 Task: Look for space in Kisumu, Kenya from 9th June, 2023 to 16th June, 2023 for 2 adults in price range Rs.8000 to Rs.16000. Place can be entire place with 2 bedrooms having 2 beds and 1 bathroom. Property type can be house, flat, guest house. Amenities needed are: washing machine. Booking option can be shelf check-in. Required host language is English.
Action: Mouse moved to (554, 144)
Screenshot: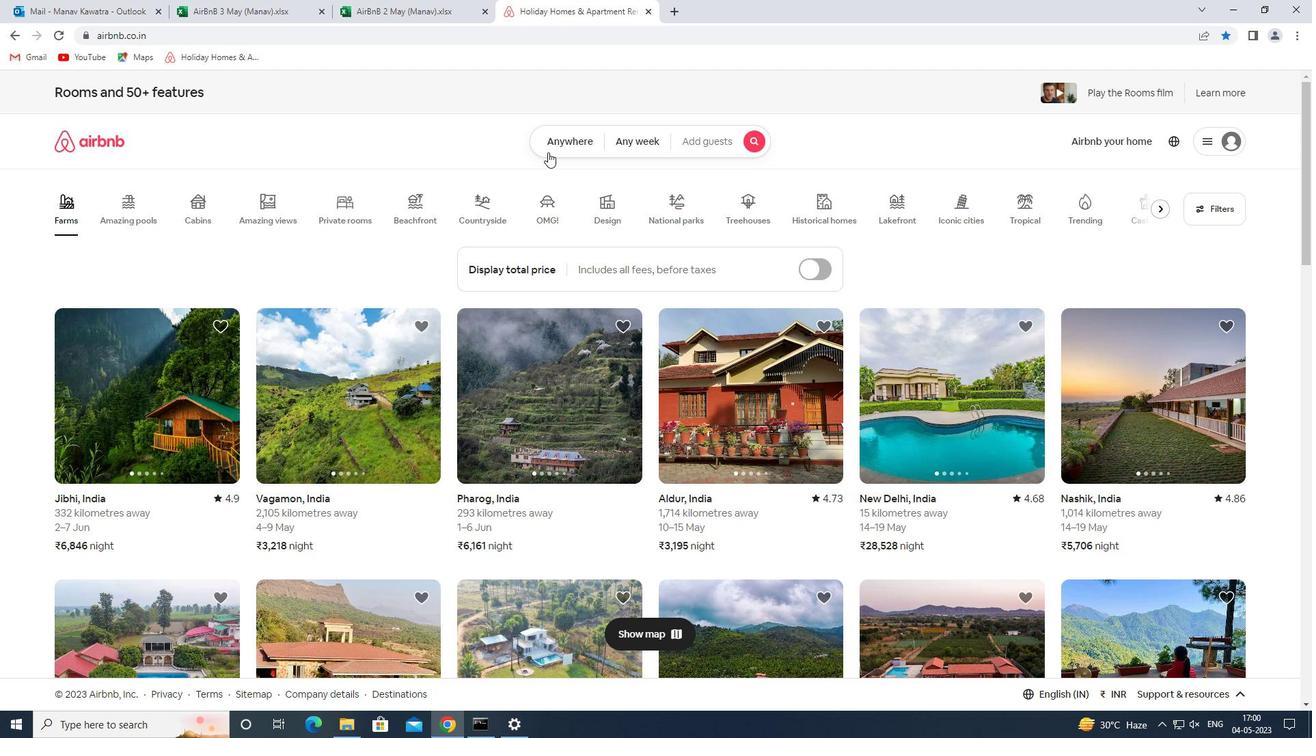 
Action: Mouse pressed left at (554, 144)
Screenshot: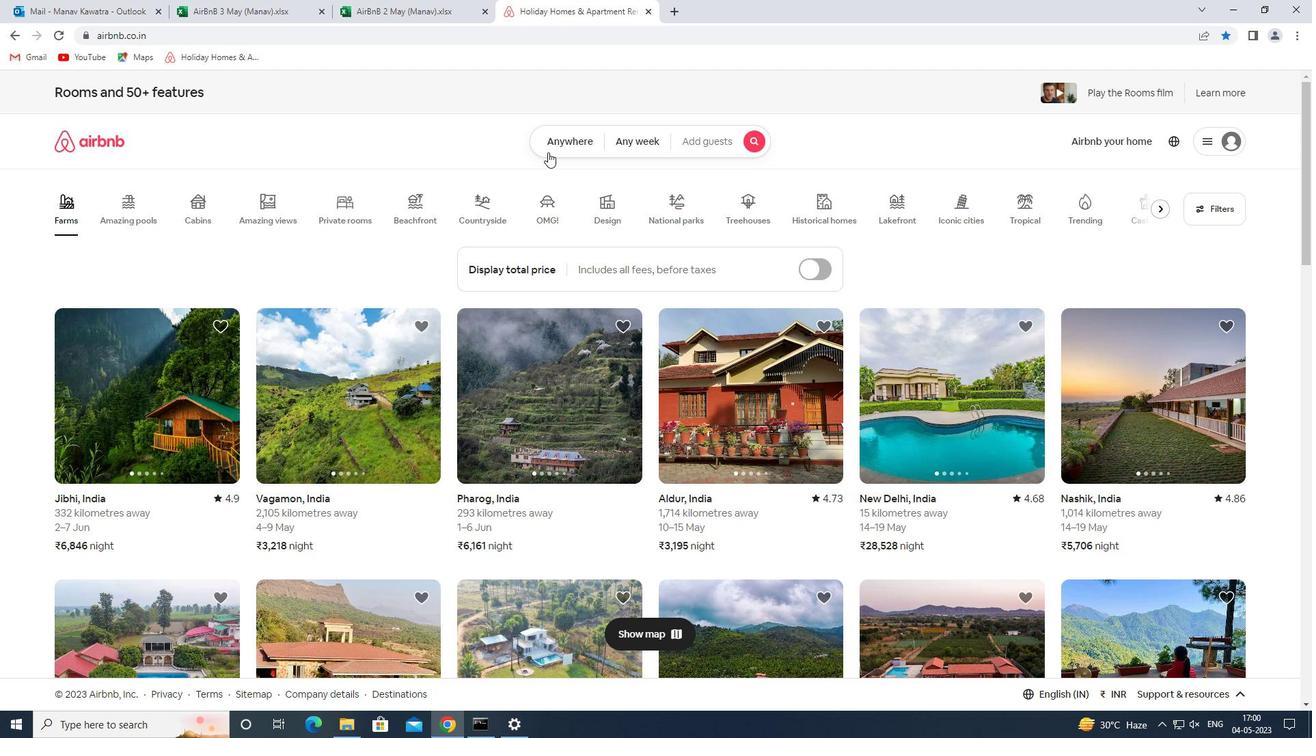 
Action: Mouse moved to (530, 197)
Screenshot: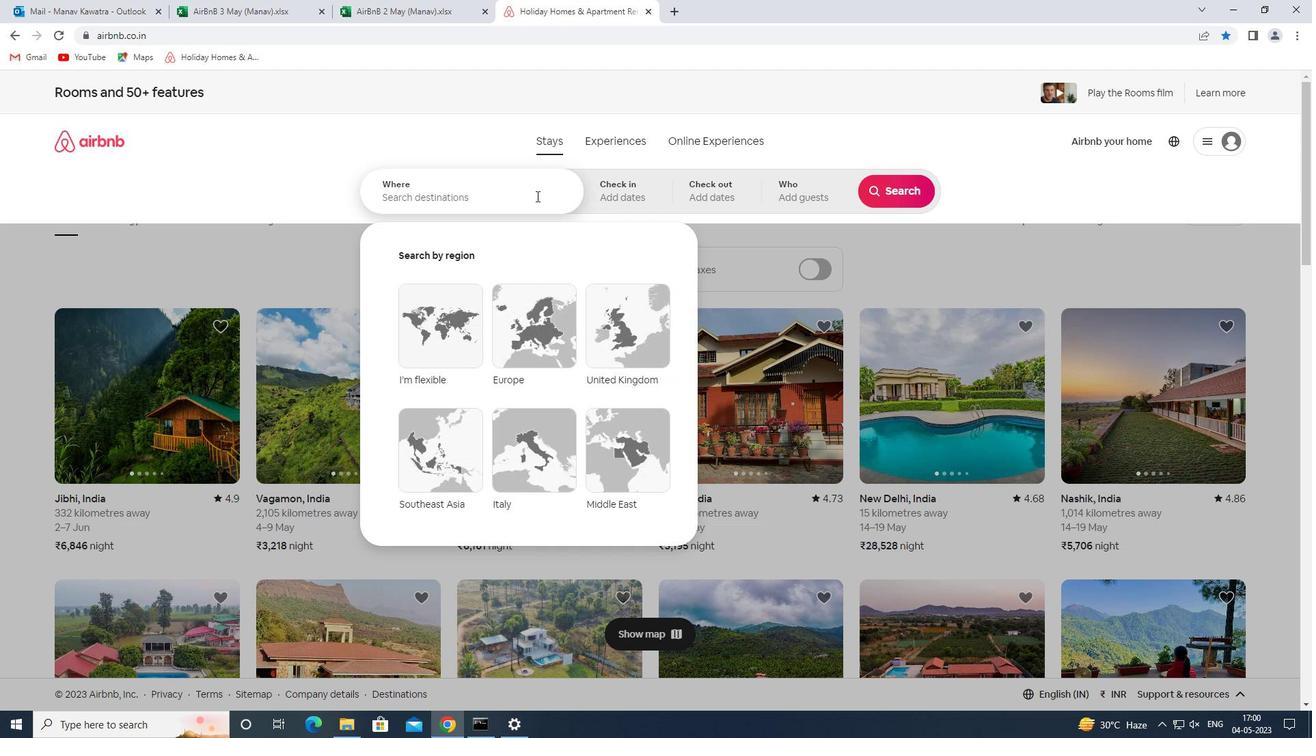 
Action: Mouse pressed left at (530, 197)
Screenshot: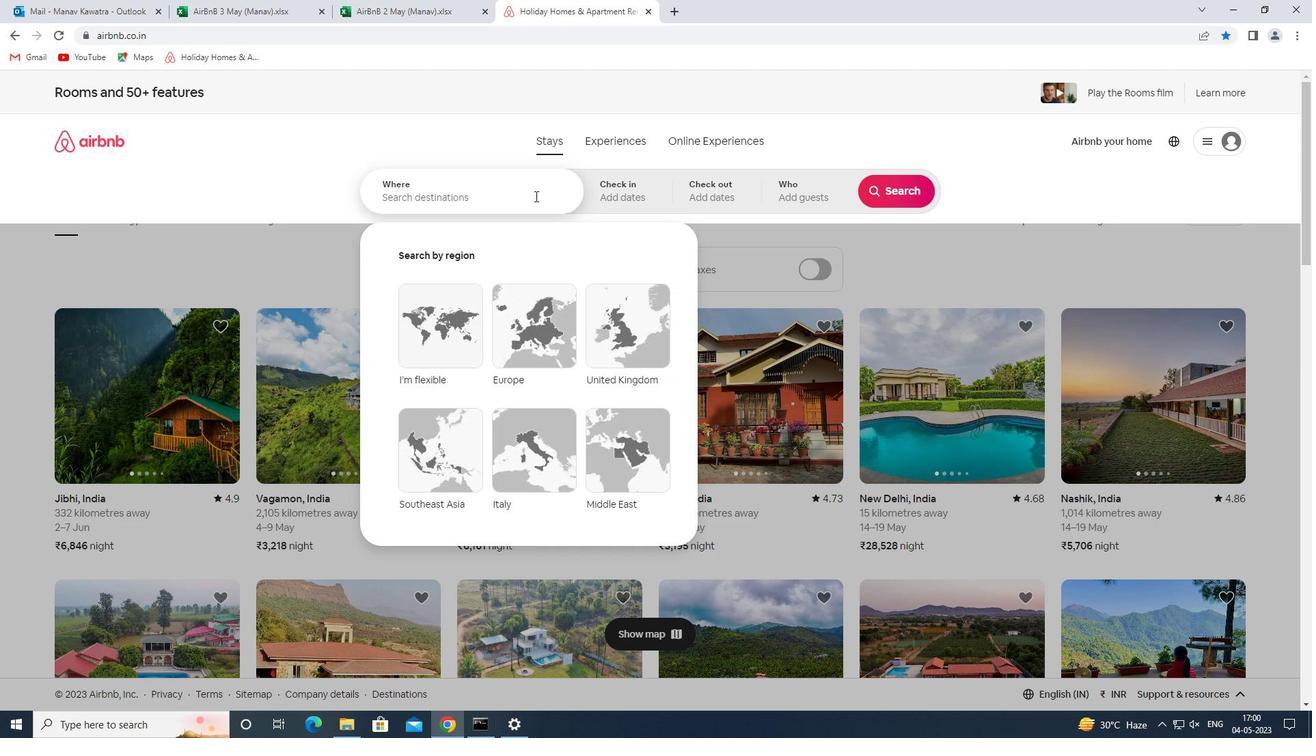 
Action: Key pressed kisumu<Key.space>k
Screenshot: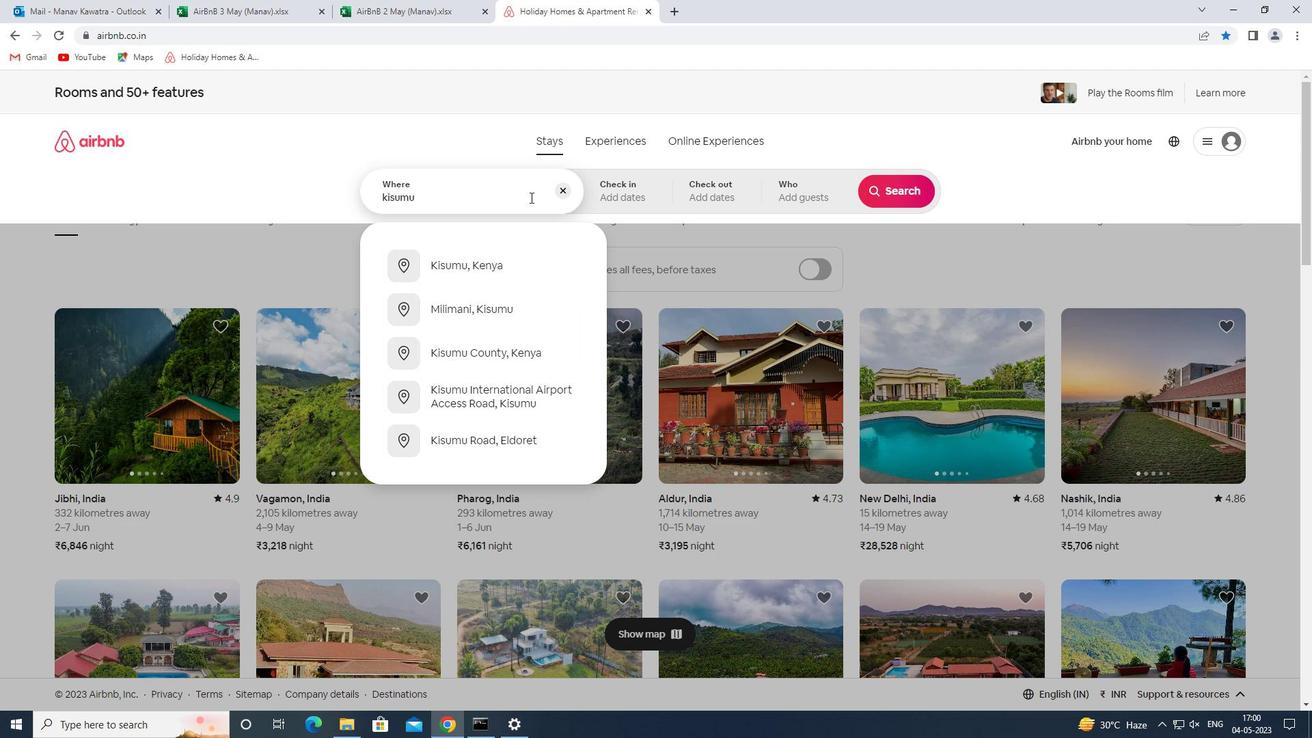 
Action: Mouse moved to (520, 256)
Screenshot: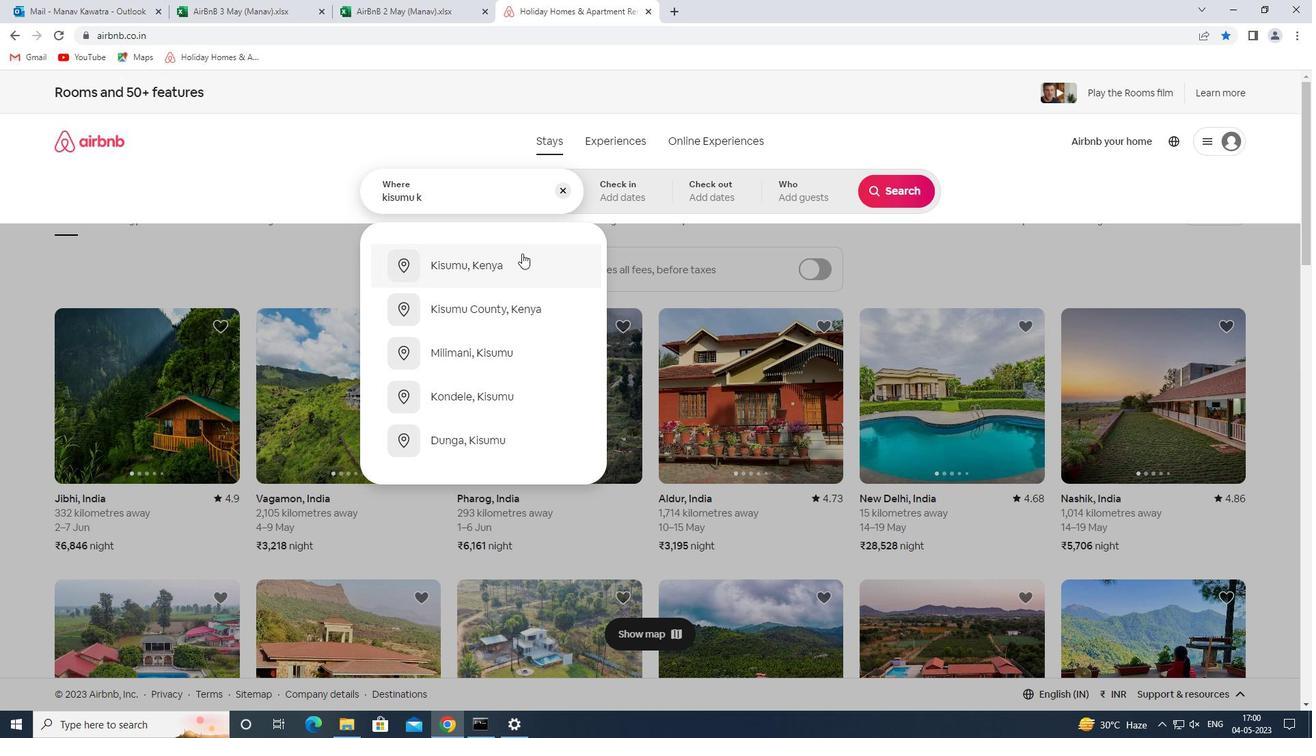 
Action: Mouse pressed left at (520, 256)
Screenshot: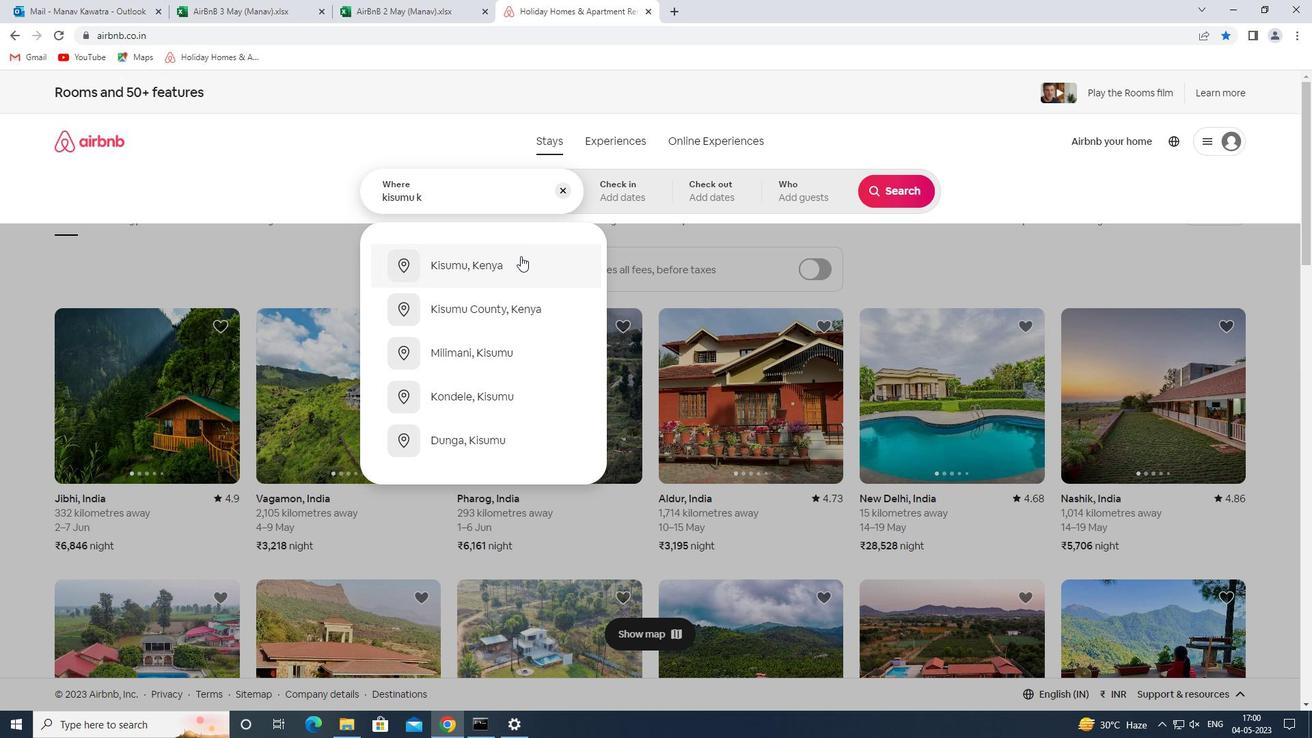 
Action: Mouse moved to (849, 395)
Screenshot: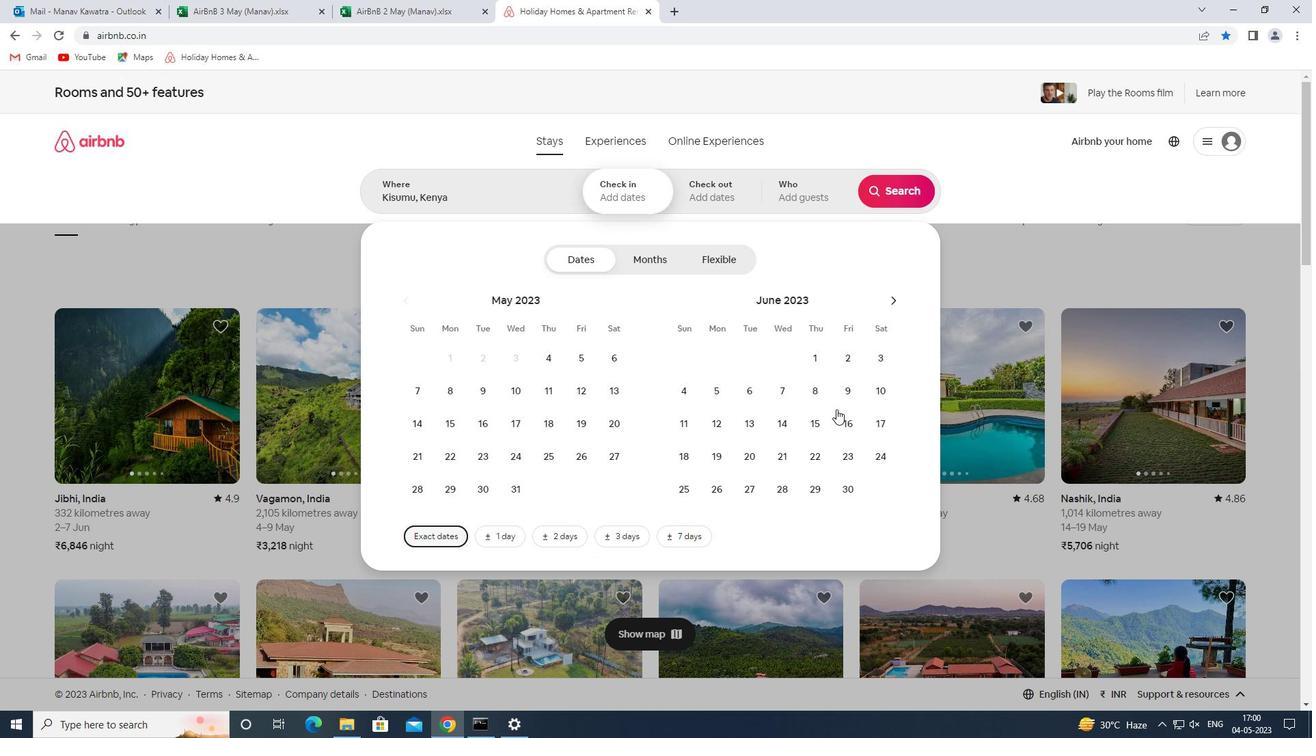 
Action: Mouse pressed left at (849, 395)
Screenshot: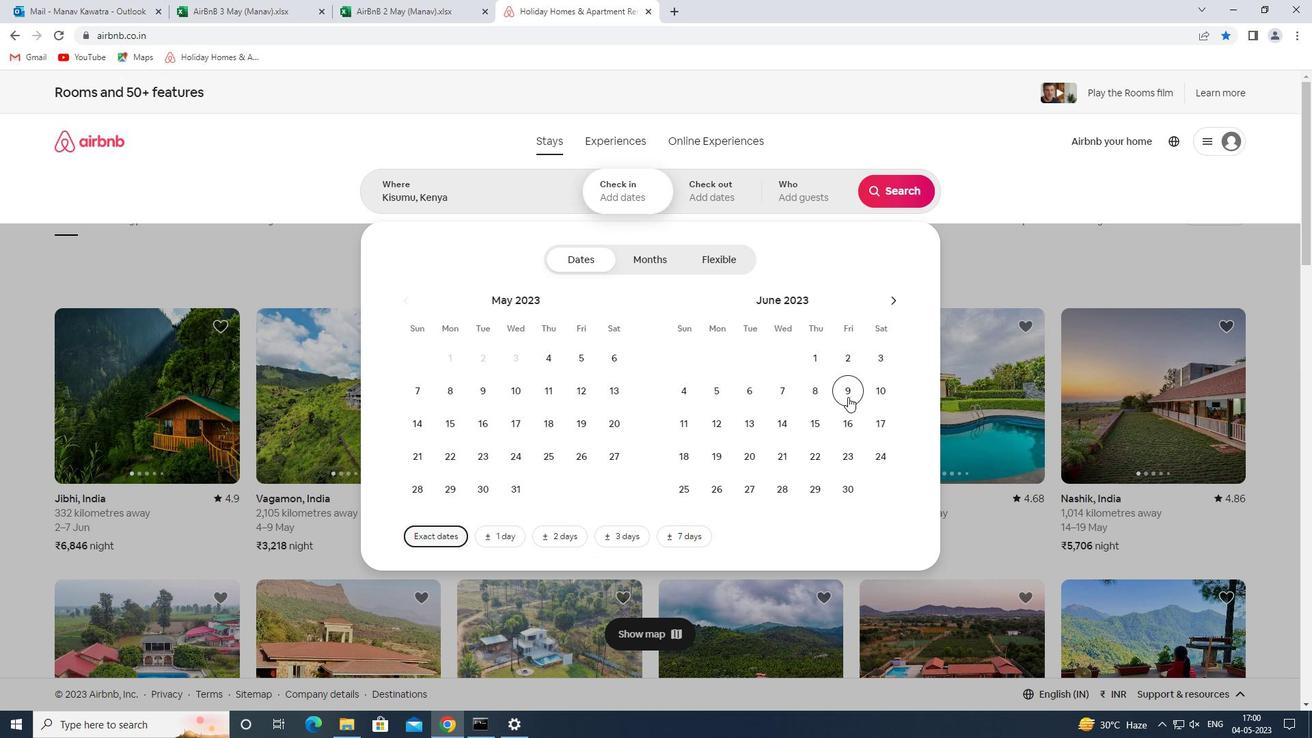
Action: Mouse moved to (850, 418)
Screenshot: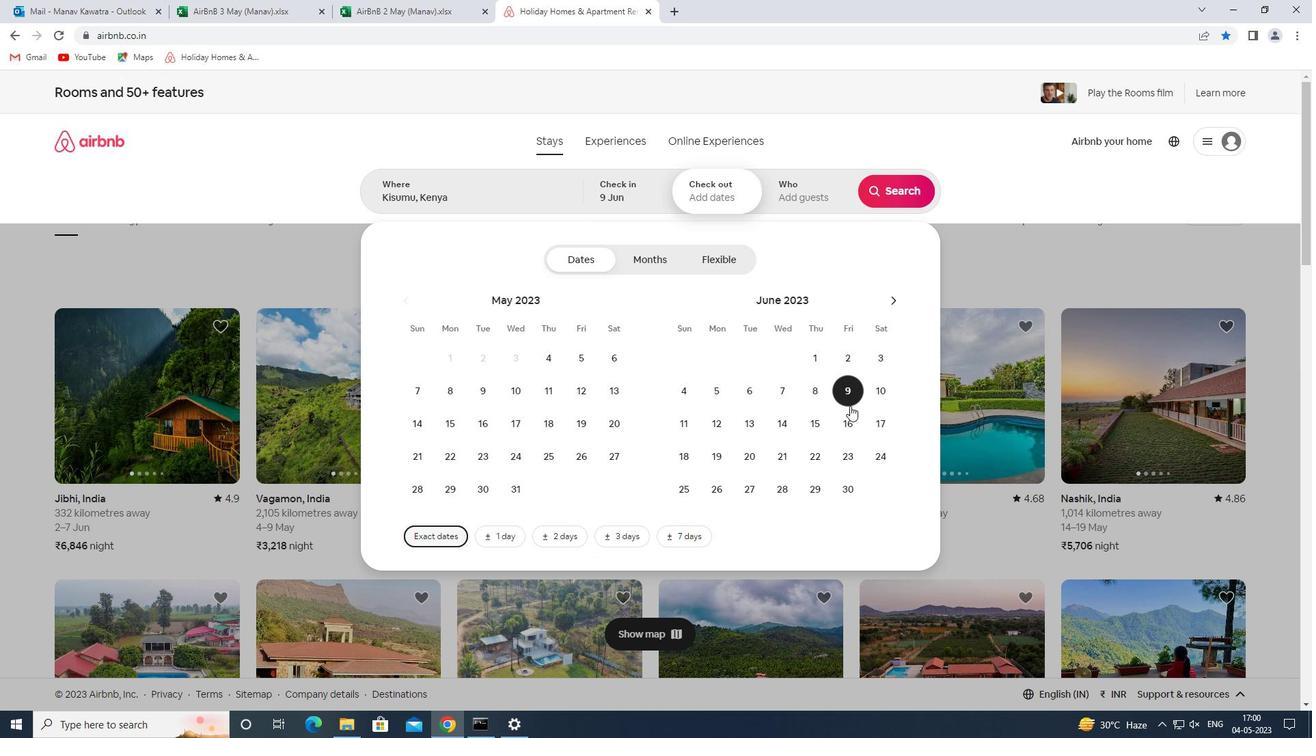 
Action: Mouse pressed left at (850, 418)
Screenshot: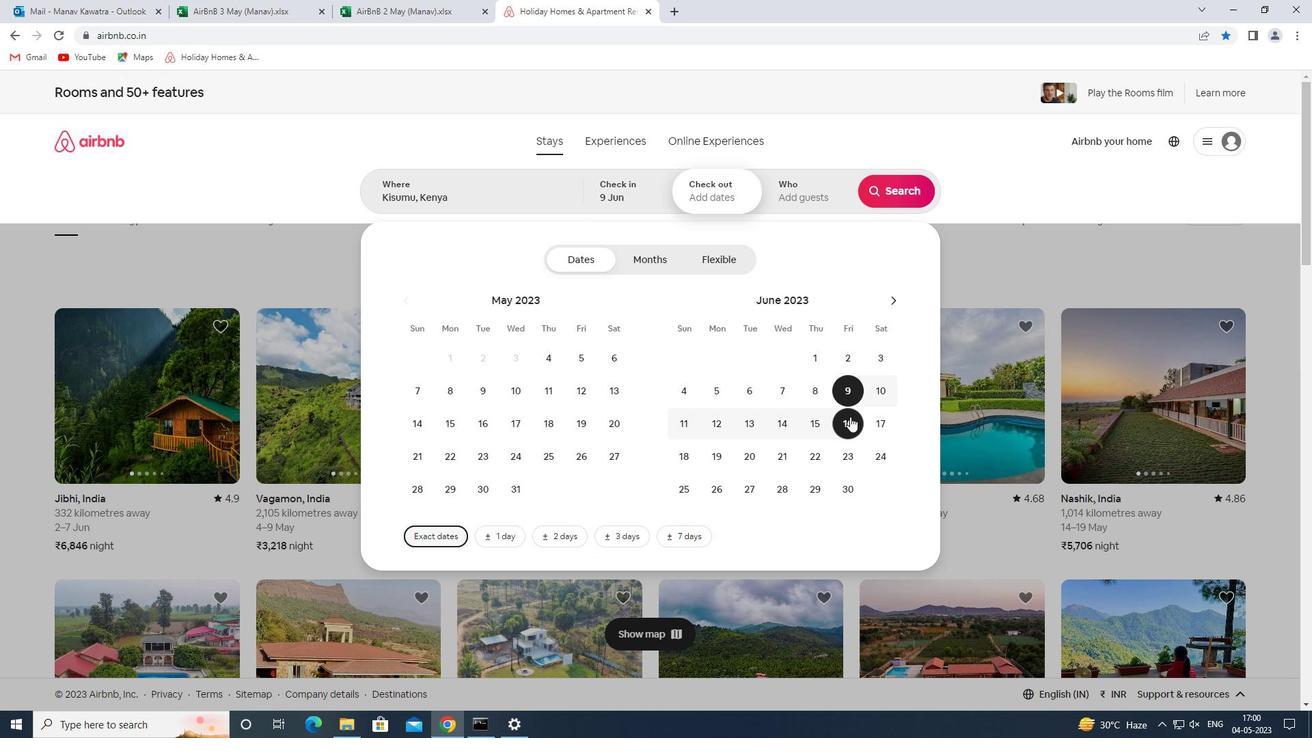 
Action: Mouse moved to (807, 185)
Screenshot: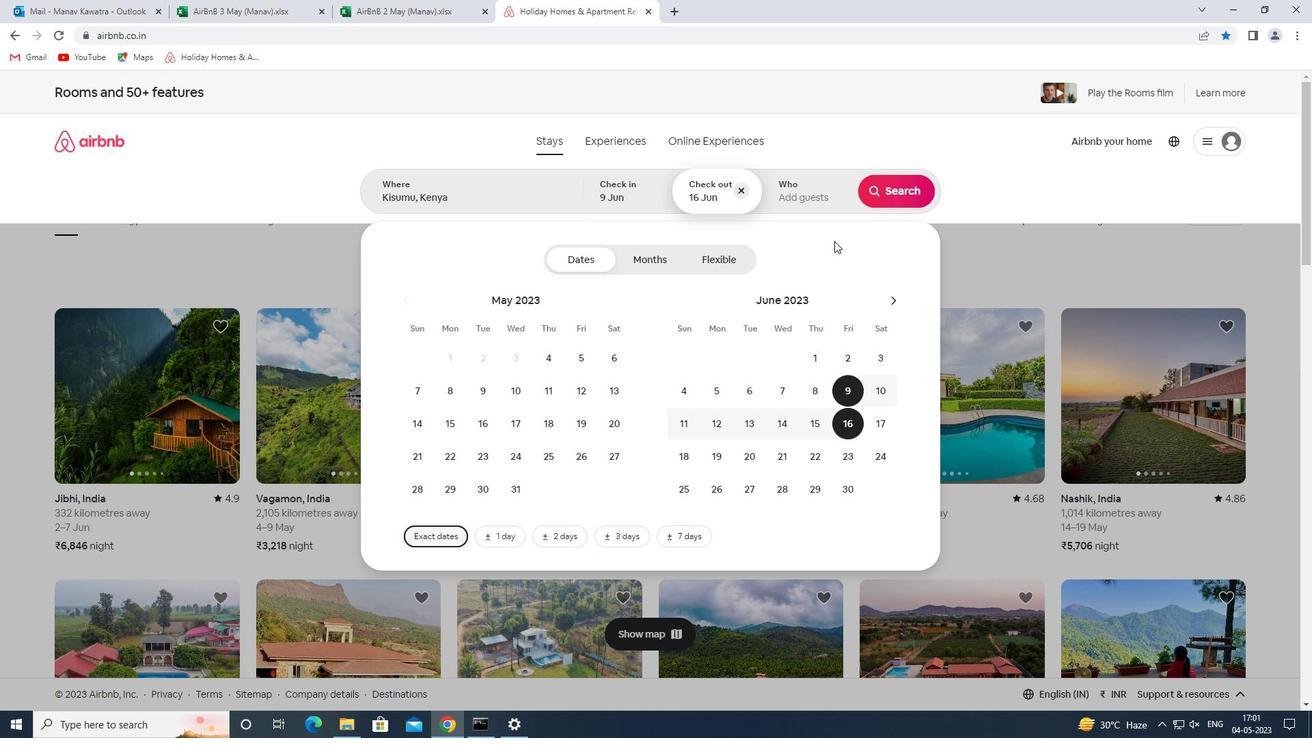 
Action: Mouse pressed left at (807, 185)
Screenshot: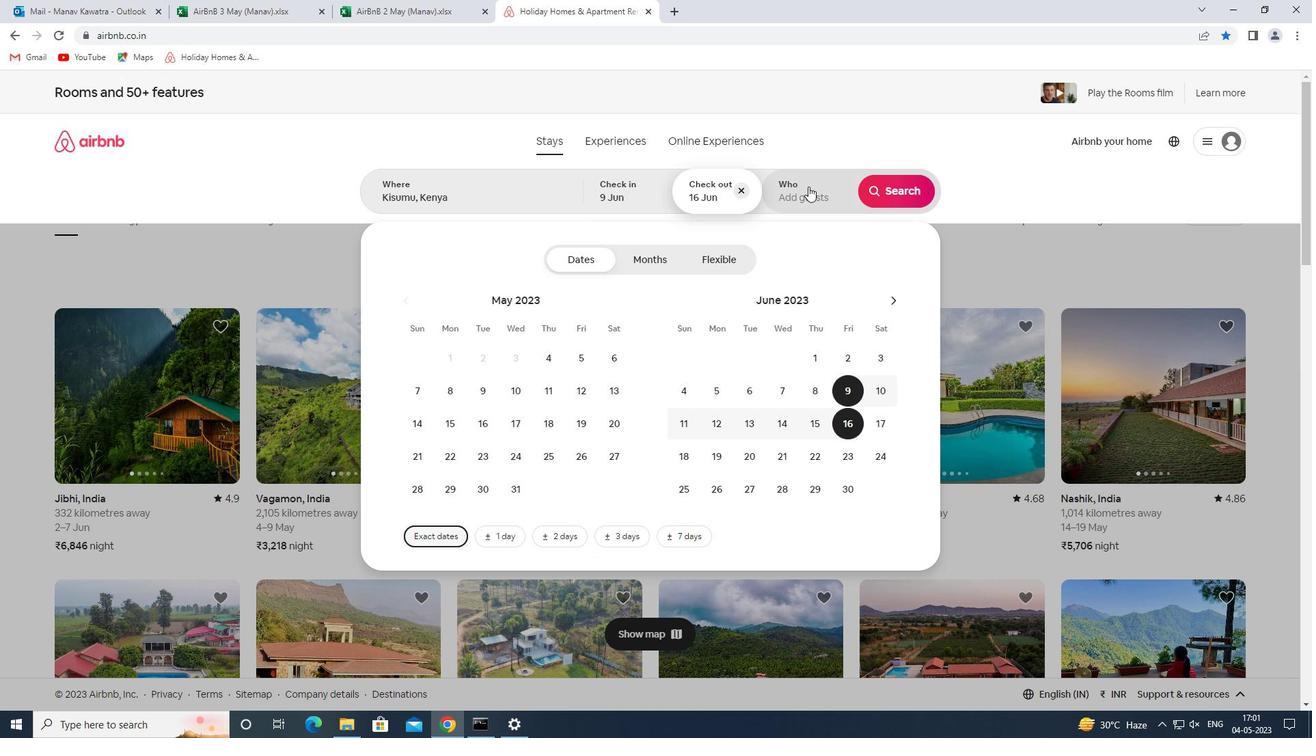 
Action: Mouse moved to (906, 268)
Screenshot: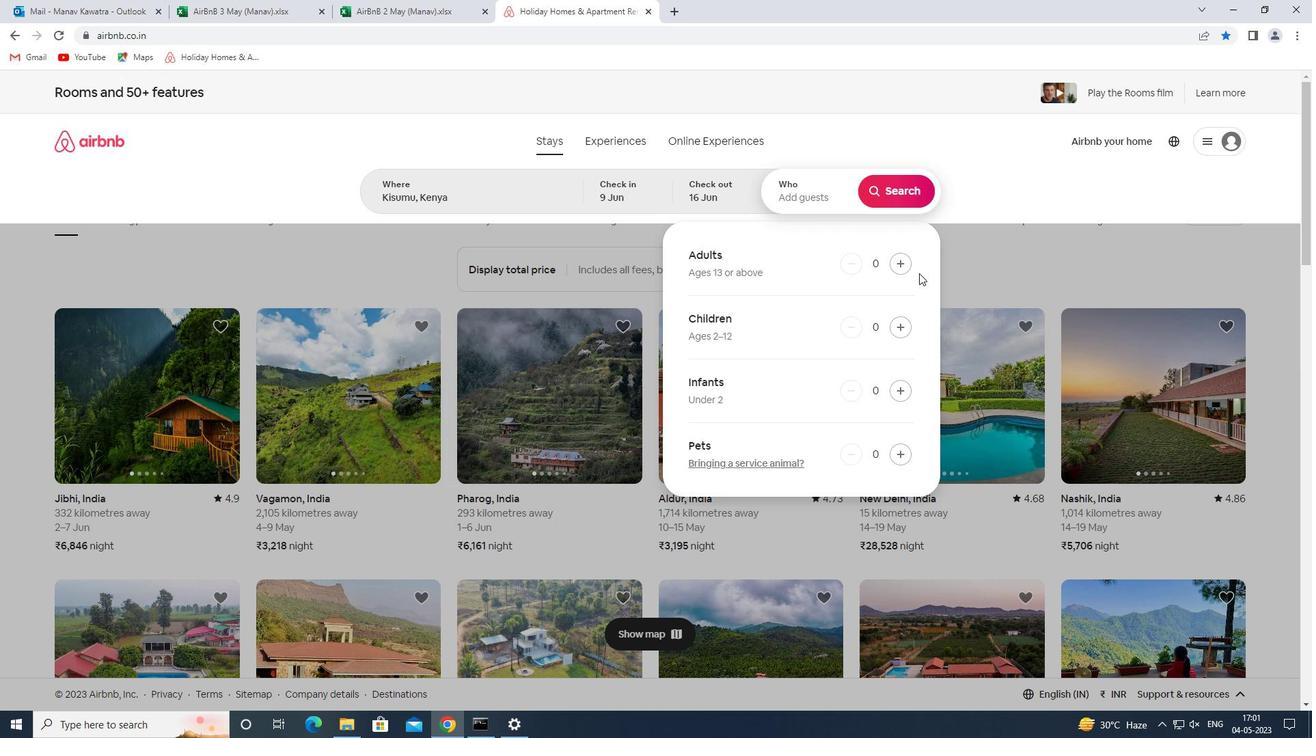 
Action: Mouse pressed left at (906, 268)
Screenshot: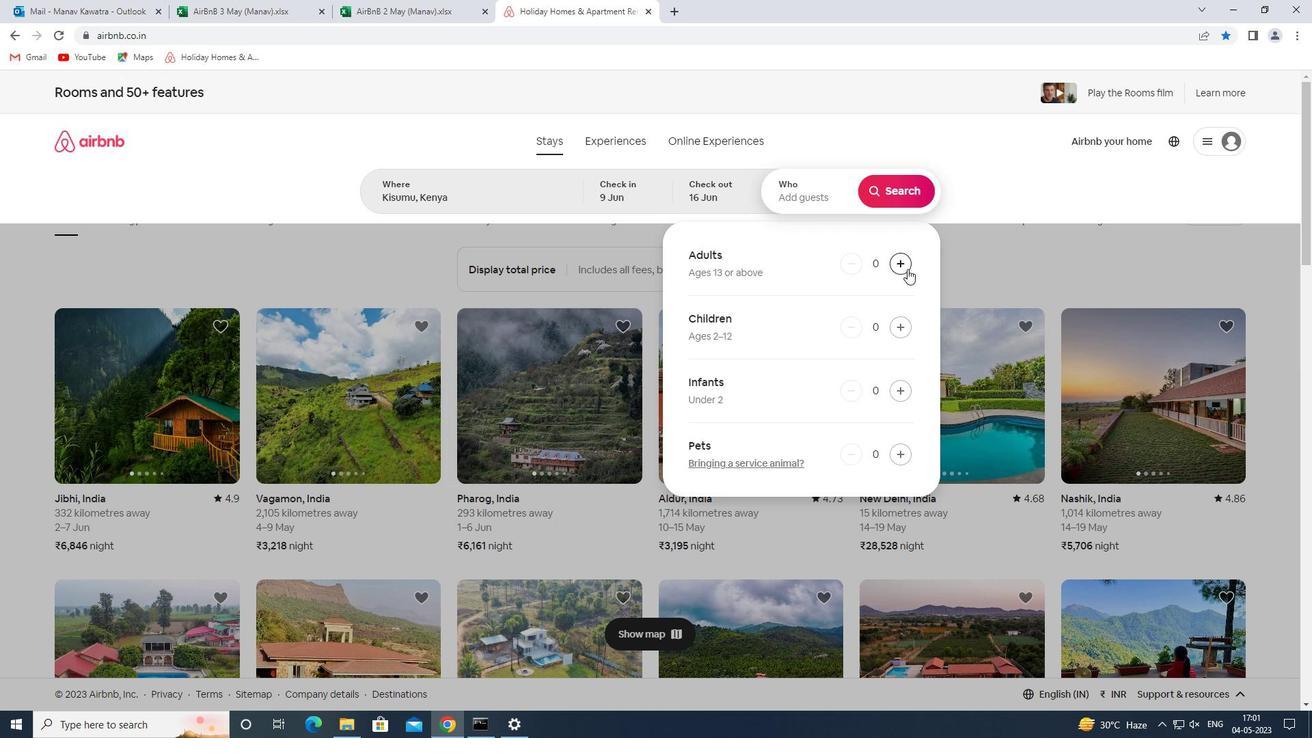 
Action: Mouse pressed left at (906, 268)
Screenshot: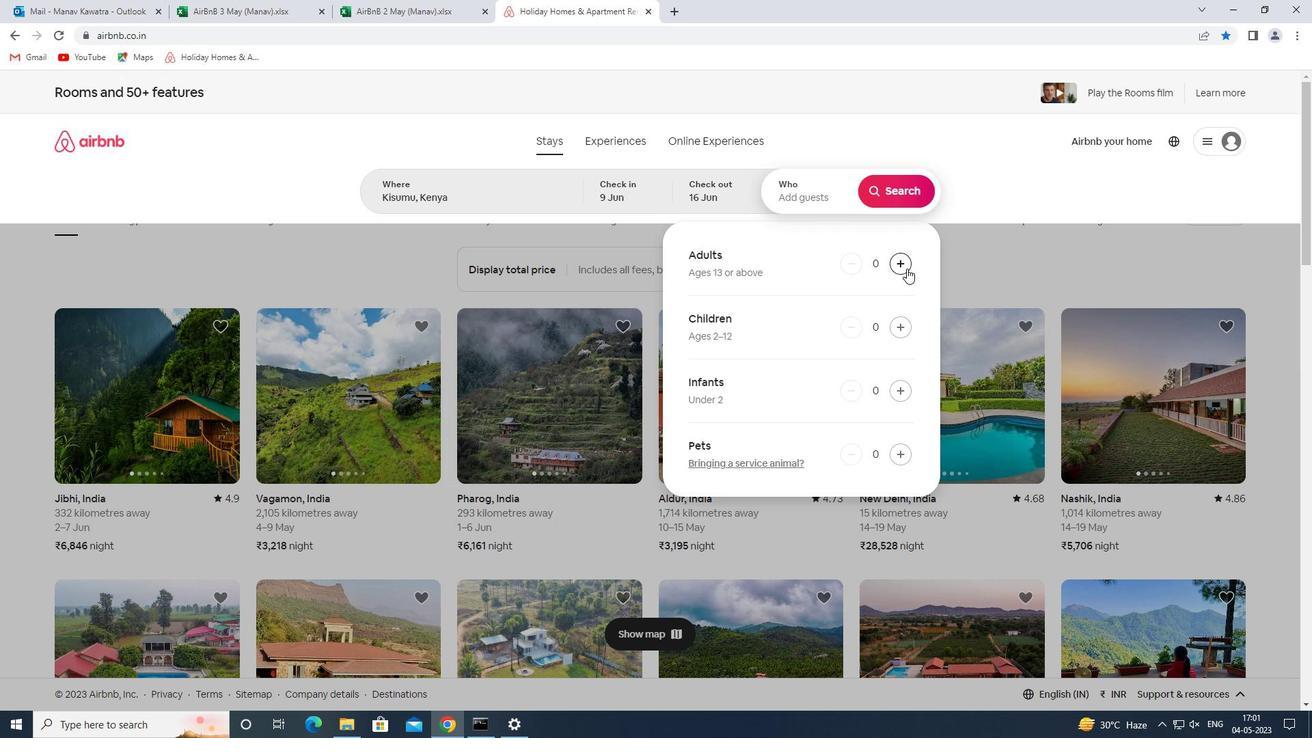
Action: Mouse moved to (889, 196)
Screenshot: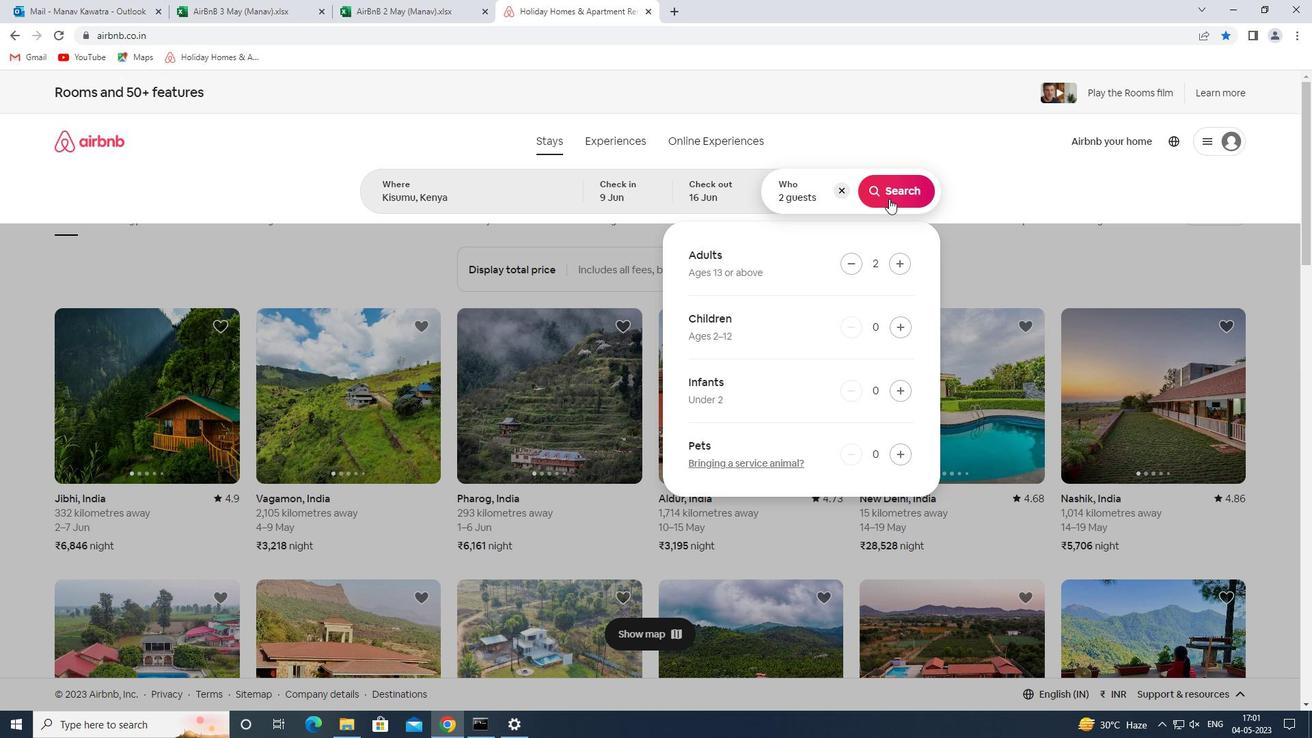 
Action: Mouse pressed left at (889, 196)
Screenshot: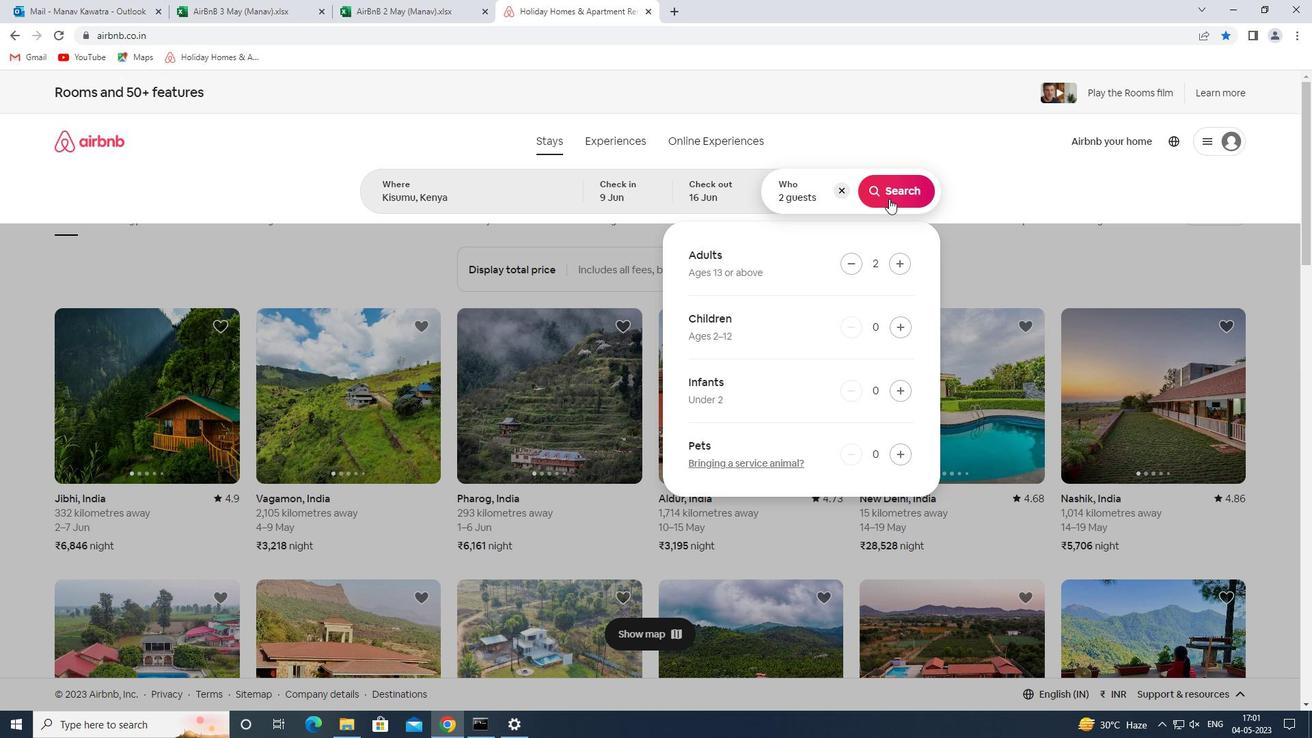 
Action: Mouse moved to (1227, 153)
Screenshot: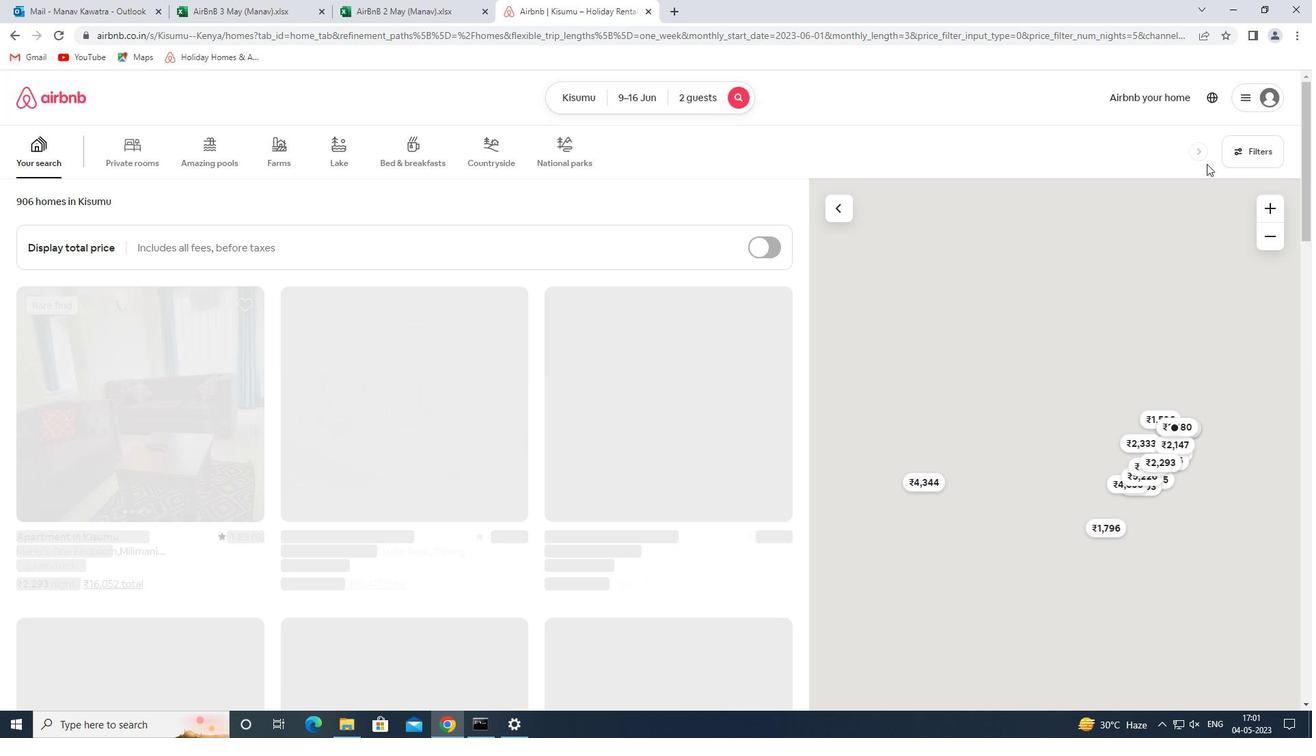 
Action: Mouse pressed left at (1227, 153)
Screenshot: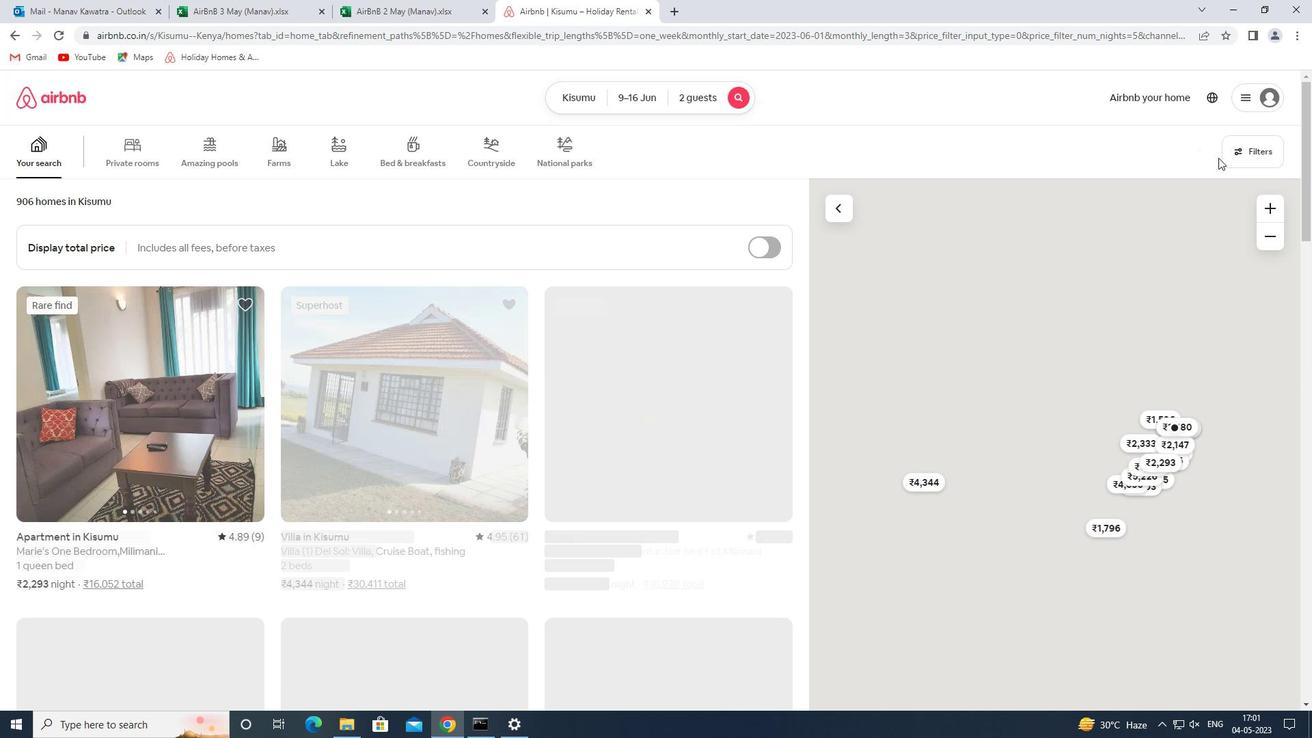 
Action: Mouse moved to (494, 326)
Screenshot: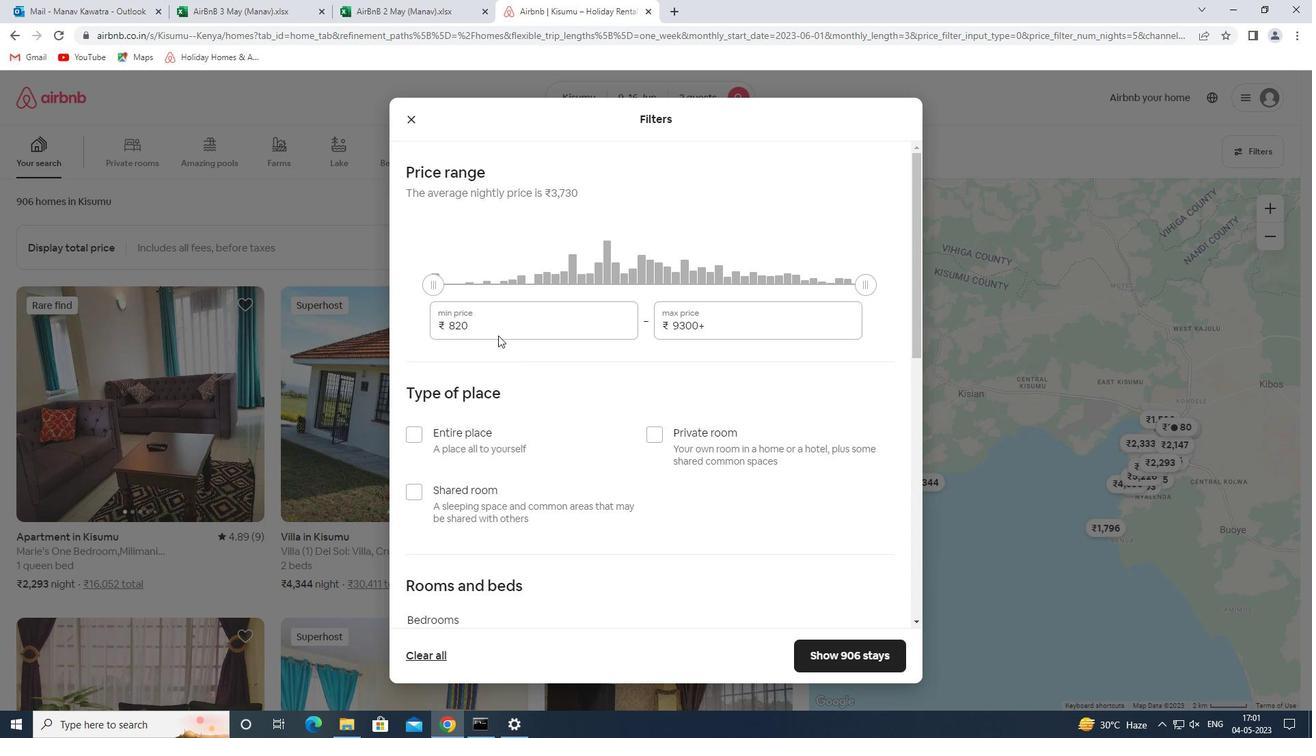 
Action: Mouse pressed left at (494, 326)
Screenshot: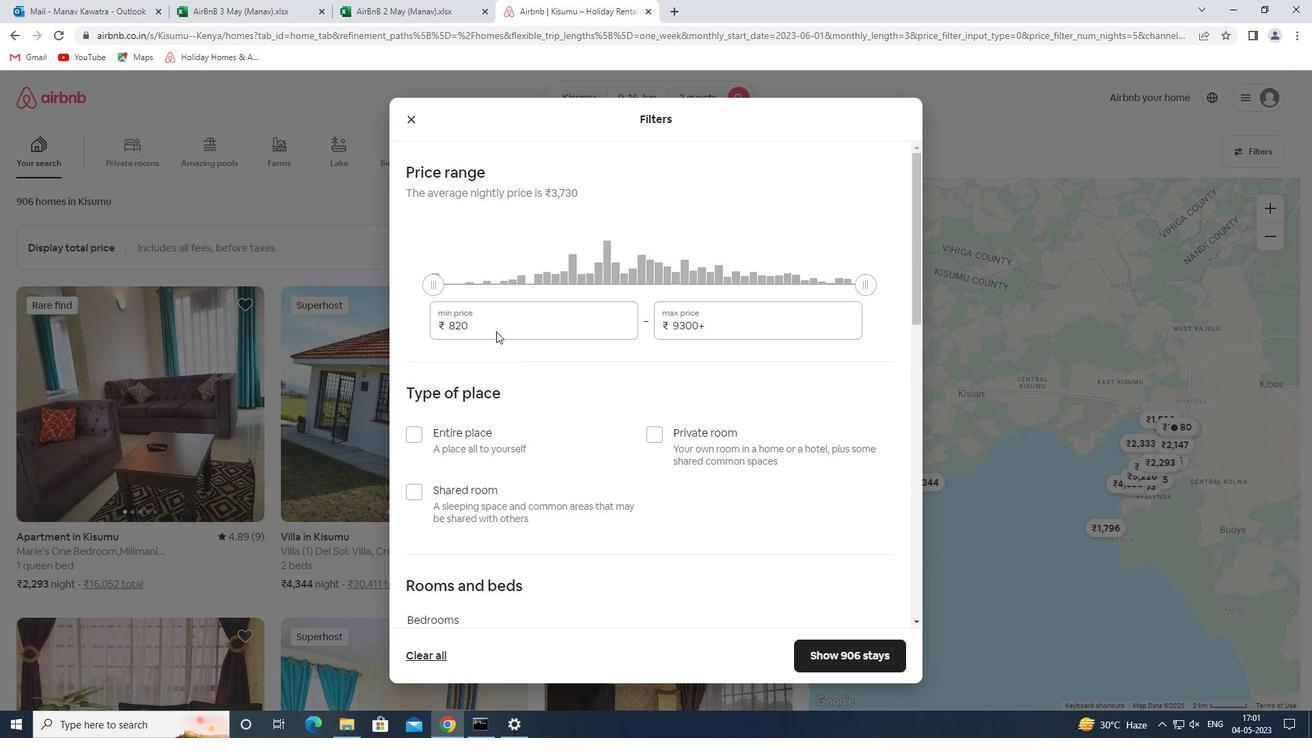 
Action: Mouse pressed left at (494, 326)
Screenshot: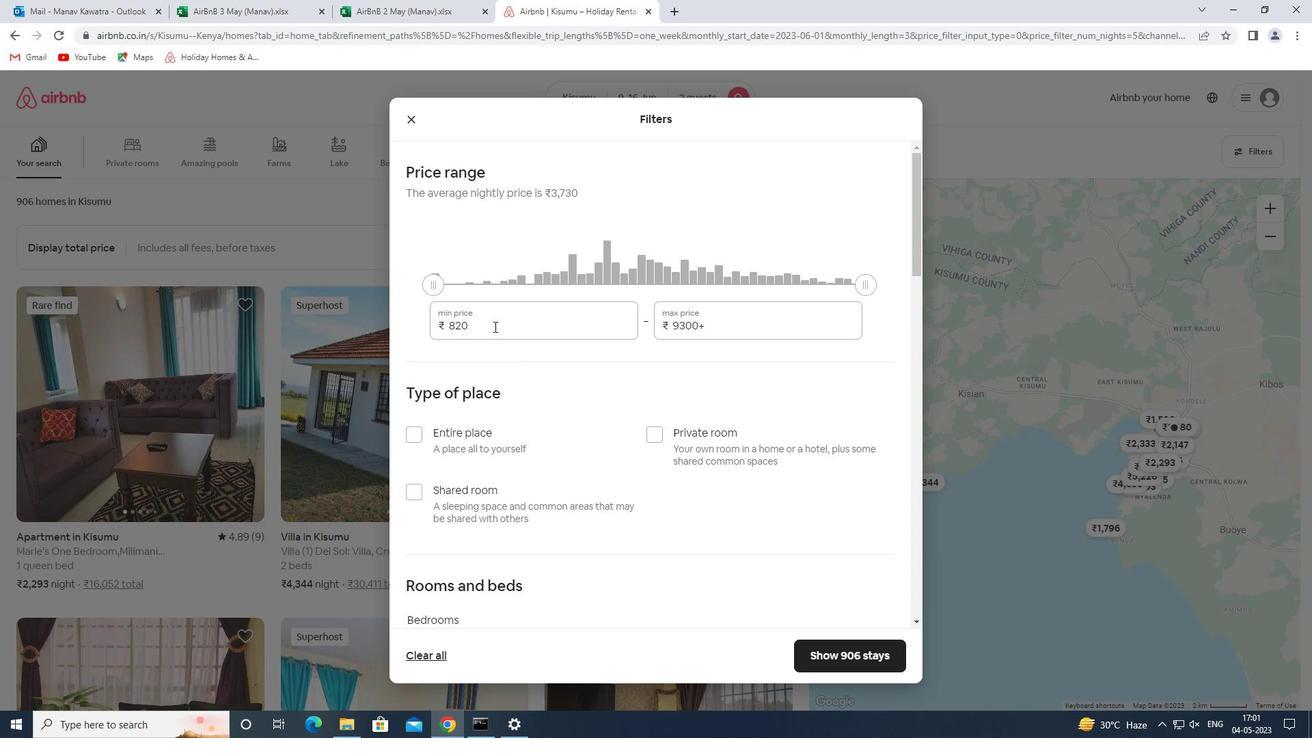 
Action: Key pressed 8000<Key.tab>16000
Screenshot: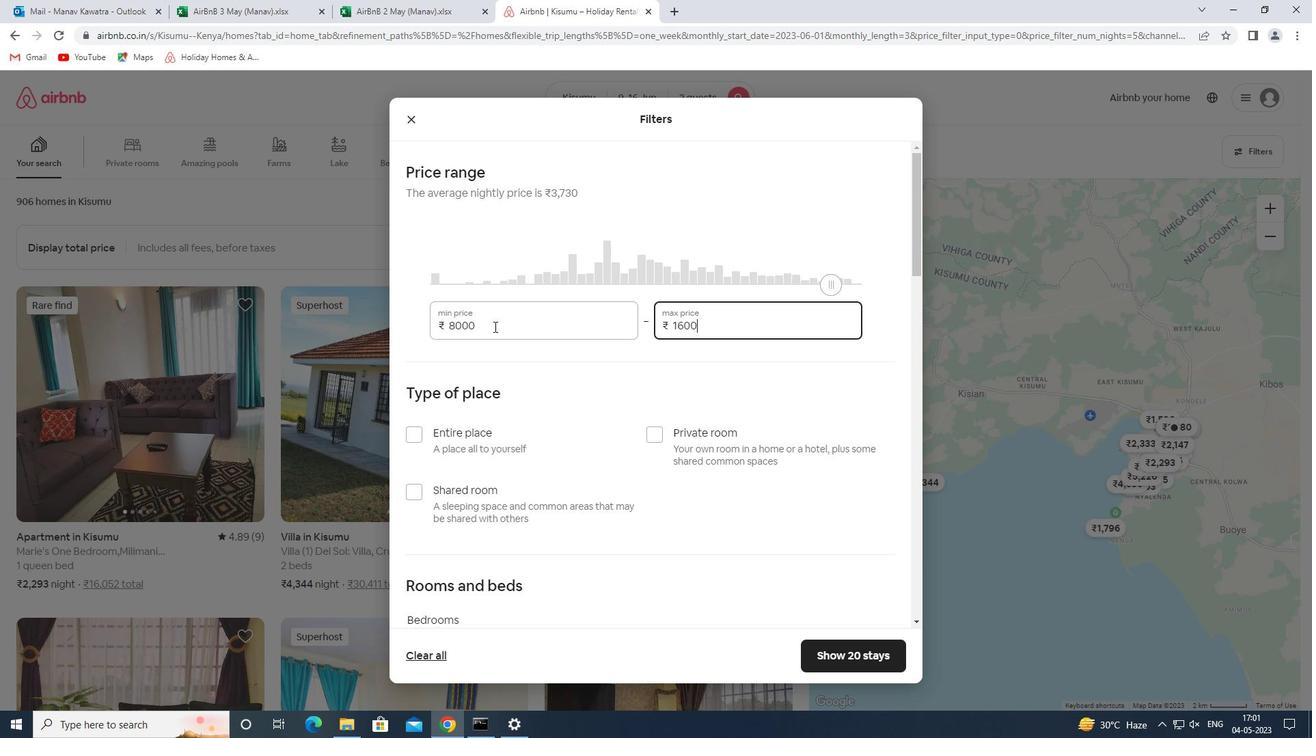 
Action: Mouse moved to (451, 438)
Screenshot: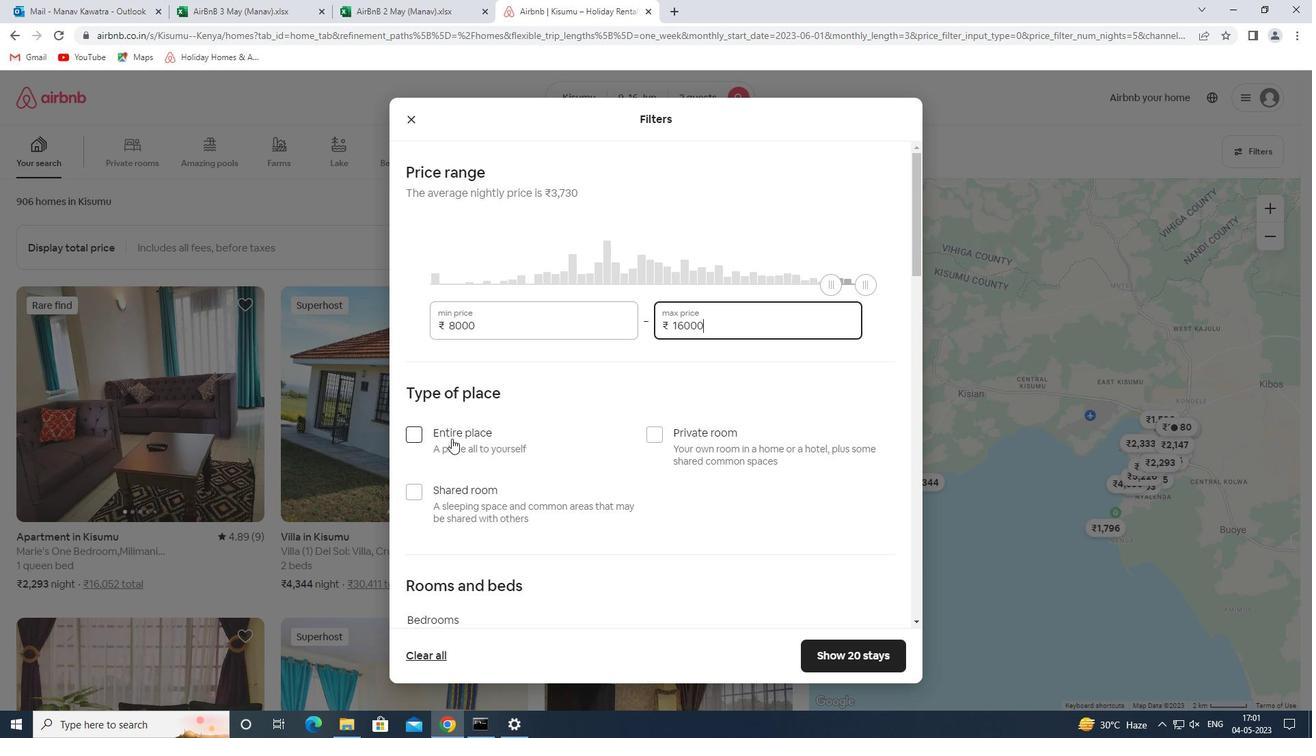 
Action: Mouse pressed left at (451, 438)
Screenshot: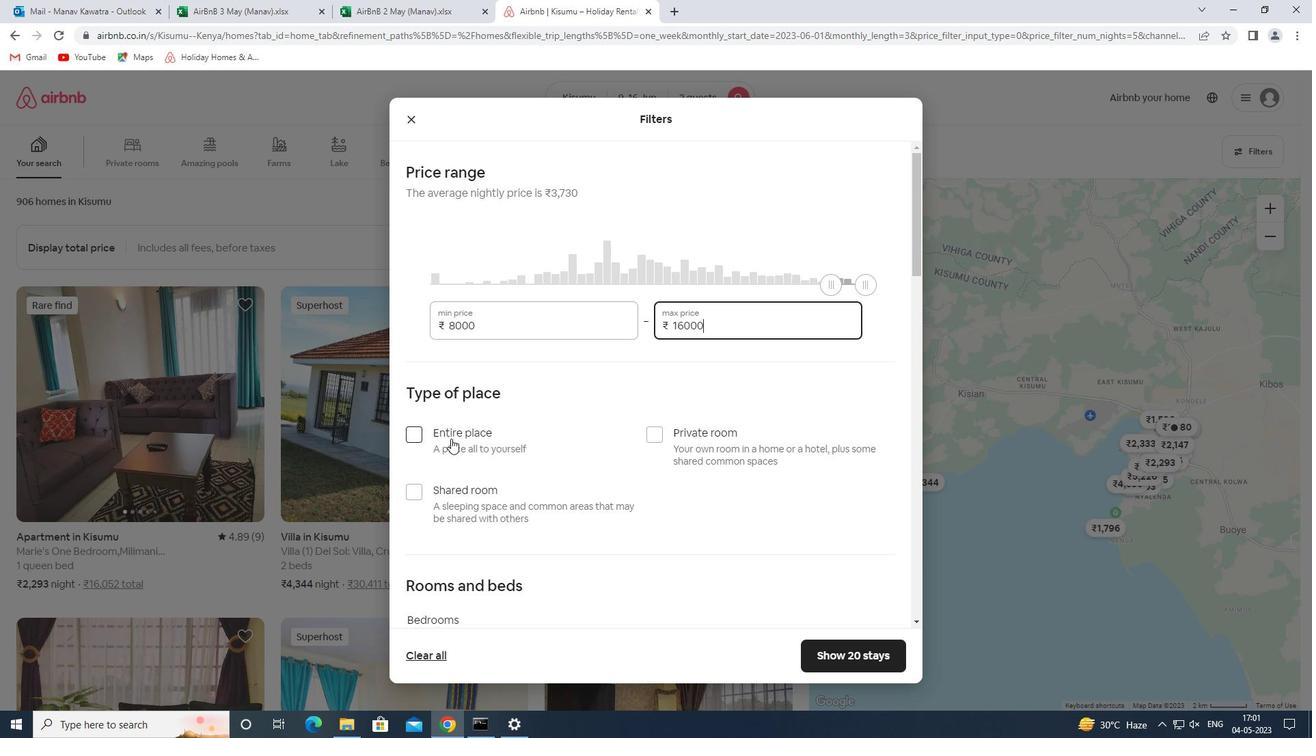 
Action: Mouse moved to (574, 416)
Screenshot: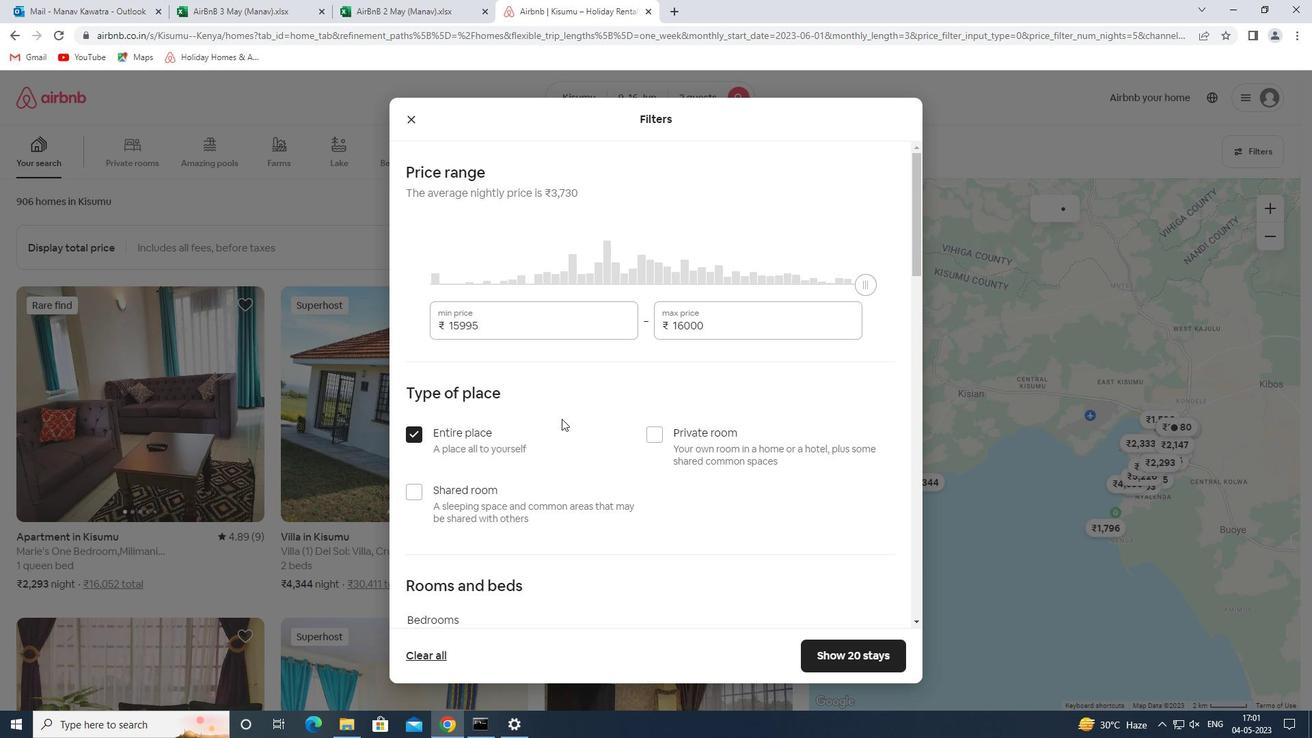 
Action: Mouse scrolled (574, 416) with delta (0, 0)
Screenshot: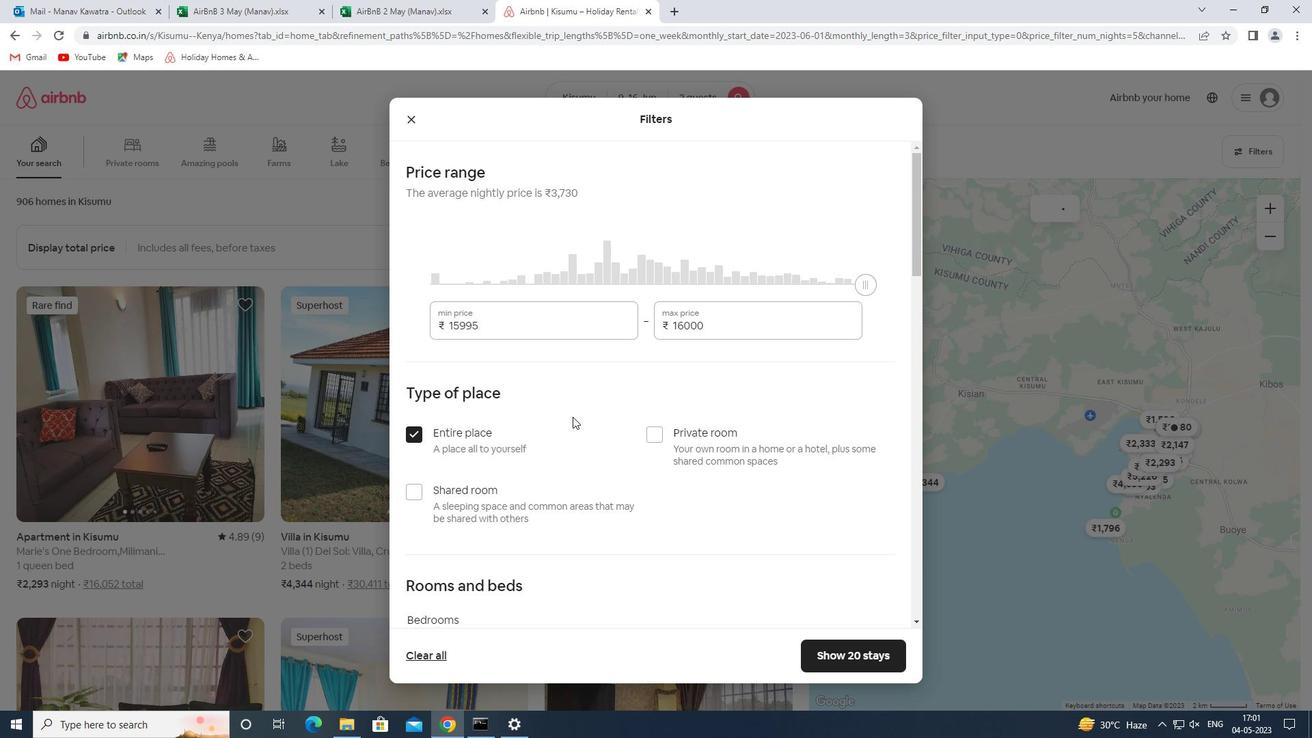 
Action: Mouse moved to (574, 416)
Screenshot: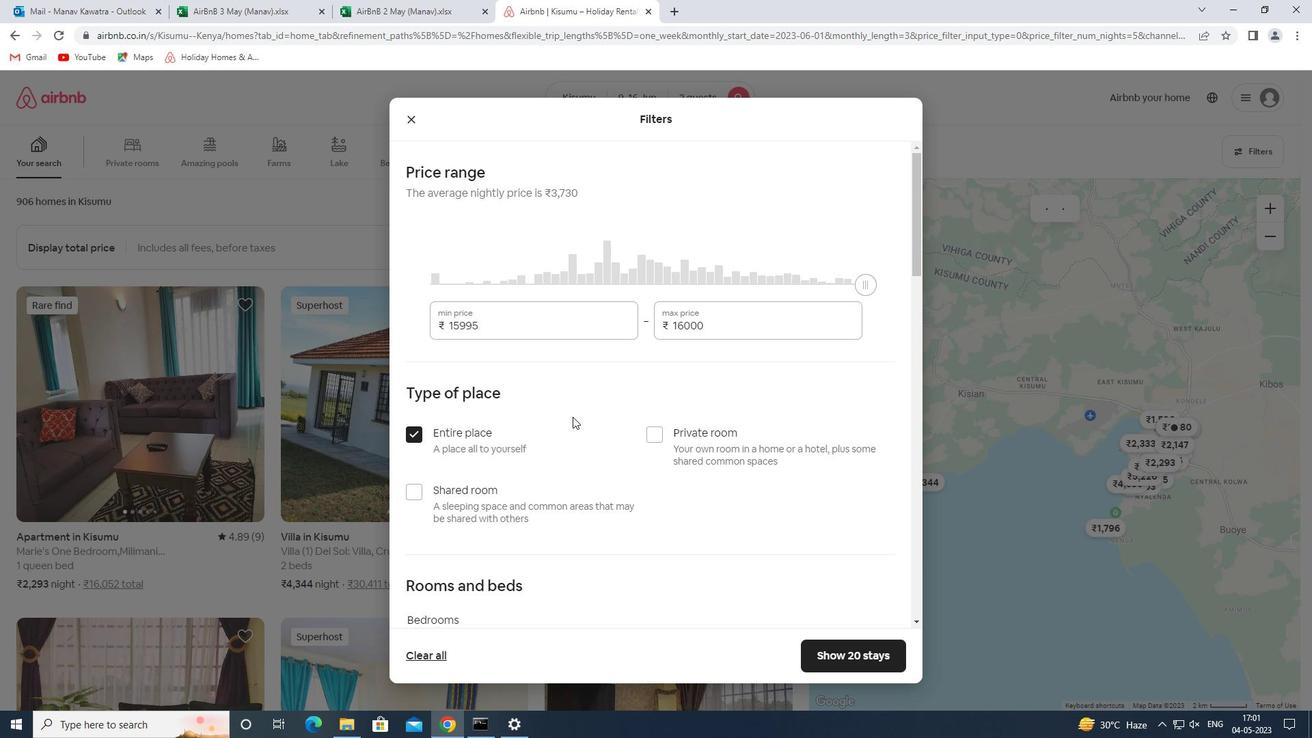 
Action: Mouse scrolled (574, 416) with delta (0, 0)
Screenshot: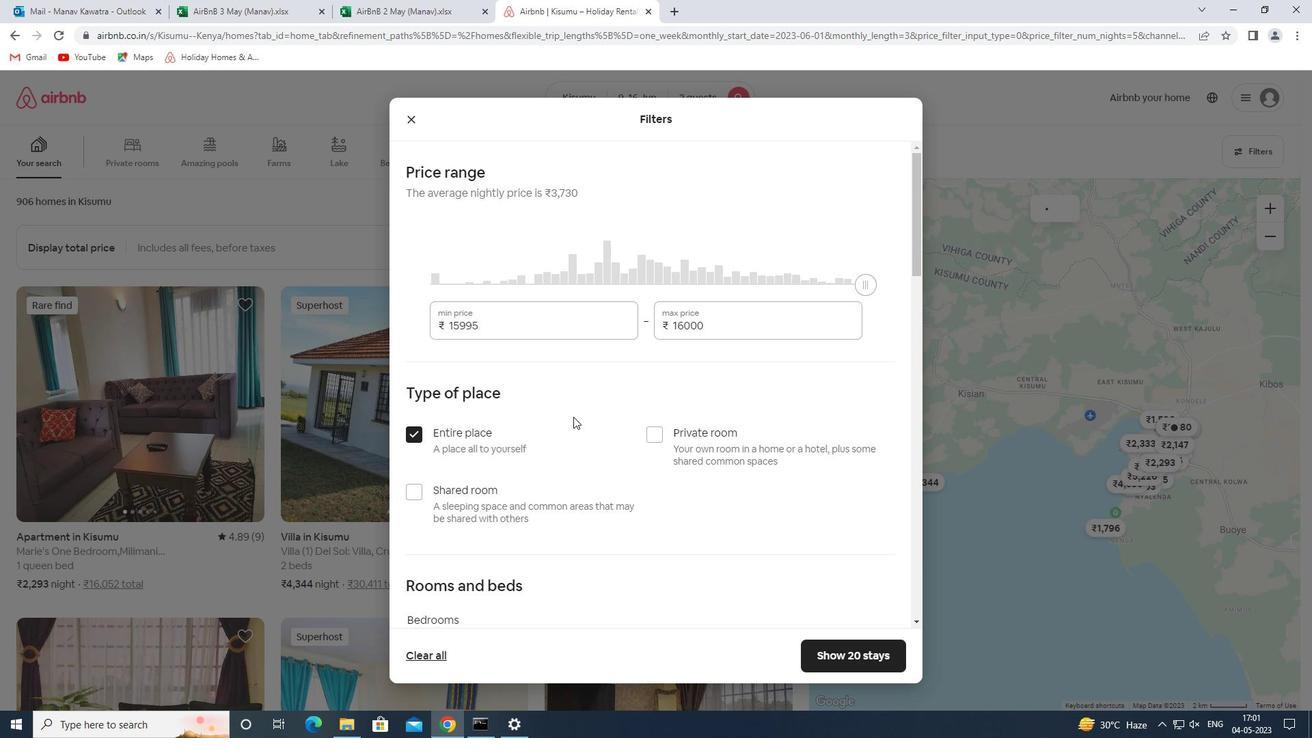 
Action: Mouse scrolled (574, 416) with delta (0, 0)
Screenshot: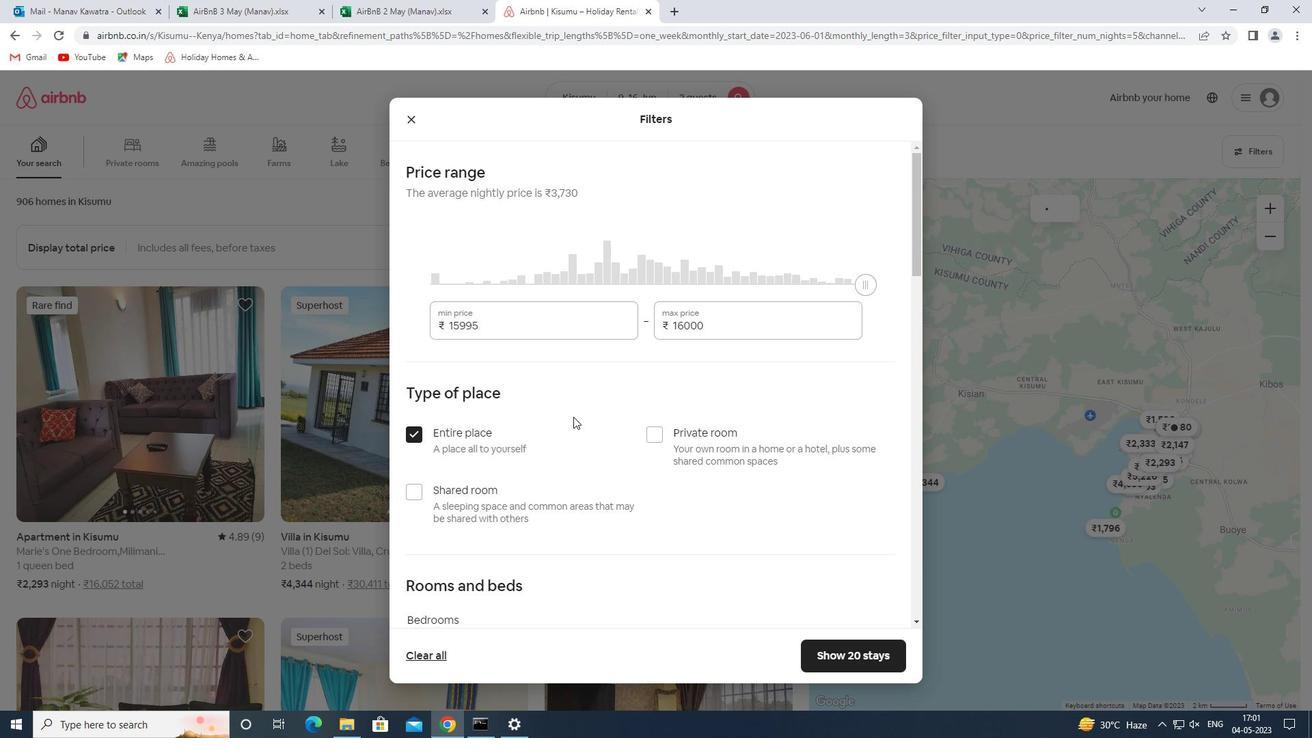 
Action: Mouse moved to (538, 453)
Screenshot: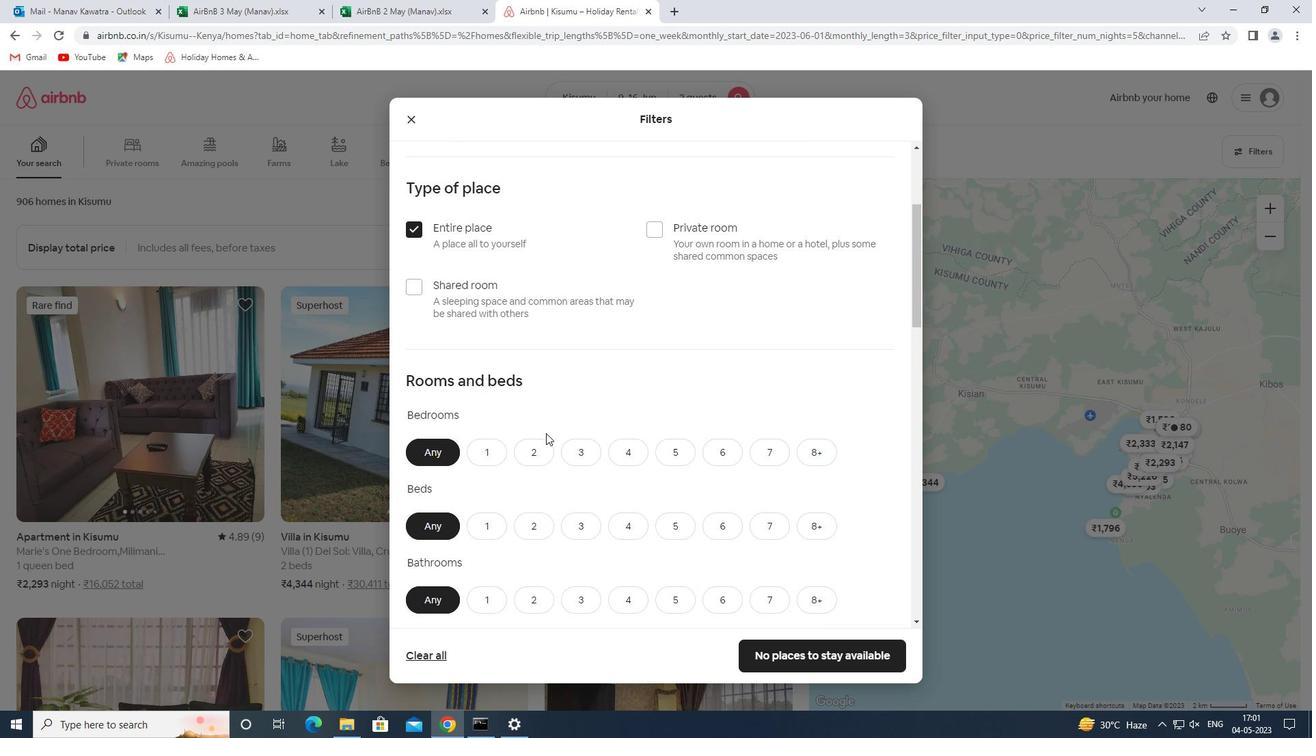
Action: Mouse pressed left at (538, 453)
Screenshot: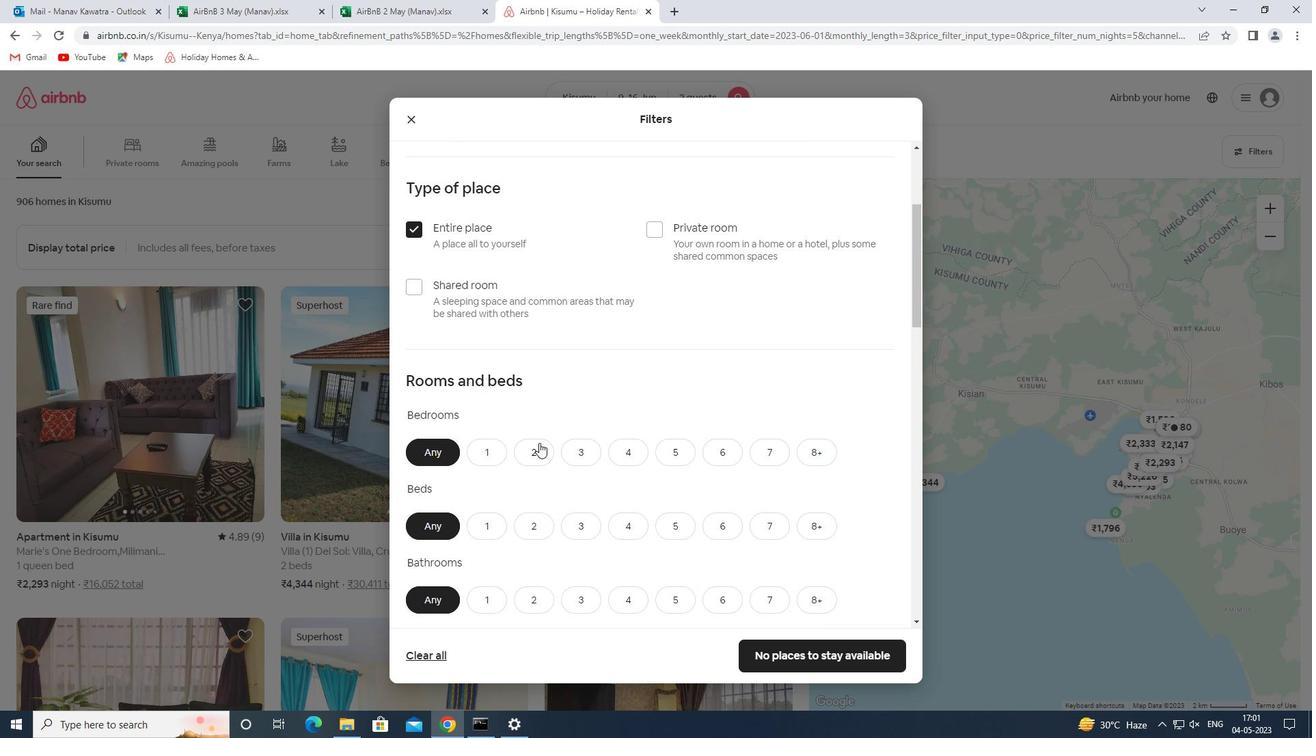 
Action: Mouse moved to (524, 536)
Screenshot: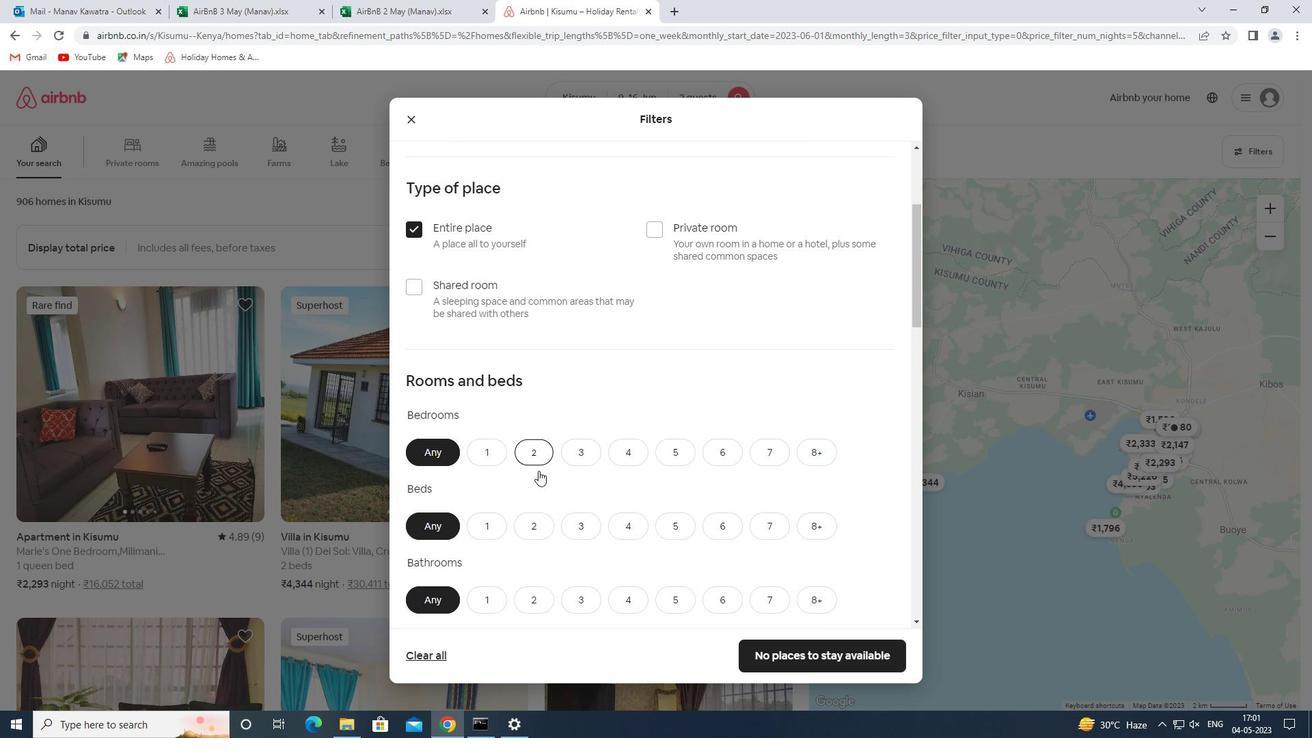 
Action: Mouse pressed left at (524, 536)
Screenshot: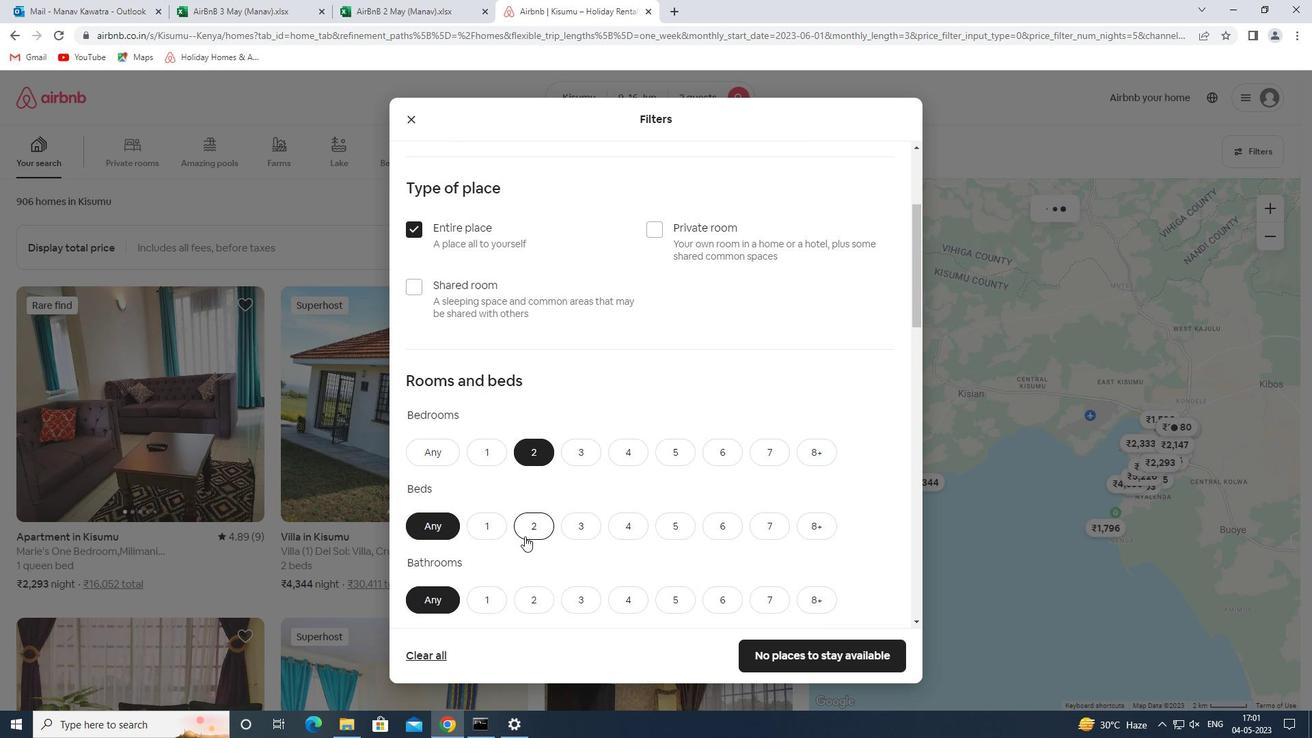 
Action: Mouse moved to (495, 602)
Screenshot: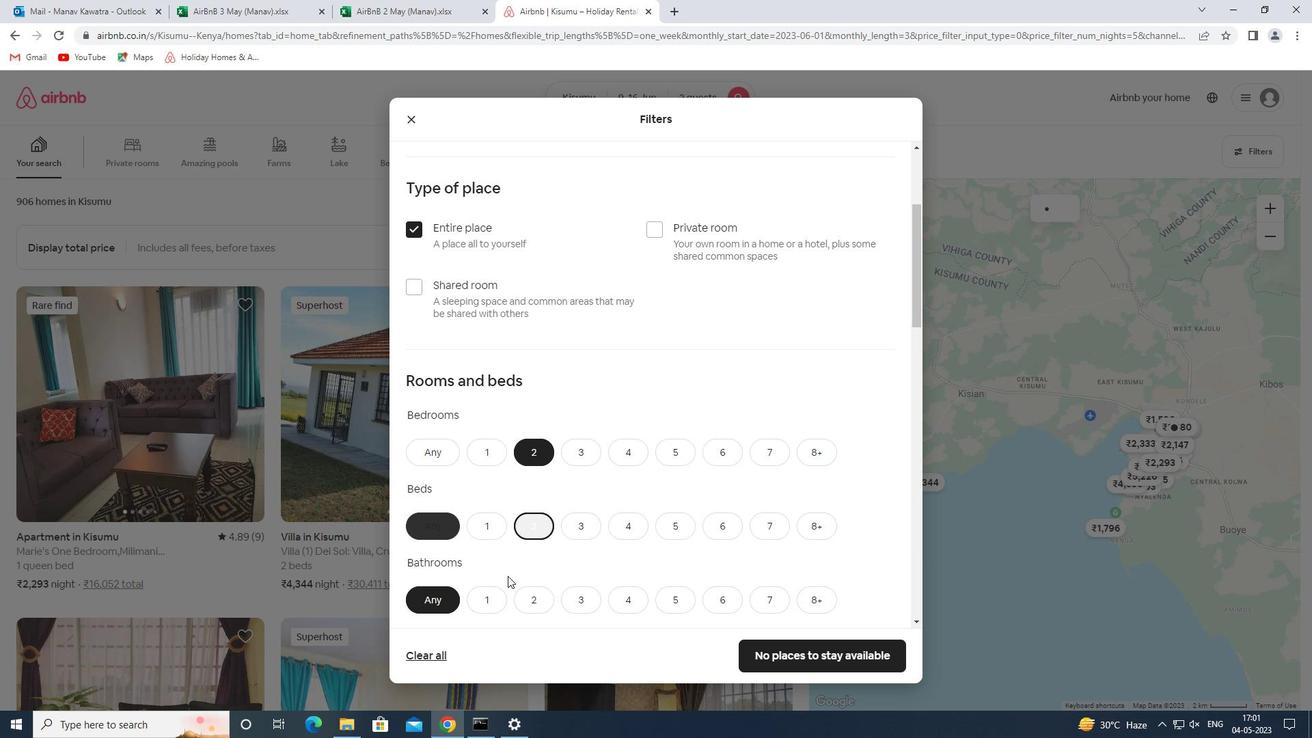 
Action: Mouse pressed left at (495, 602)
Screenshot: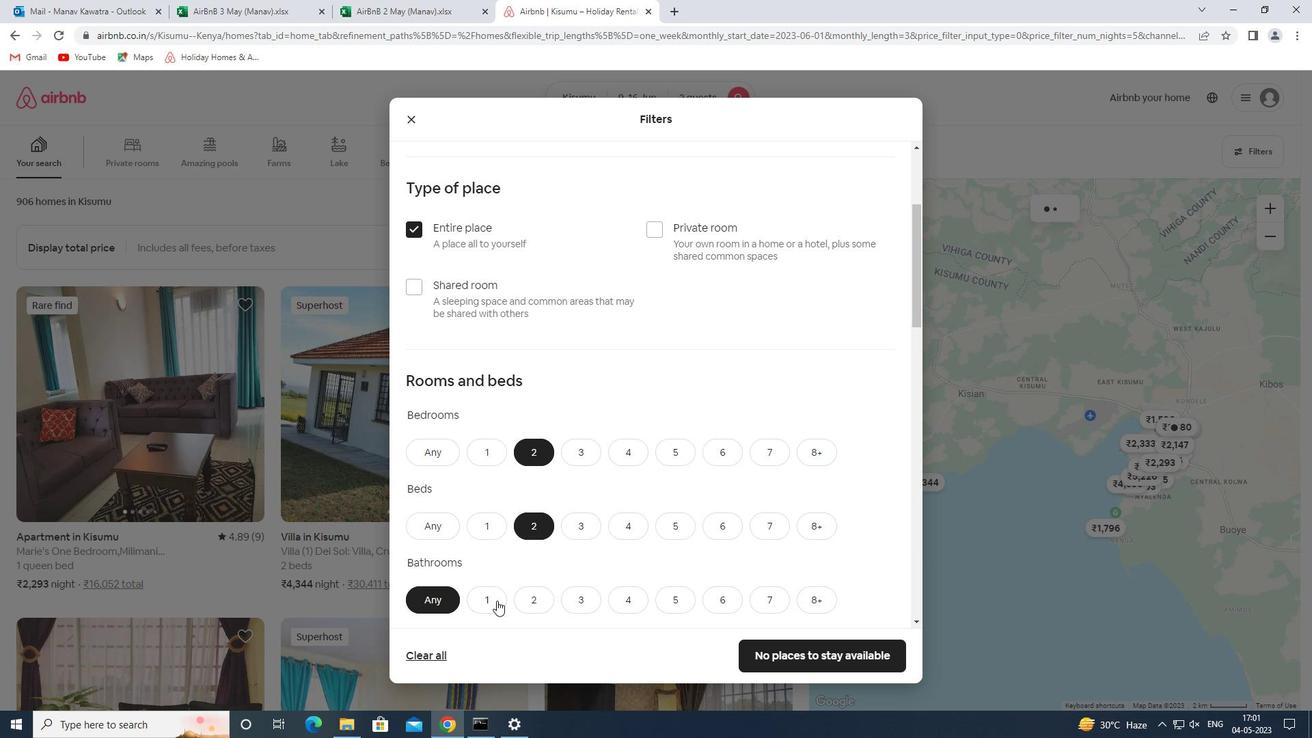 
Action: Mouse moved to (574, 490)
Screenshot: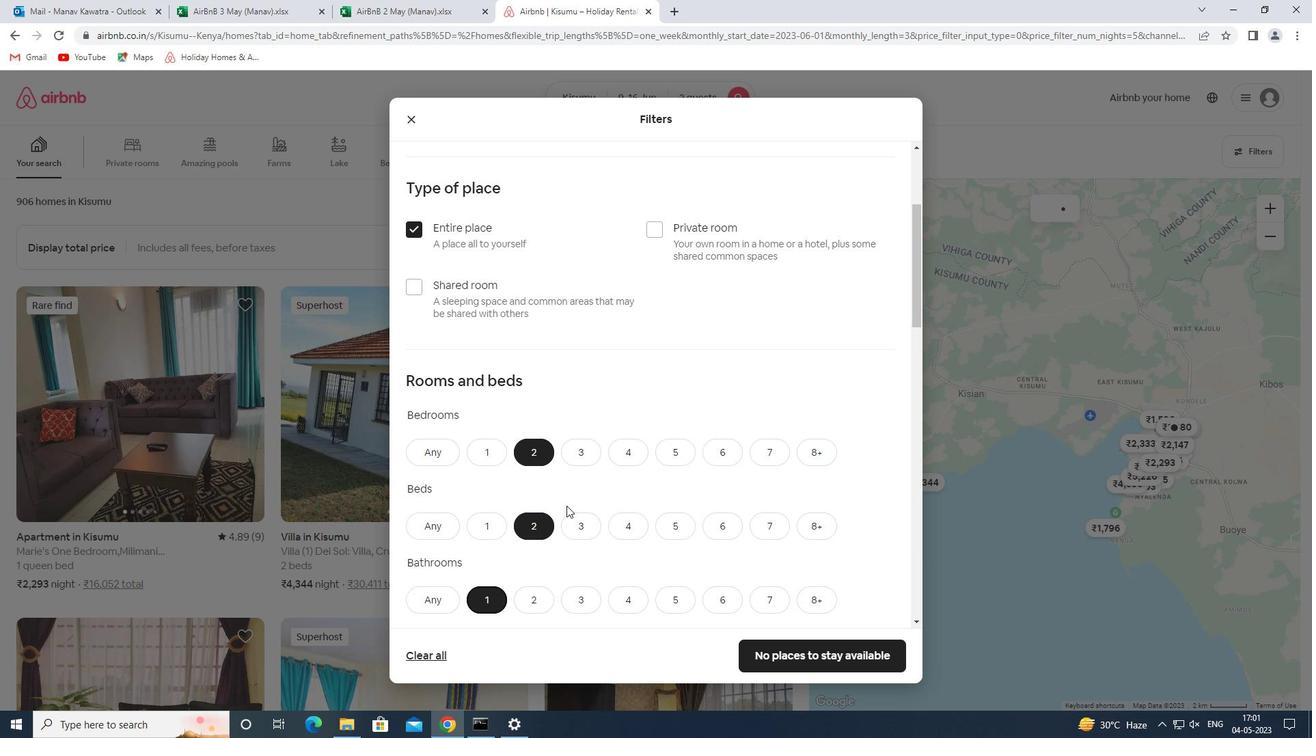 
Action: Mouse scrolled (574, 490) with delta (0, 0)
Screenshot: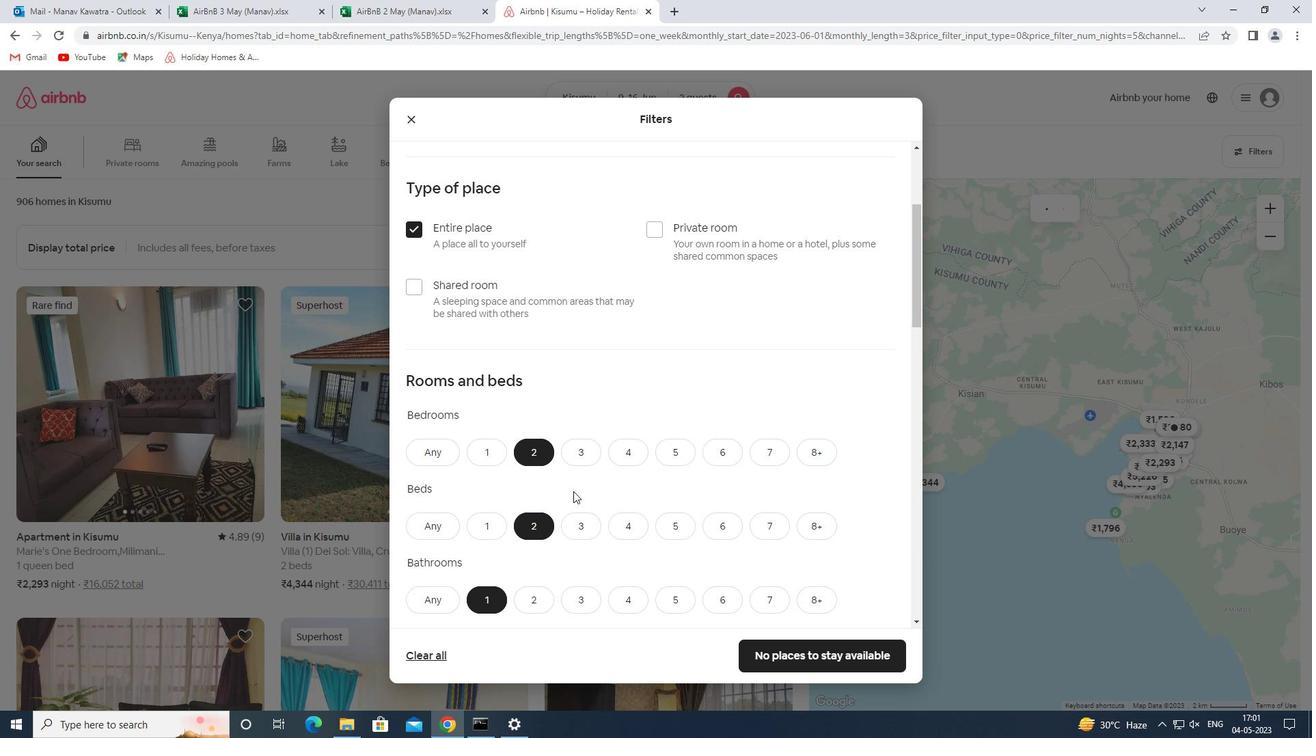 
Action: Mouse scrolled (574, 490) with delta (0, 0)
Screenshot: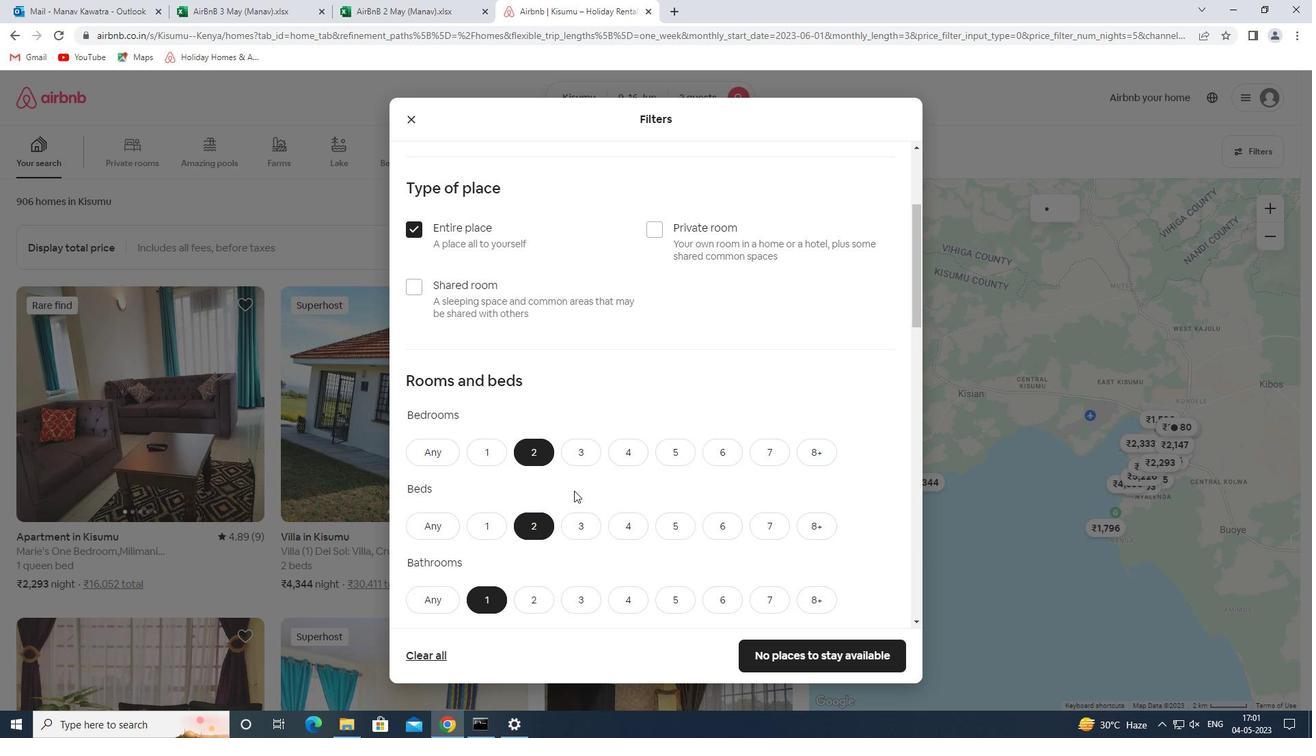 
Action: Mouse scrolled (574, 490) with delta (0, 0)
Screenshot: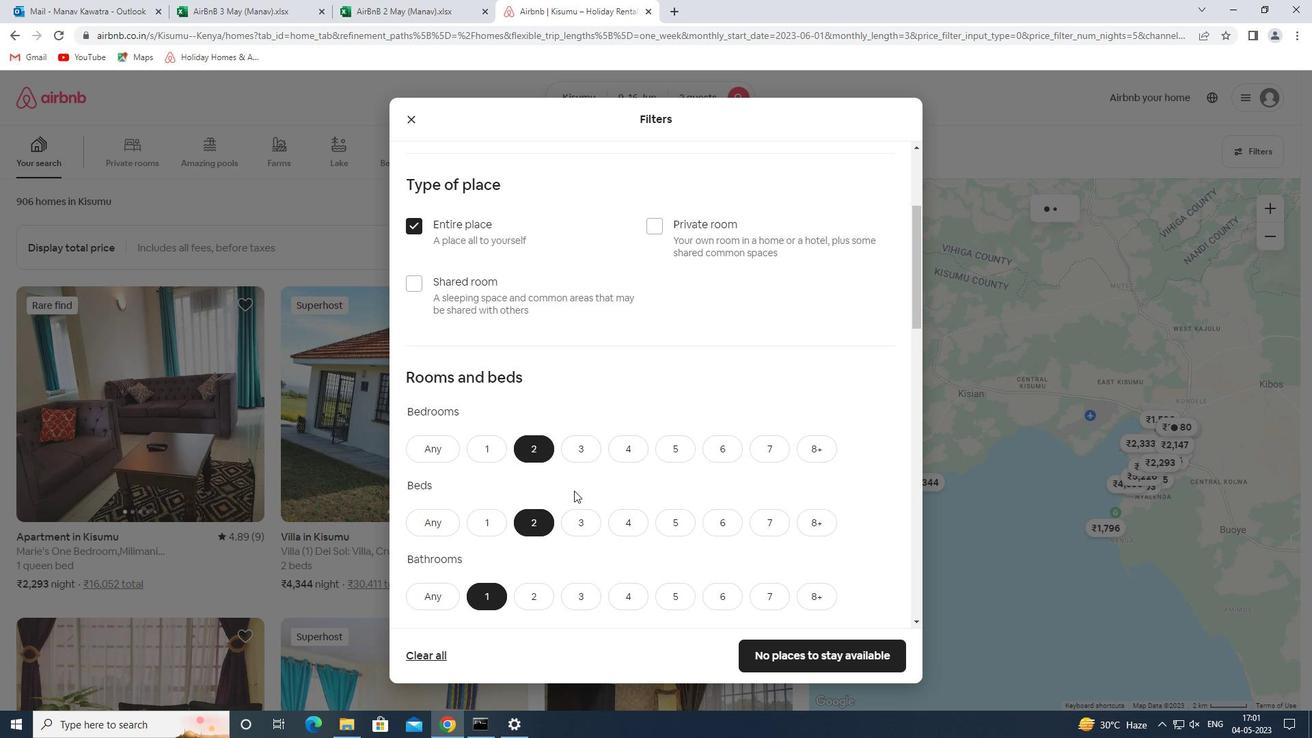 
Action: Mouse scrolled (574, 490) with delta (0, 0)
Screenshot: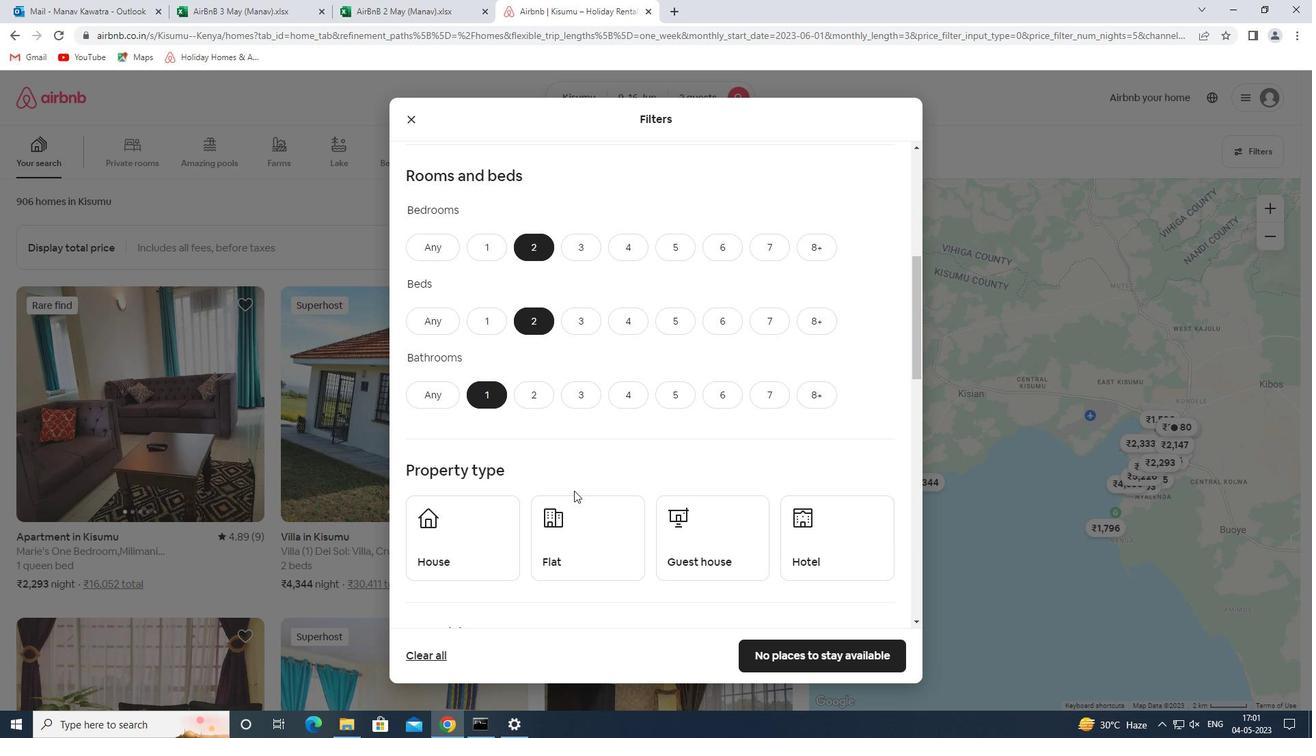 
Action: Mouse scrolled (574, 490) with delta (0, 0)
Screenshot: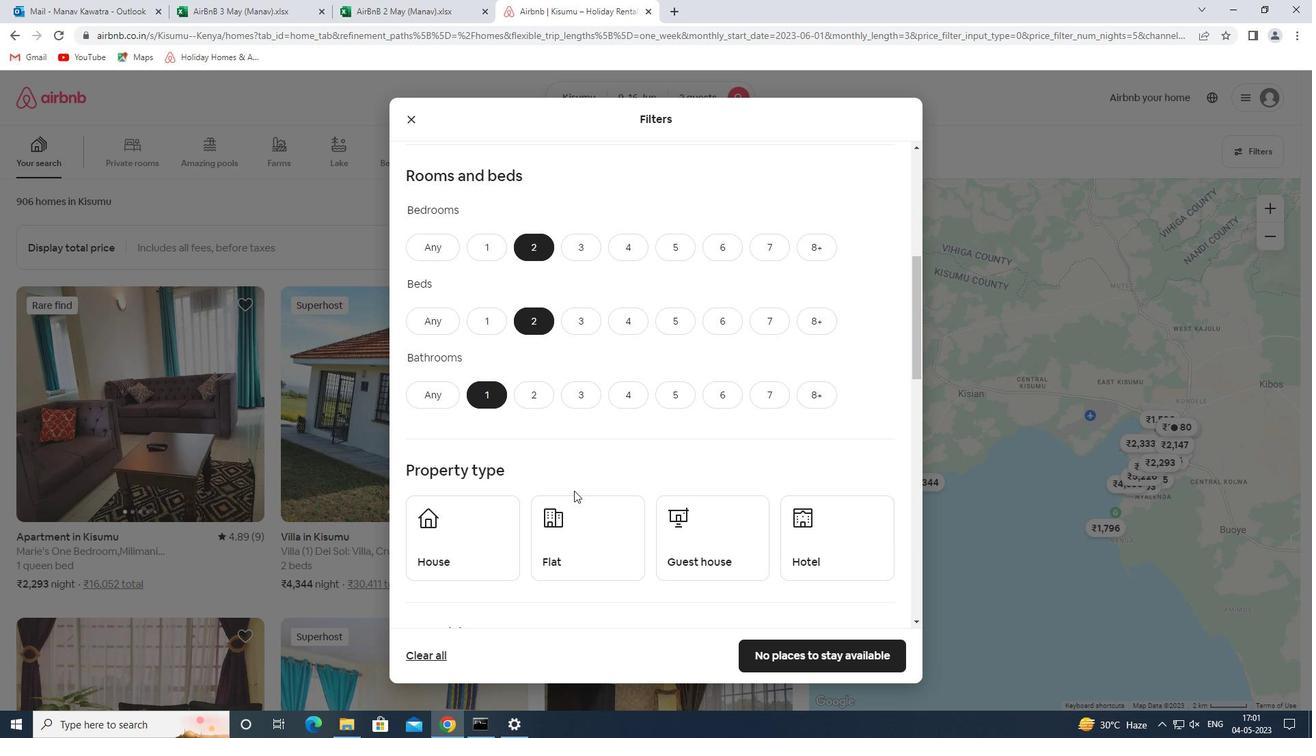 
Action: Mouse scrolled (574, 490) with delta (0, 0)
Screenshot: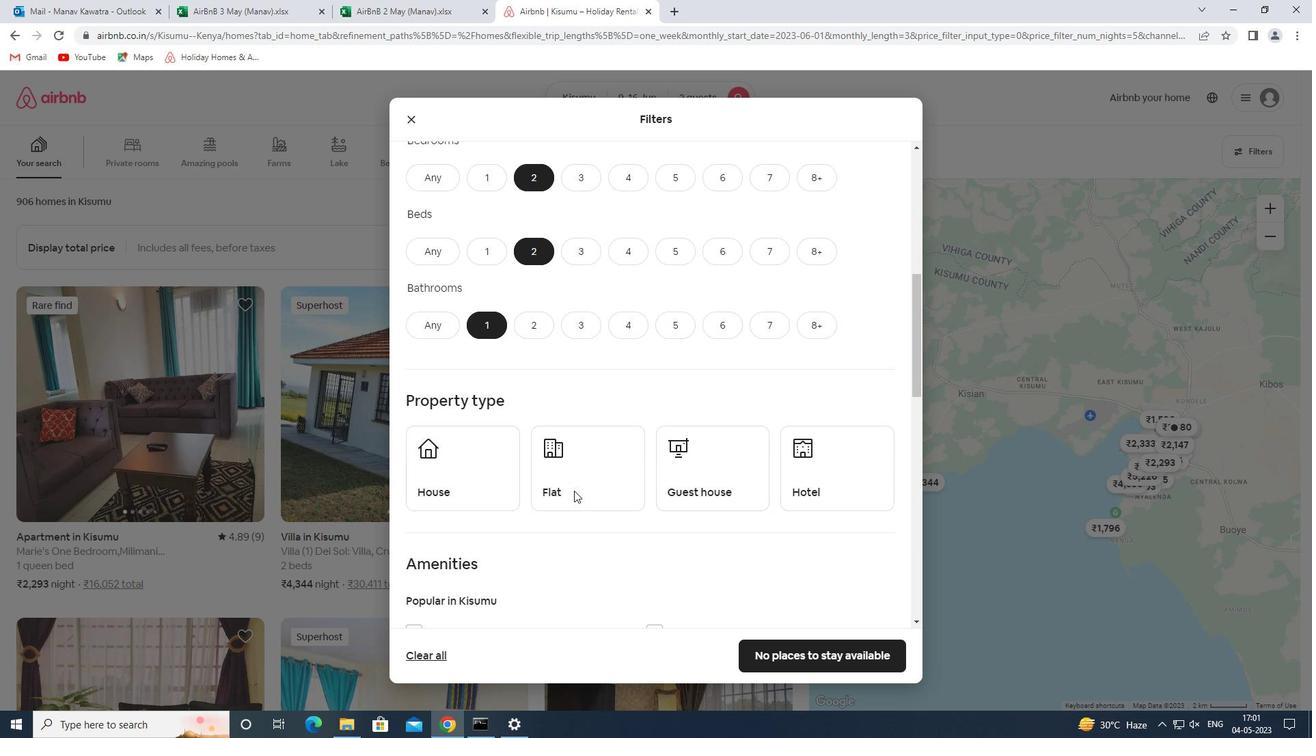 
Action: Mouse moved to (479, 362)
Screenshot: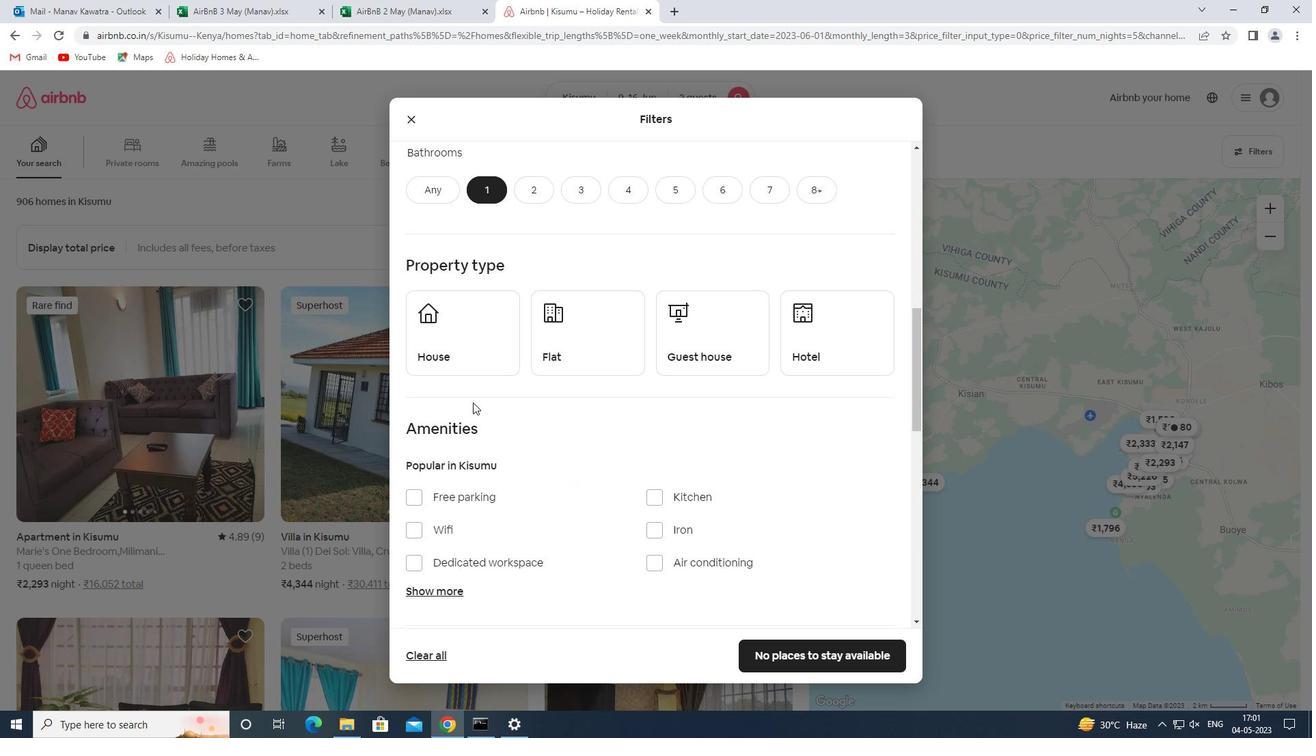
Action: Mouse pressed left at (479, 362)
Screenshot: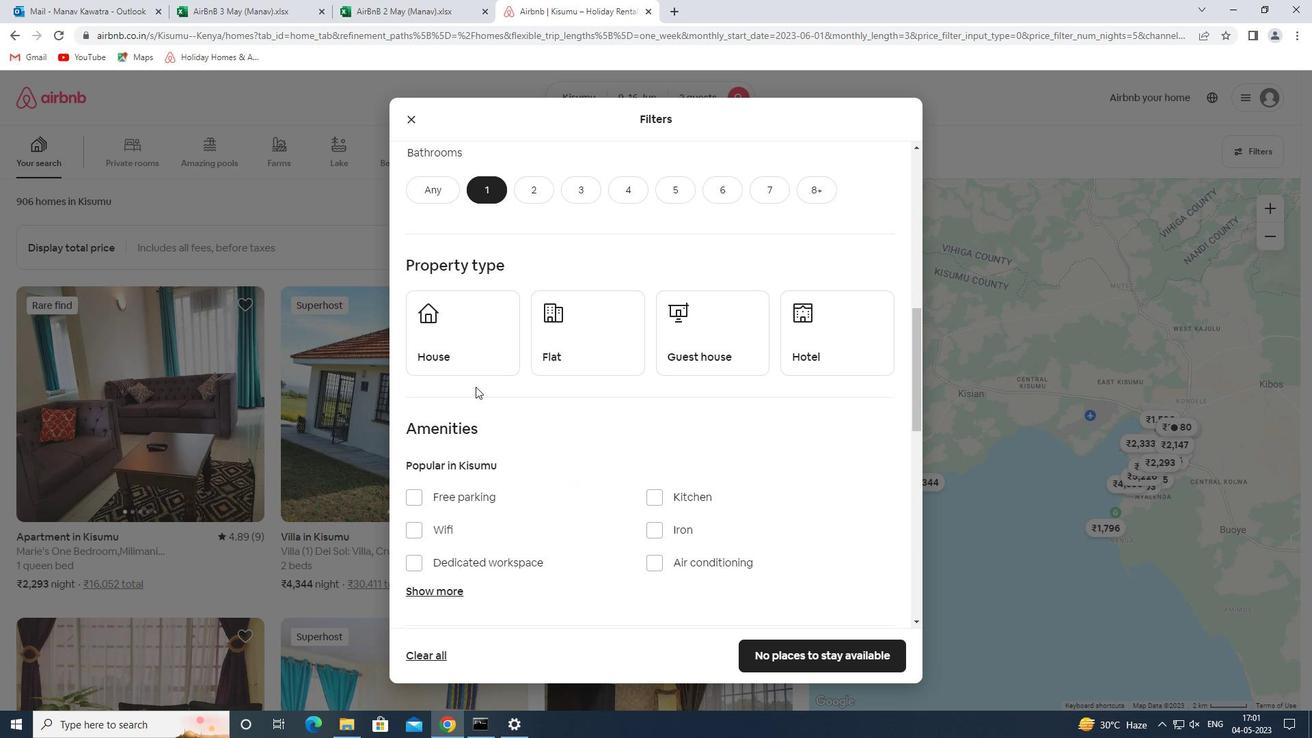 
Action: Mouse moved to (549, 347)
Screenshot: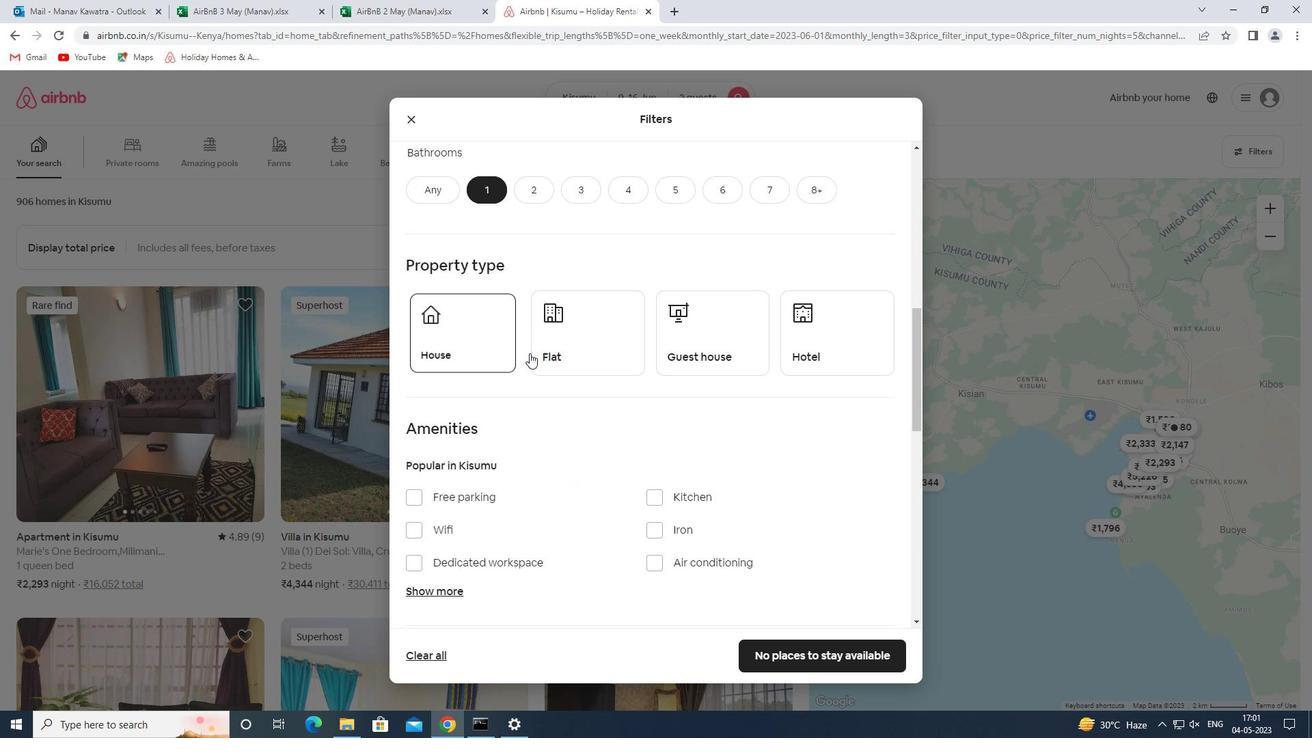 
Action: Mouse pressed left at (549, 347)
Screenshot: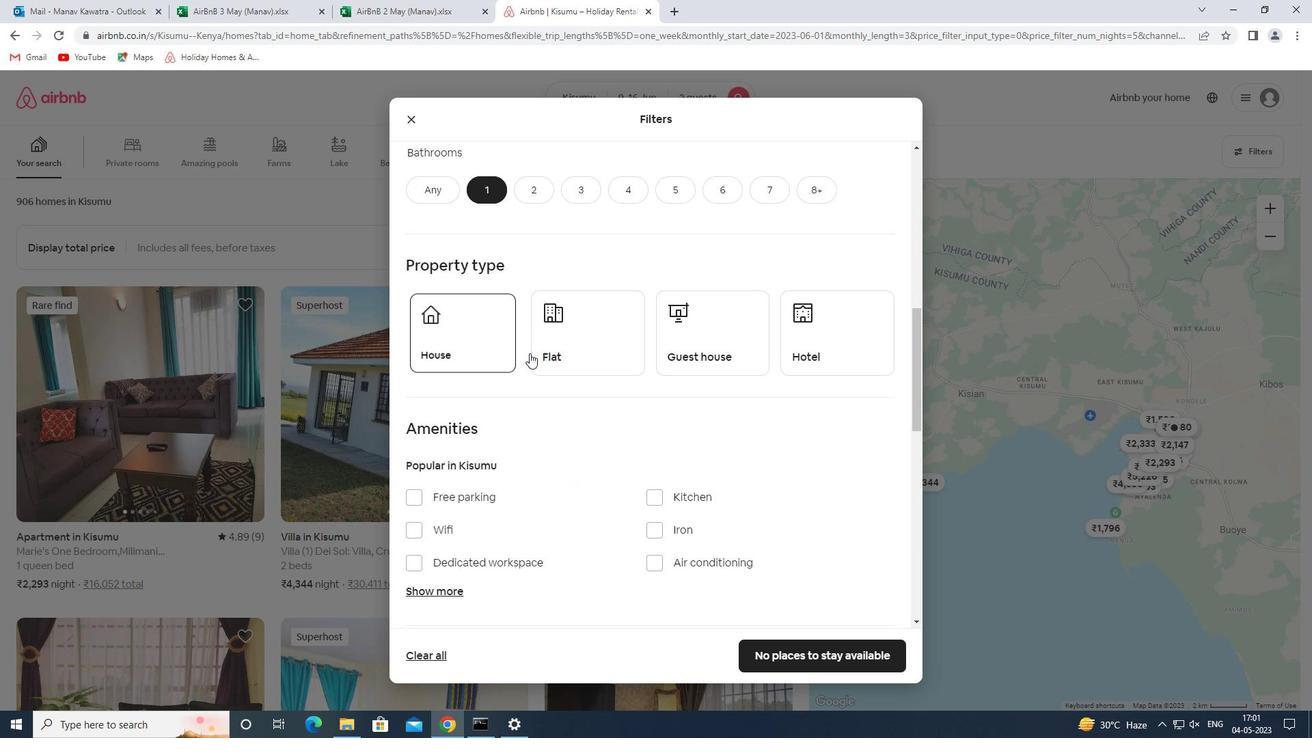 
Action: Mouse moved to (709, 340)
Screenshot: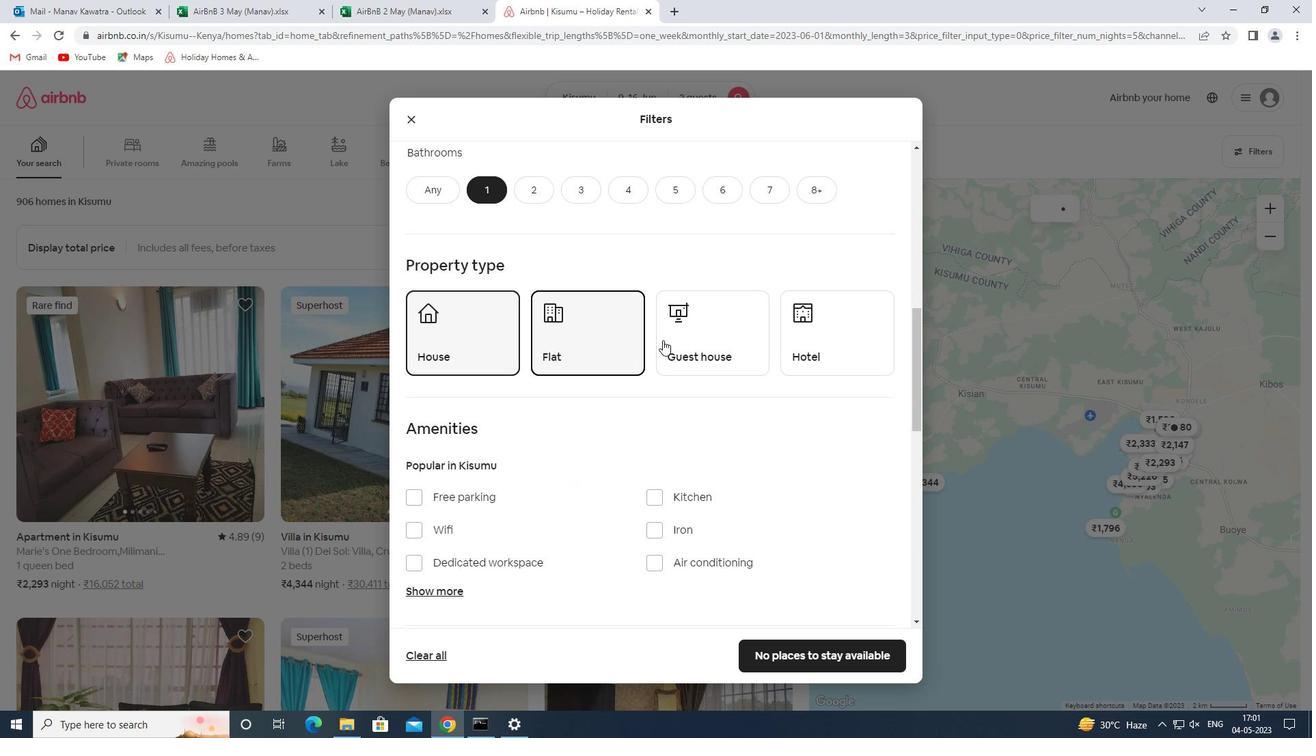 
Action: Mouse pressed left at (709, 340)
Screenshot: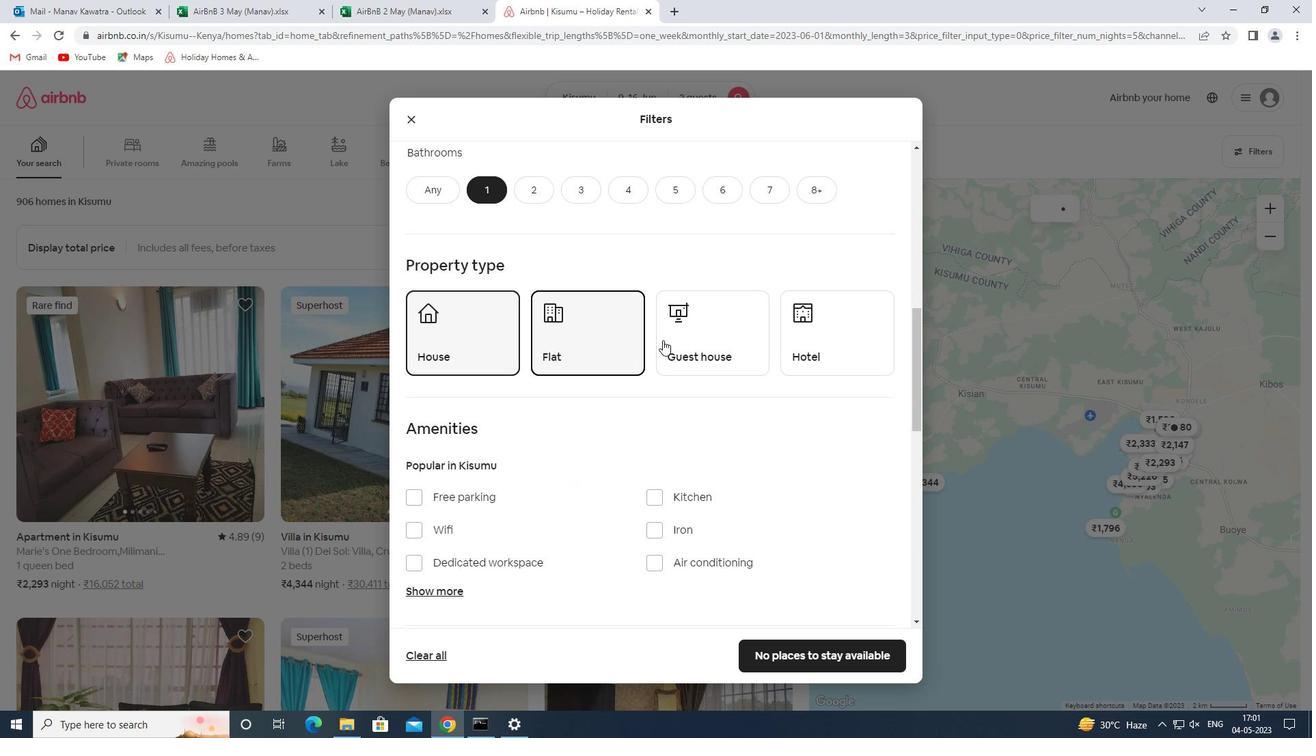 
Action: Mouse moved to (744, 444)
Screenshot: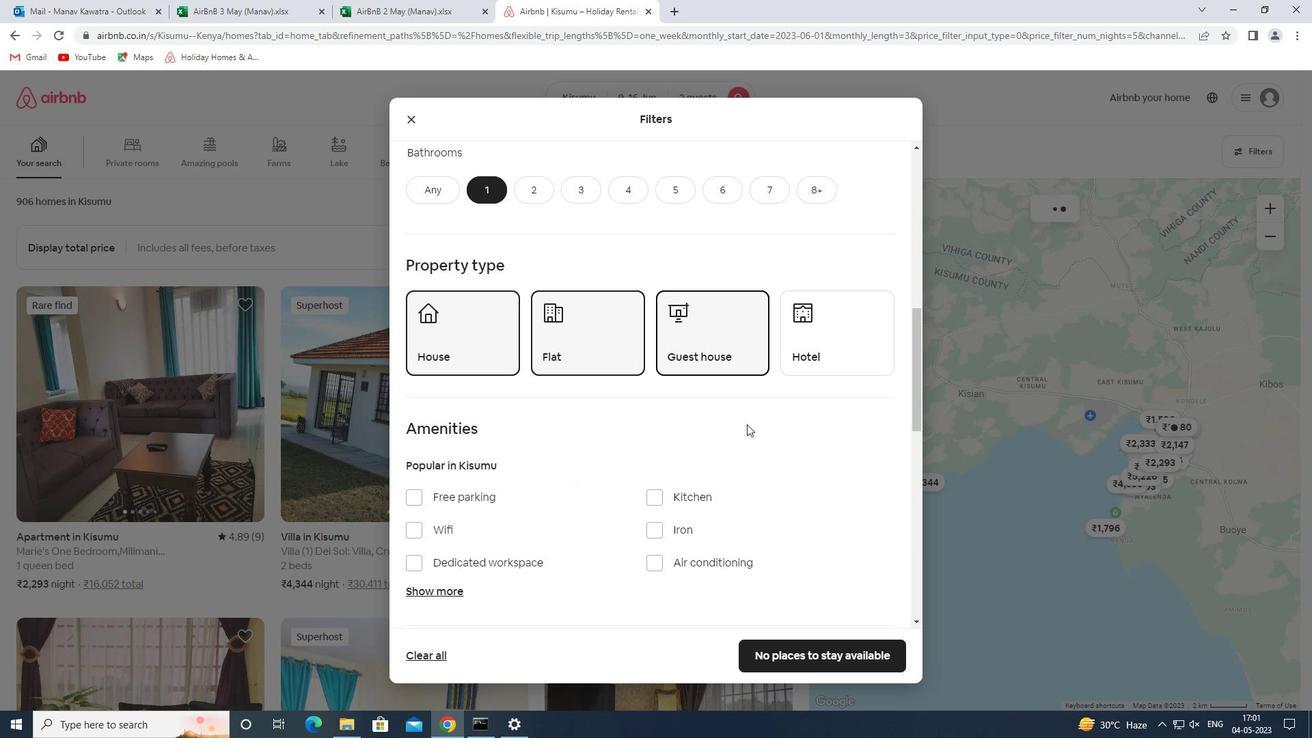 
Action: Mouse scrolled (744, 444) with delta (0, 0)
Screenshot: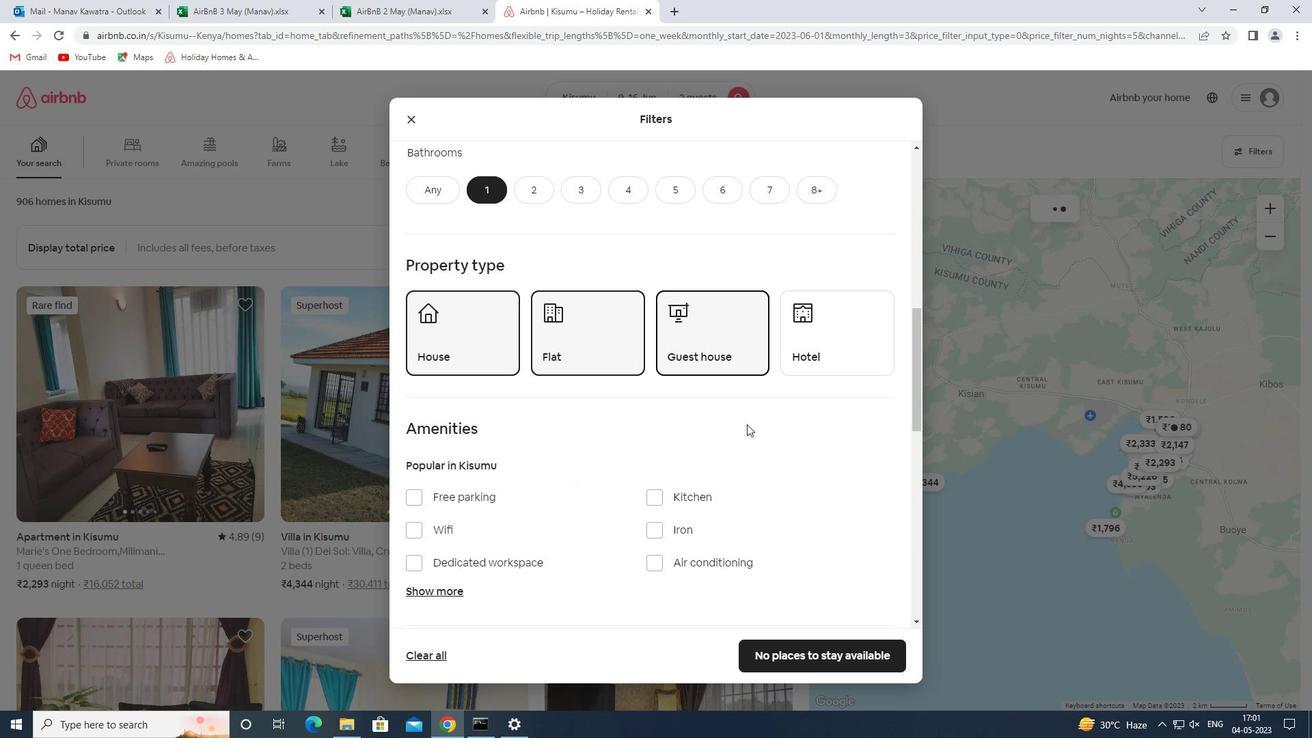 
Action: Mouse moved to (743, 445)
Screenshot: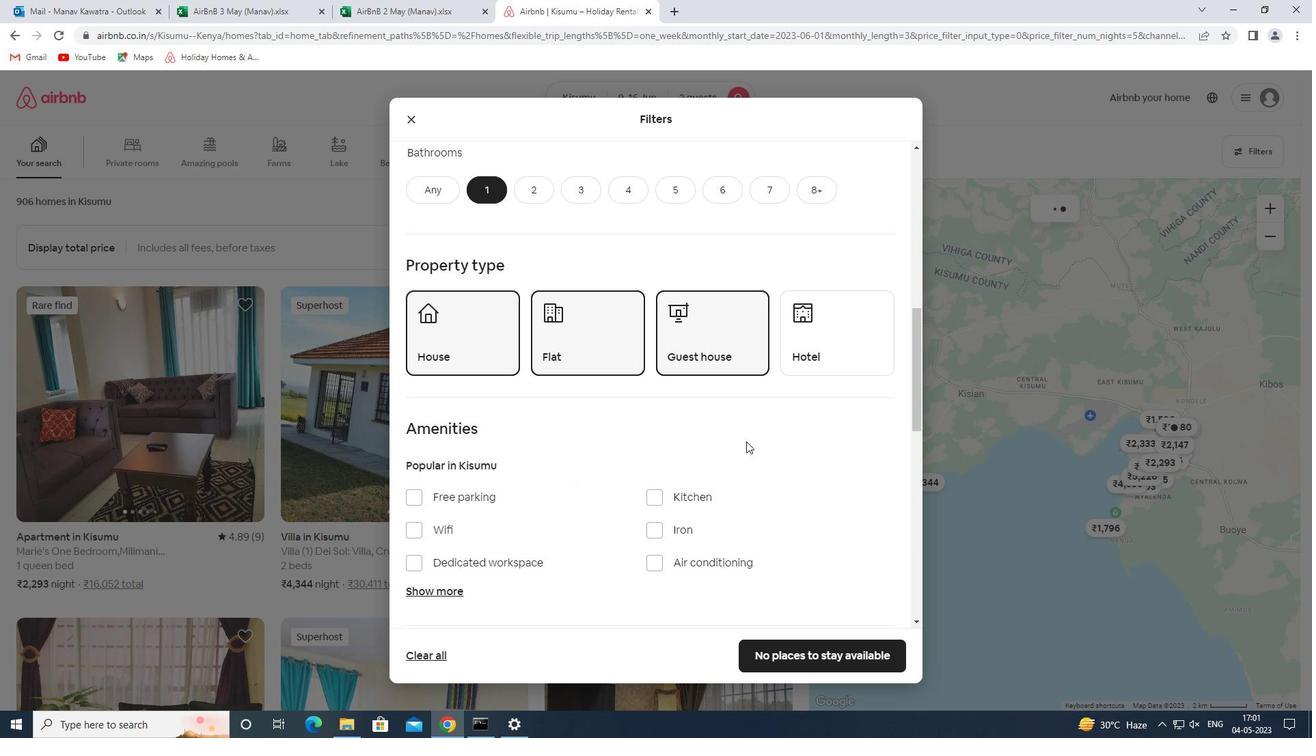 
Action: Mouse scrolled (743, 444) with delta (0, 0)
Screenshot: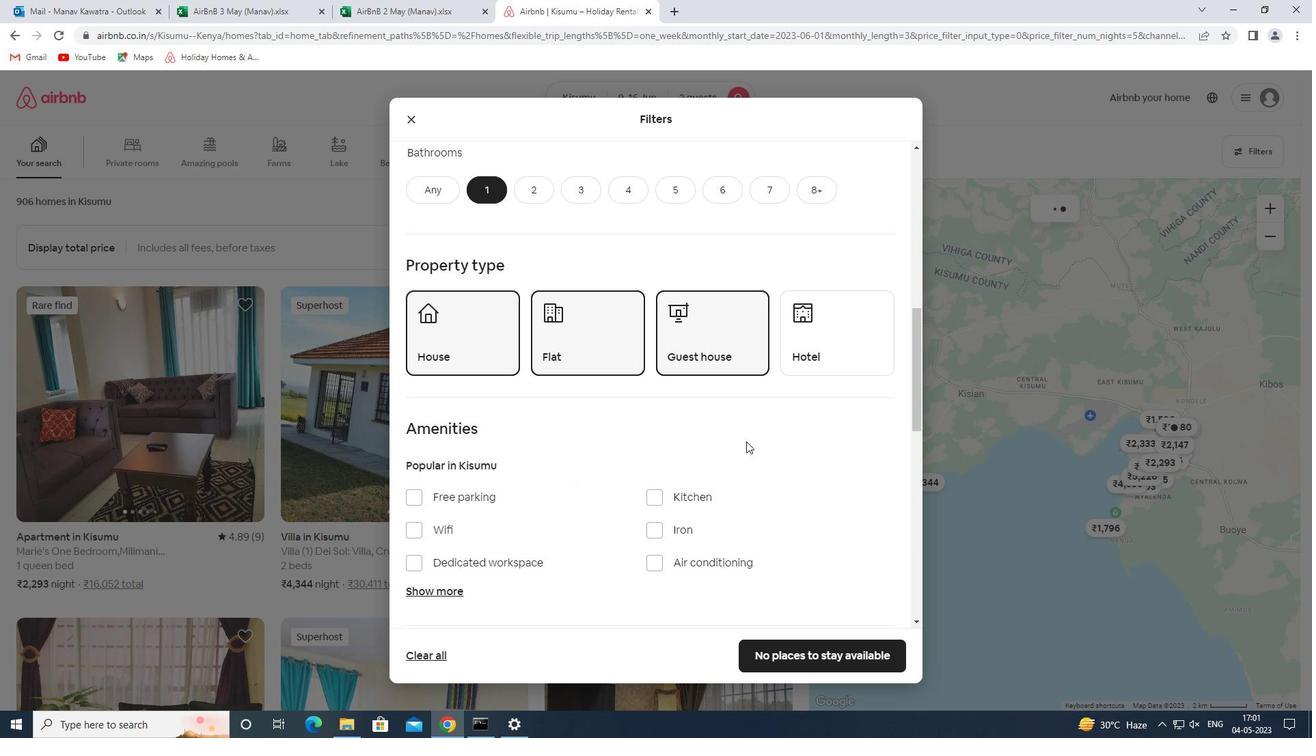 
Action: Mouse moved to (742, 446)
Screenshot: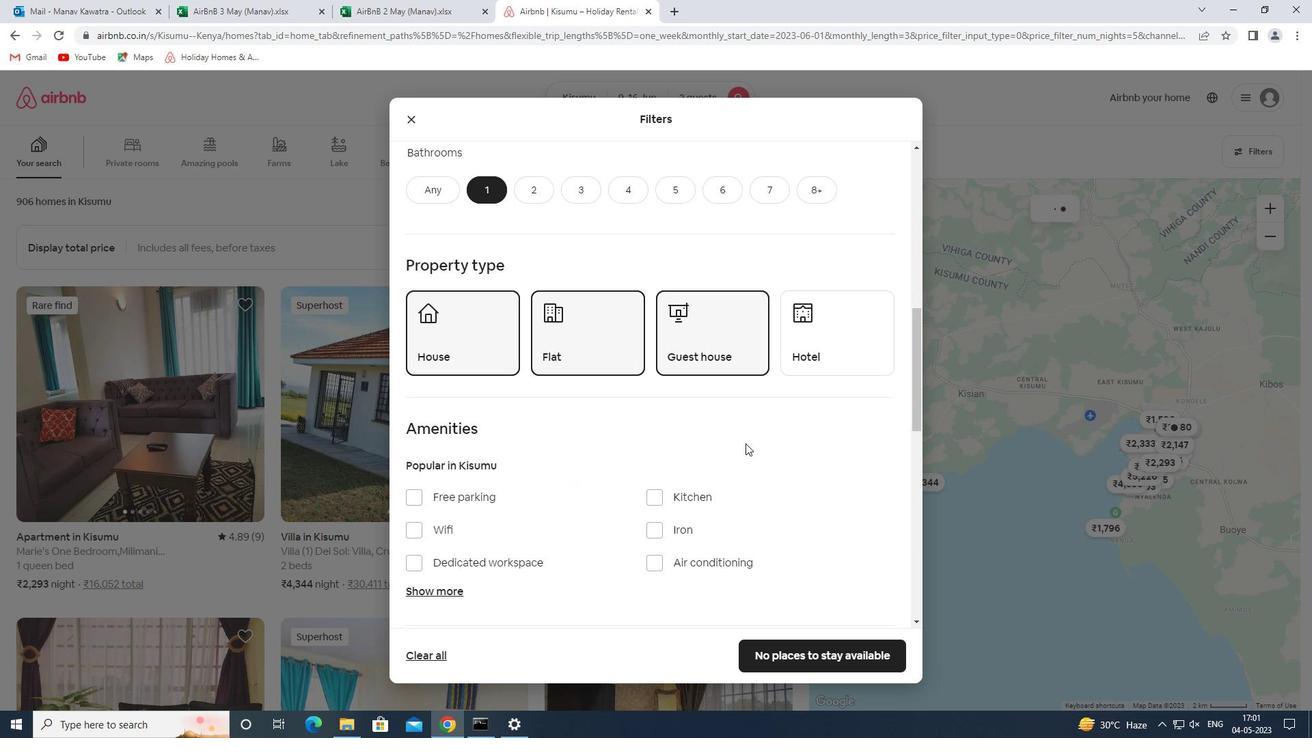 
Action: Mouse scrolled (742, 445) with delta (0, 0)
Screenshot: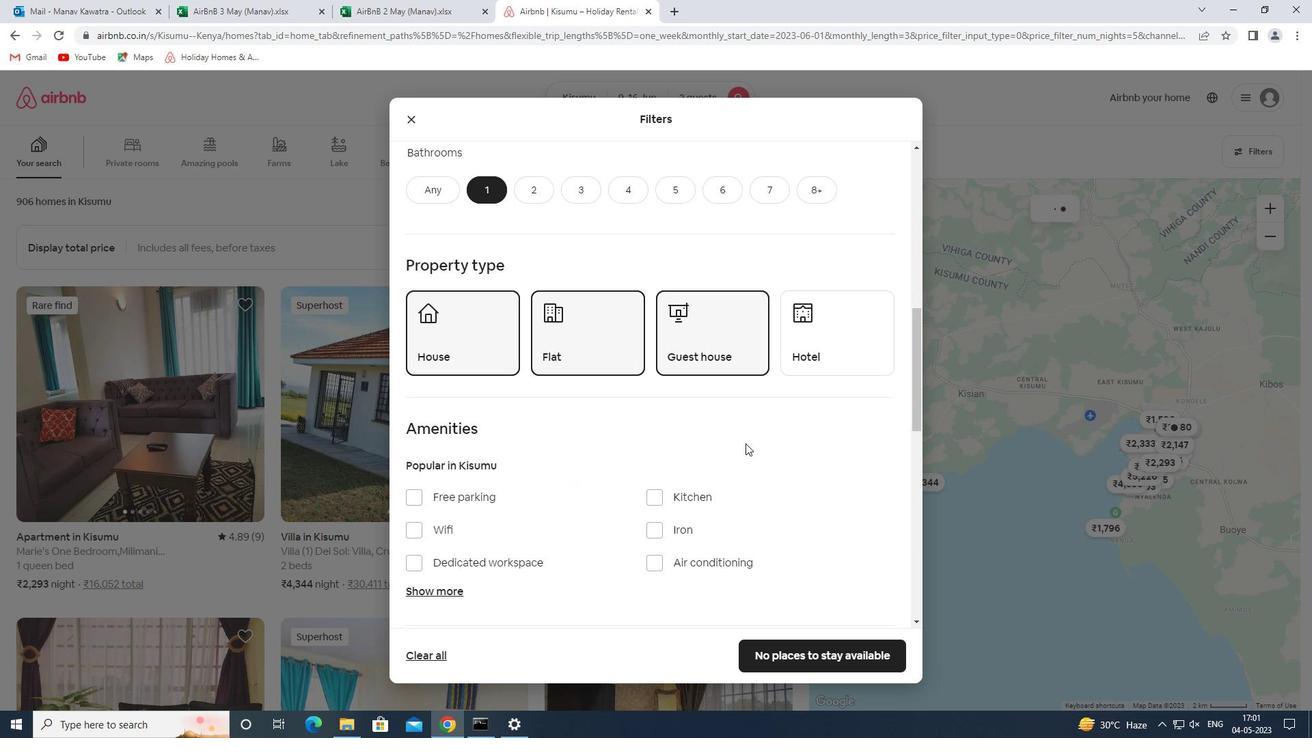 
Action: Mouse moved to (451, 386)
Screenshot: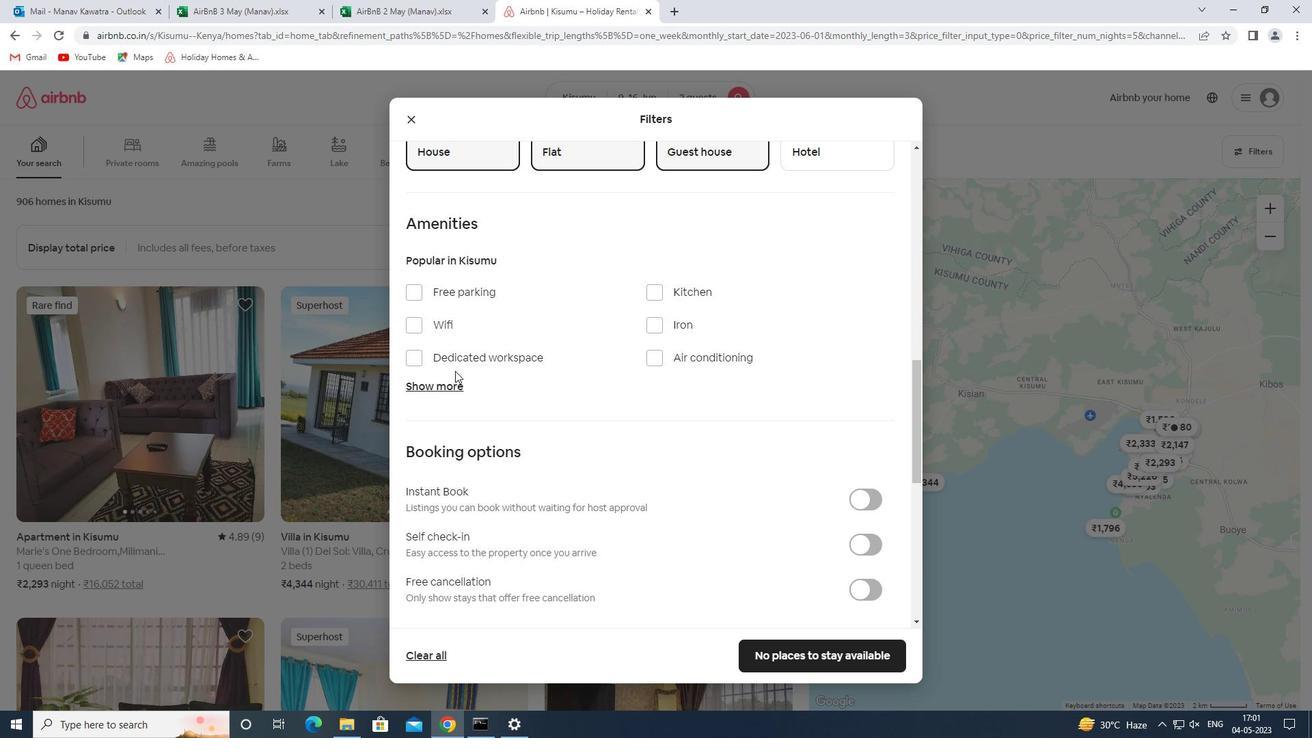 
Action: Mouse pressed left at (451, 386)
Screenshot: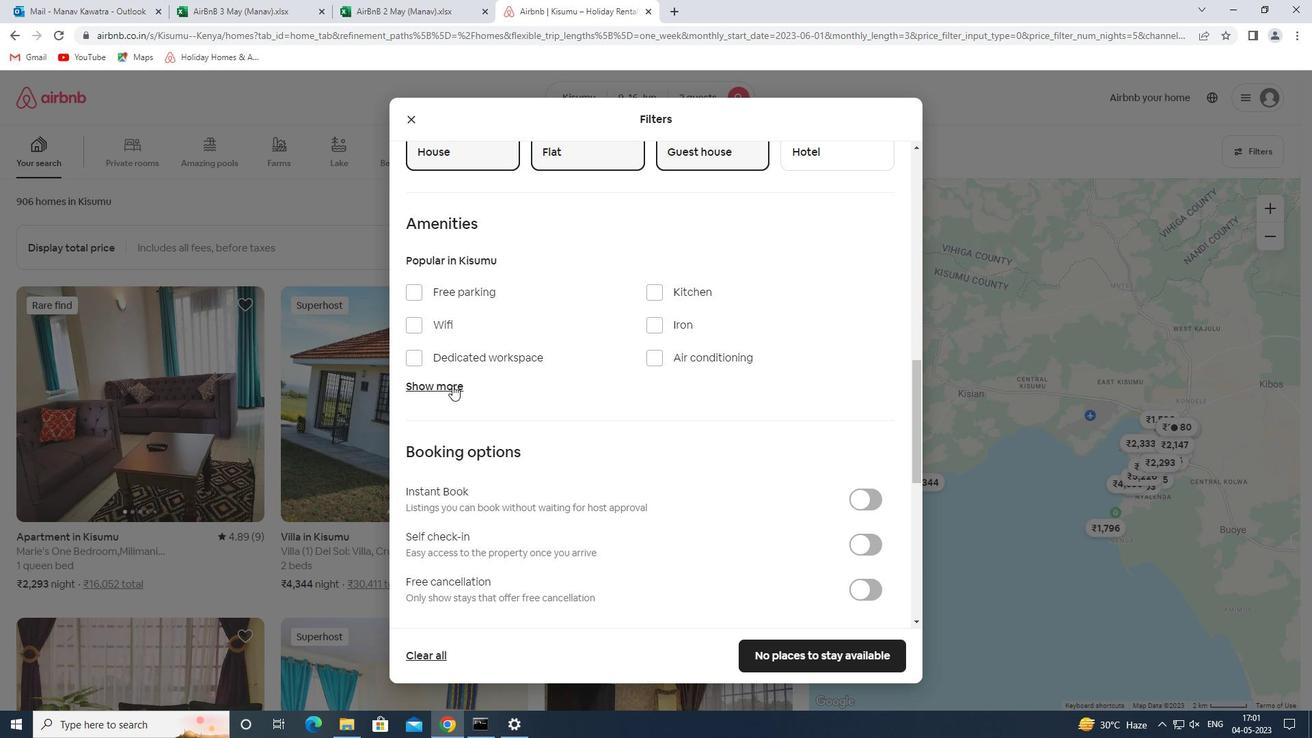 
Action: Mouse moved to (477, 436)
Screenshot: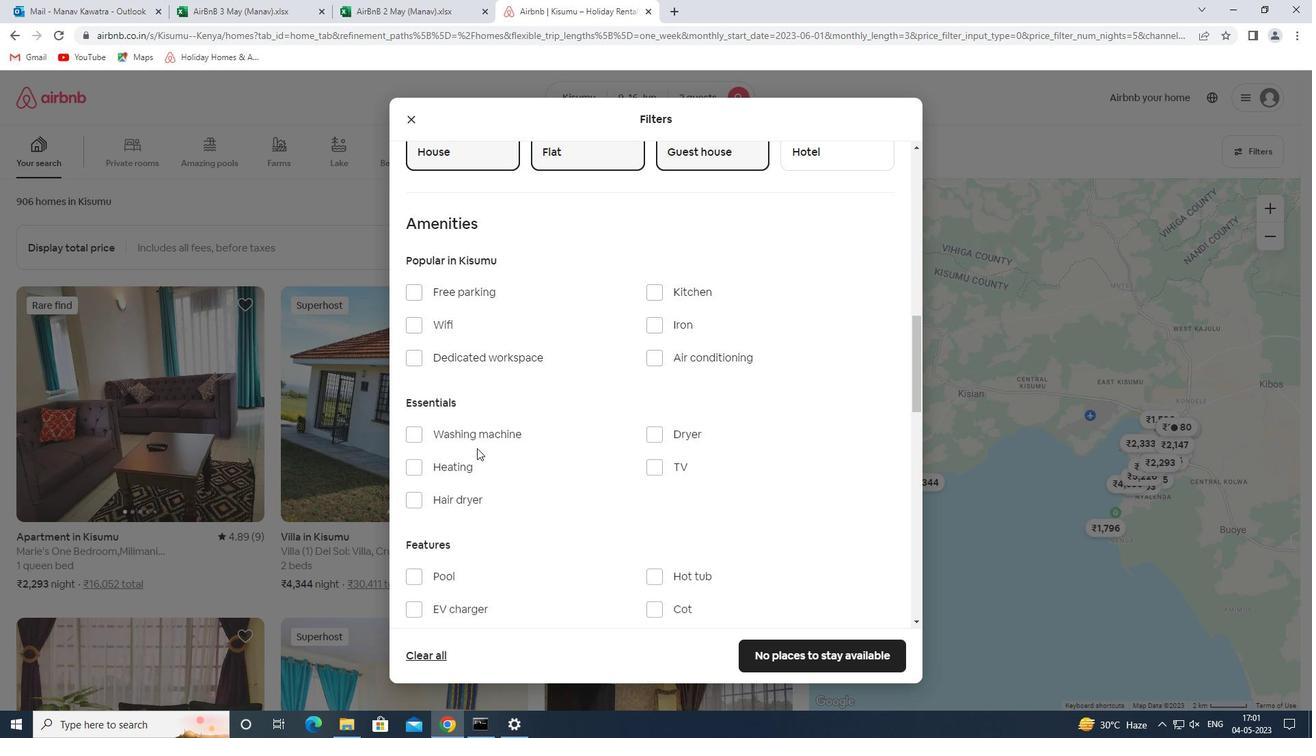 
Action: Mouse pressed left at (477, 436)
Screenshot: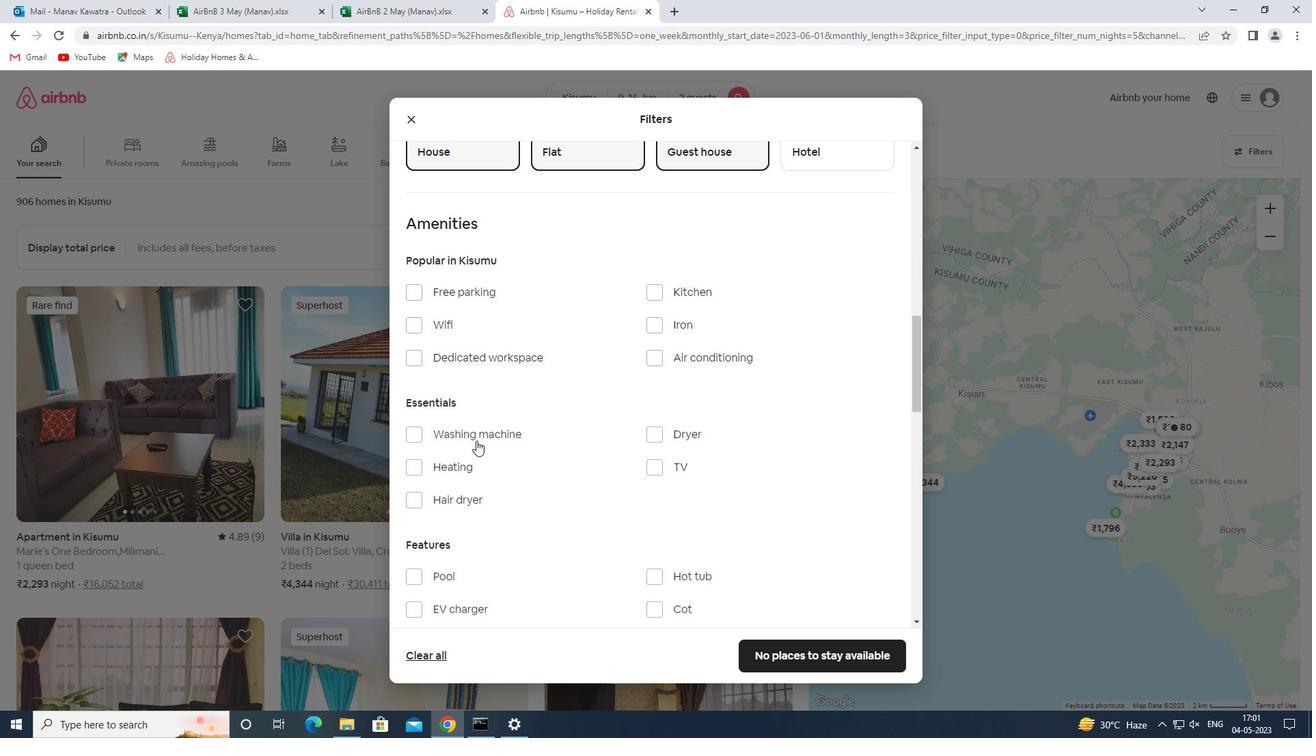 
Action: Mouse moved to (722, 405)
Screenshot: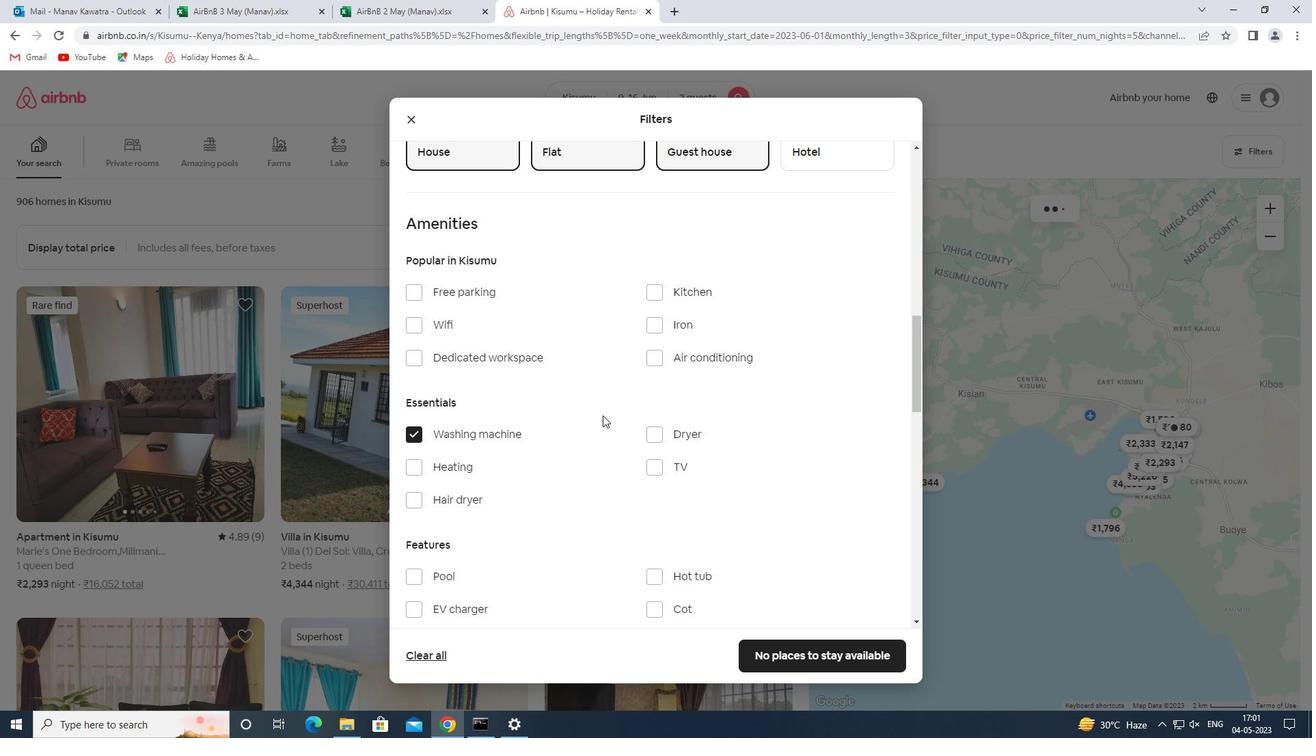 
Action: Mouse scrolled (722, 405) with delta (0, 0)
Screenshot: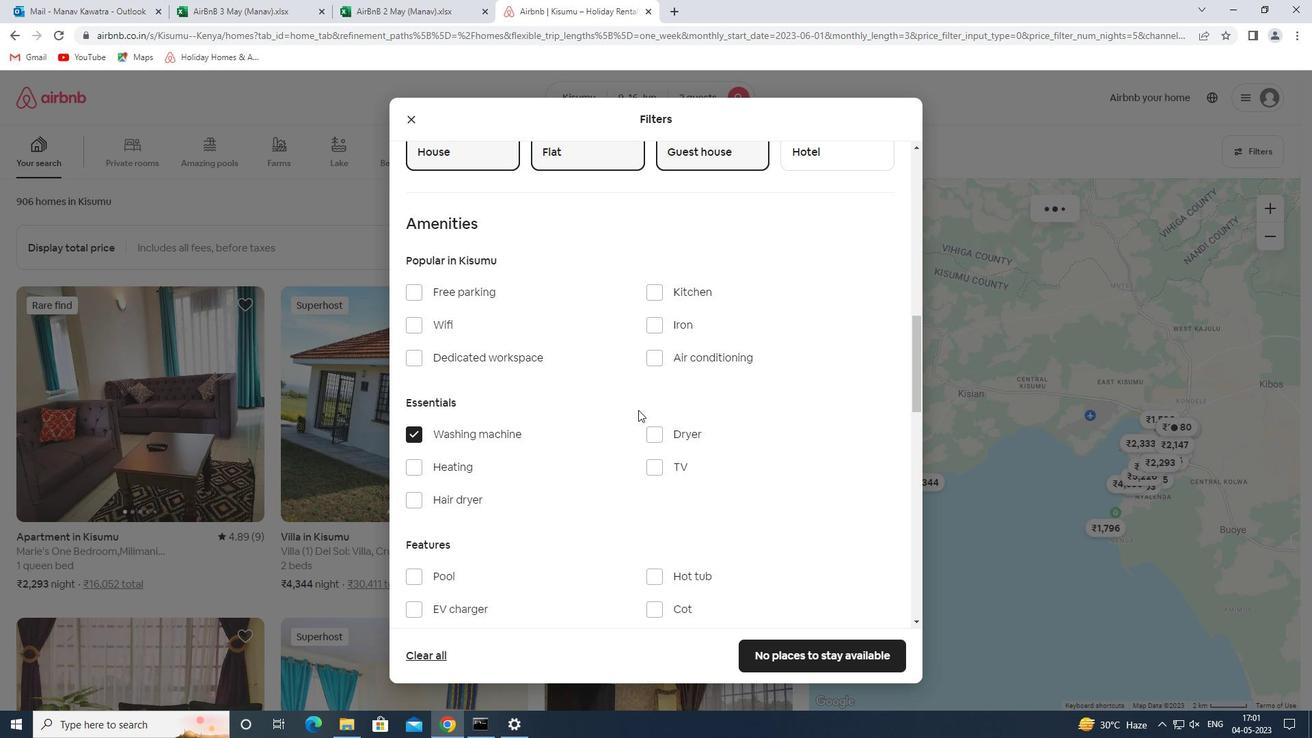 
Action: Mouse moved to (723, 405)
Screenshot: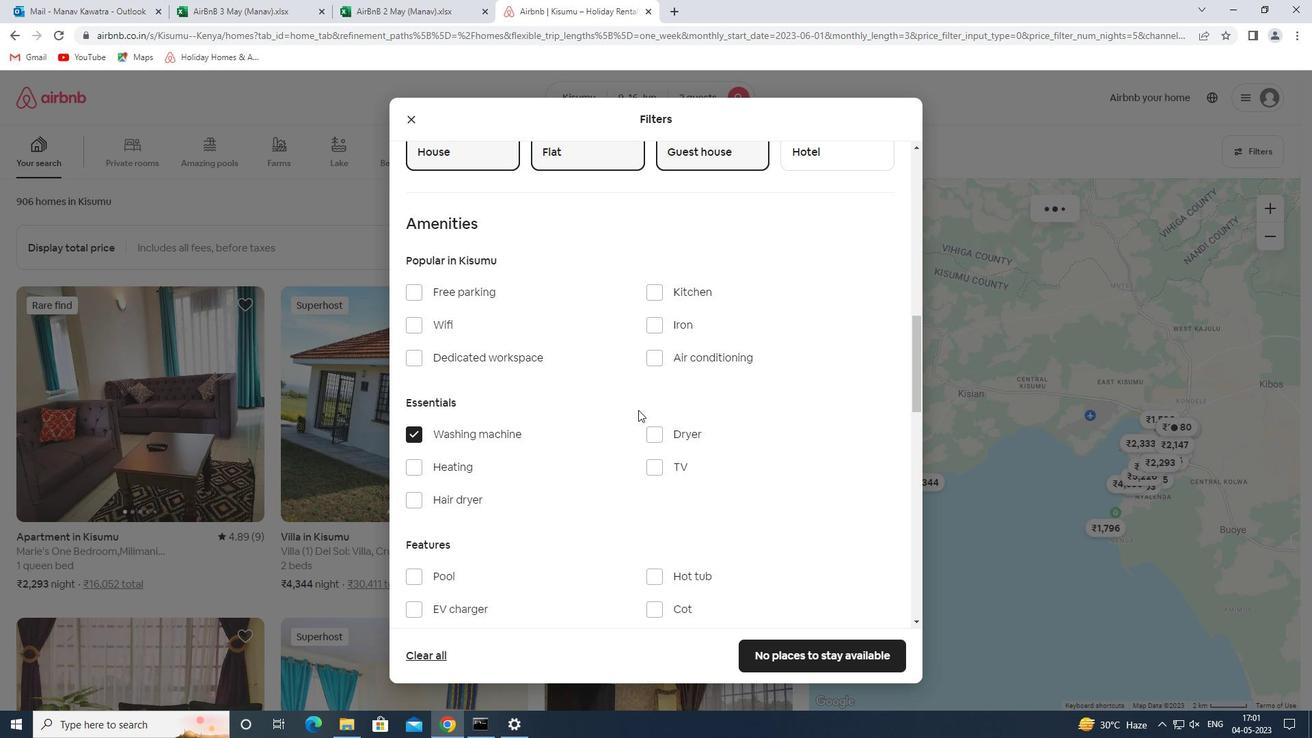 
Action: Mouse scrolled (723, 405) with delta (0, 0)
Screenshot: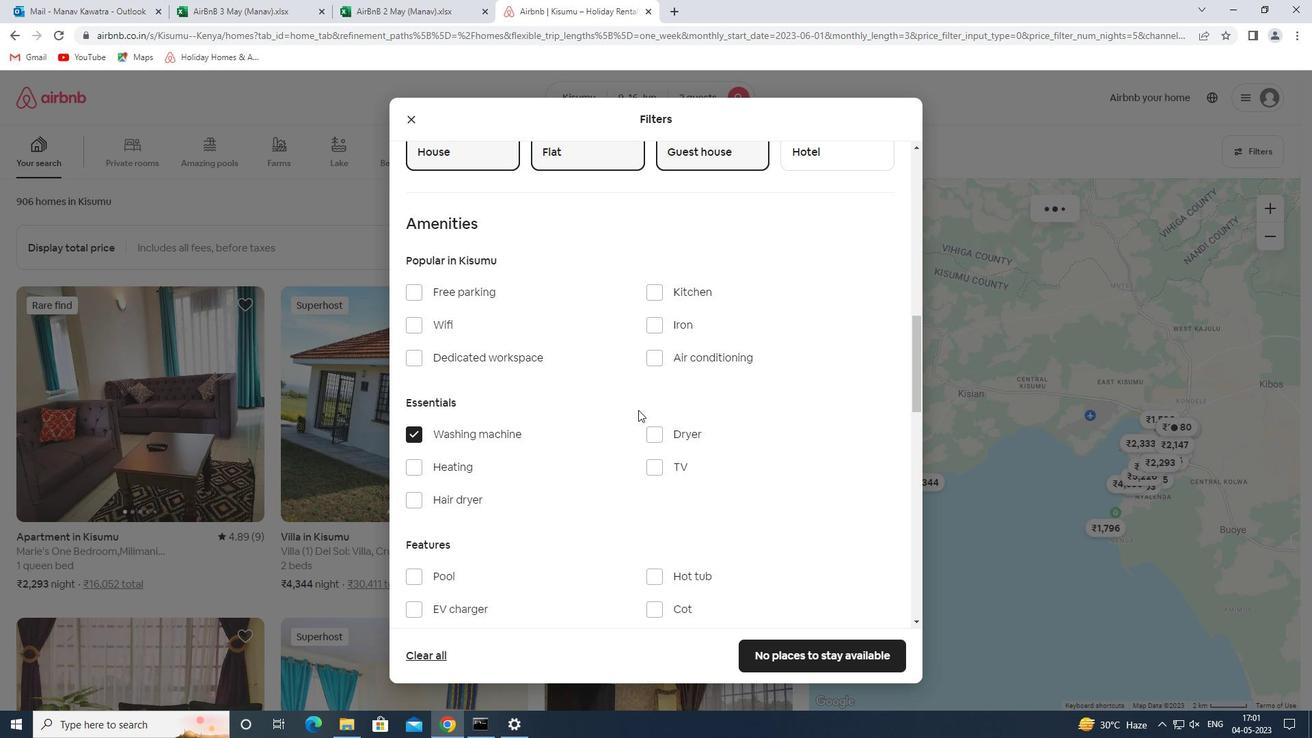
Action: Mouse moved to (725, 405)
Screenshot: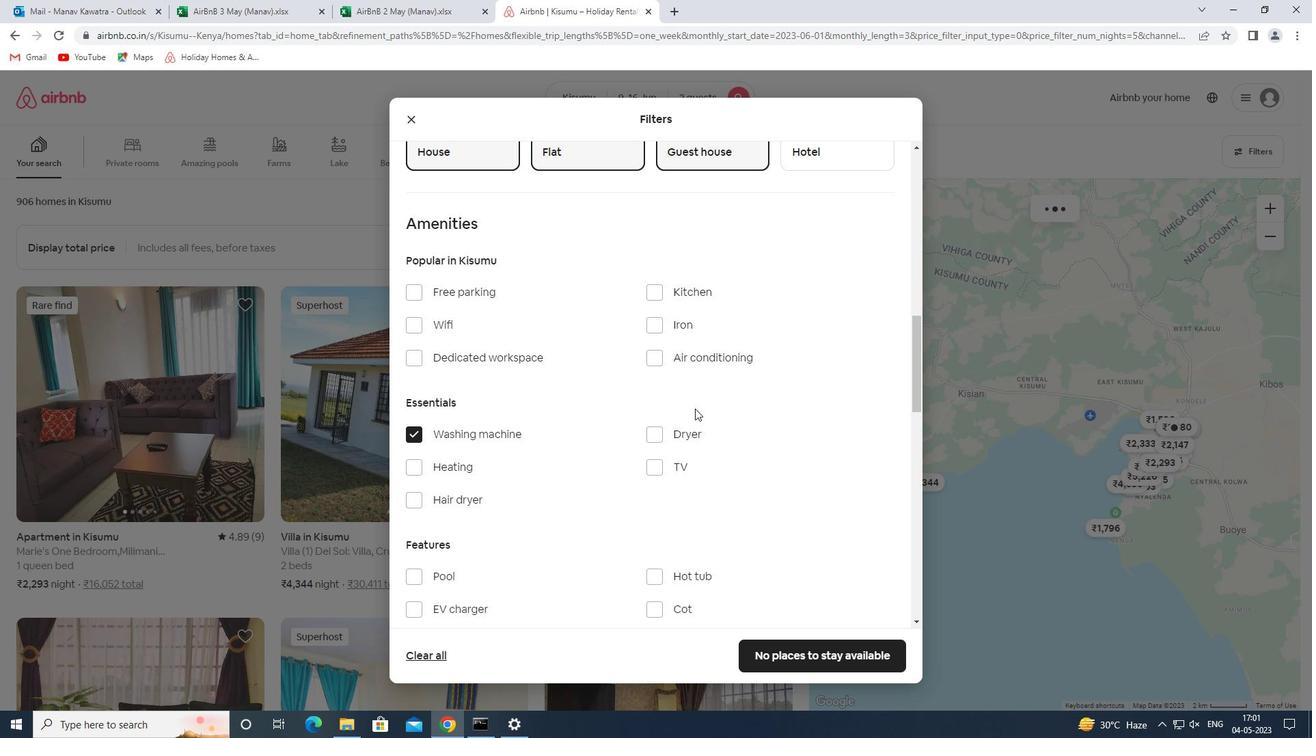 
Action: Mouse scrolled (725, 405) with delta (0, 0)
Screenshot: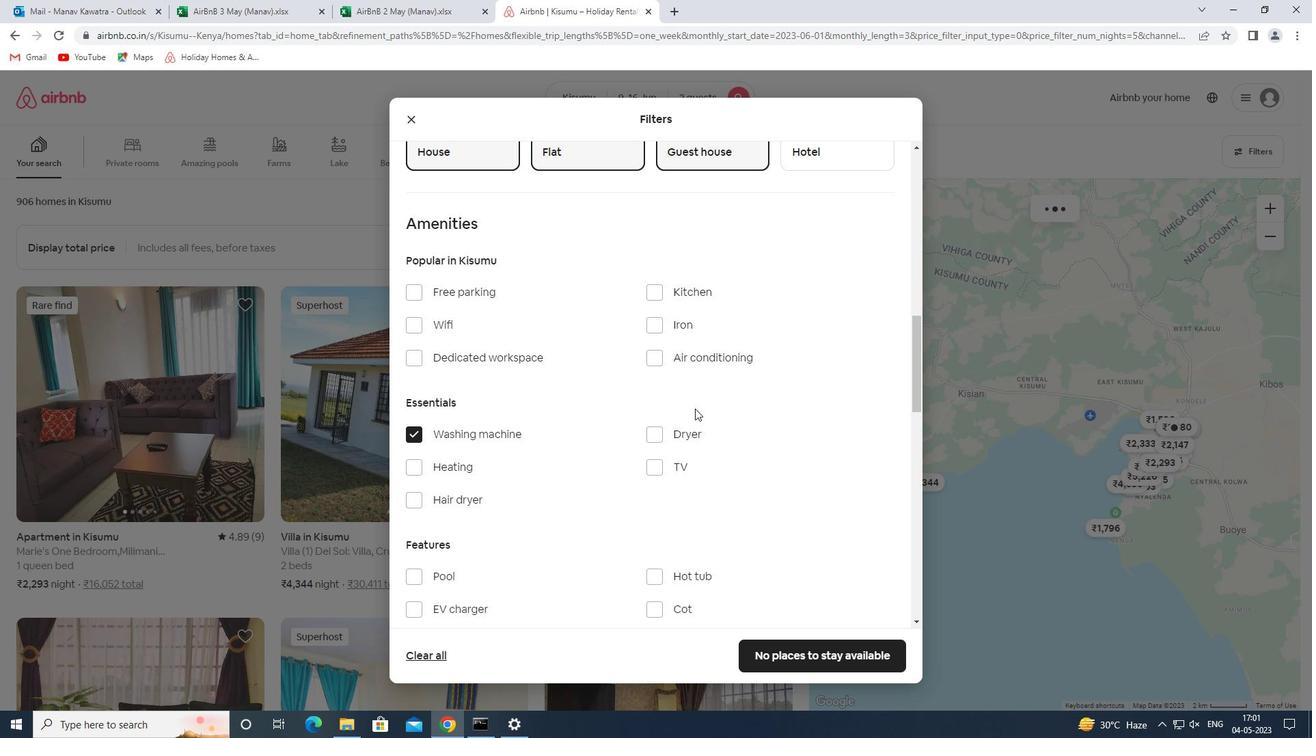 
Action: Mouse scrolled (725, 405) with delta (0, 0)
Screenshot: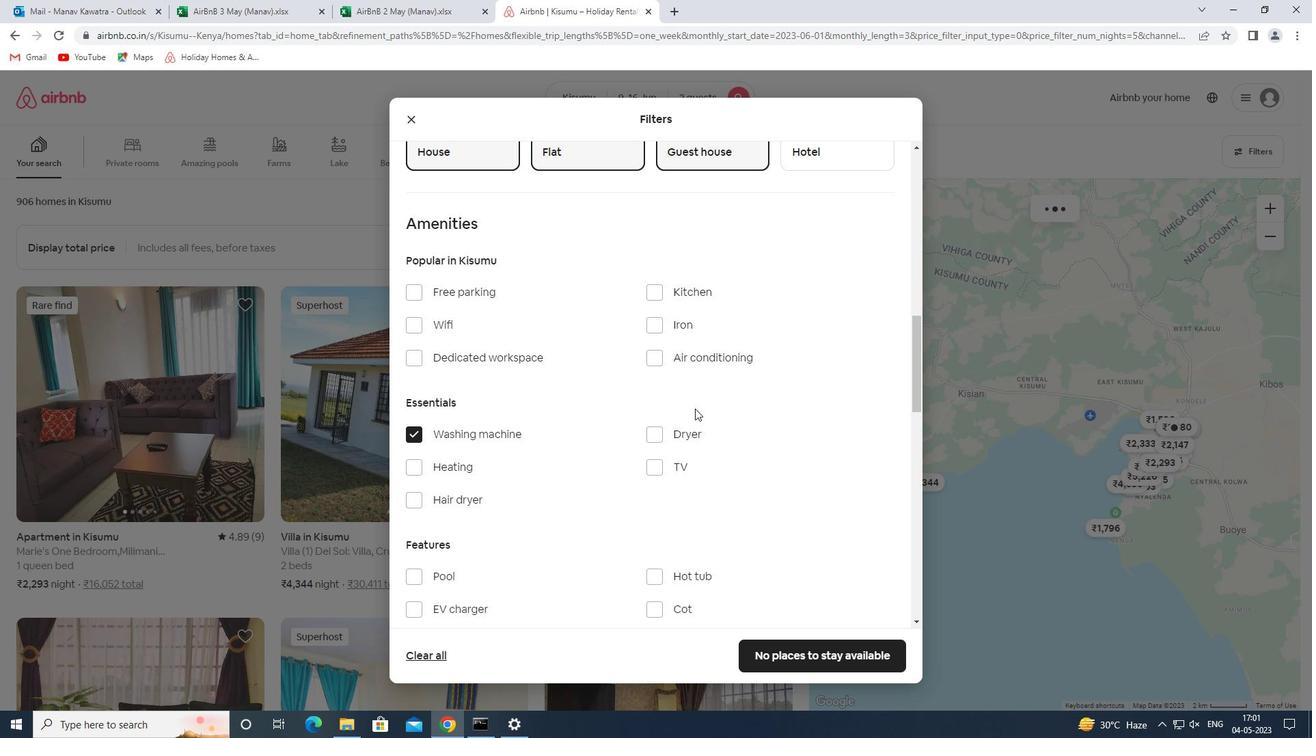 
Action: Mouse scrolled (725, 405) with delta (0, 0)
Screenshot: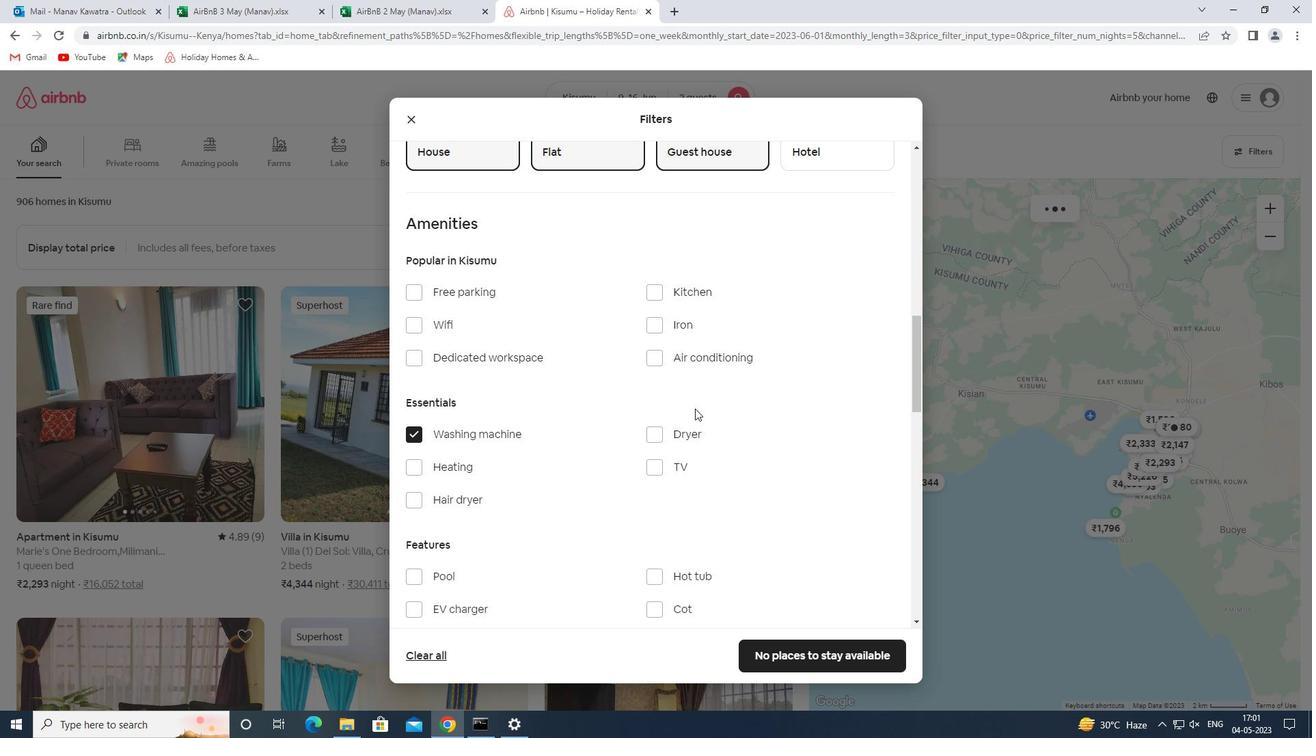 
Action: Mouse scrolled (725, 405) with delta (0, 0)
Screenshot: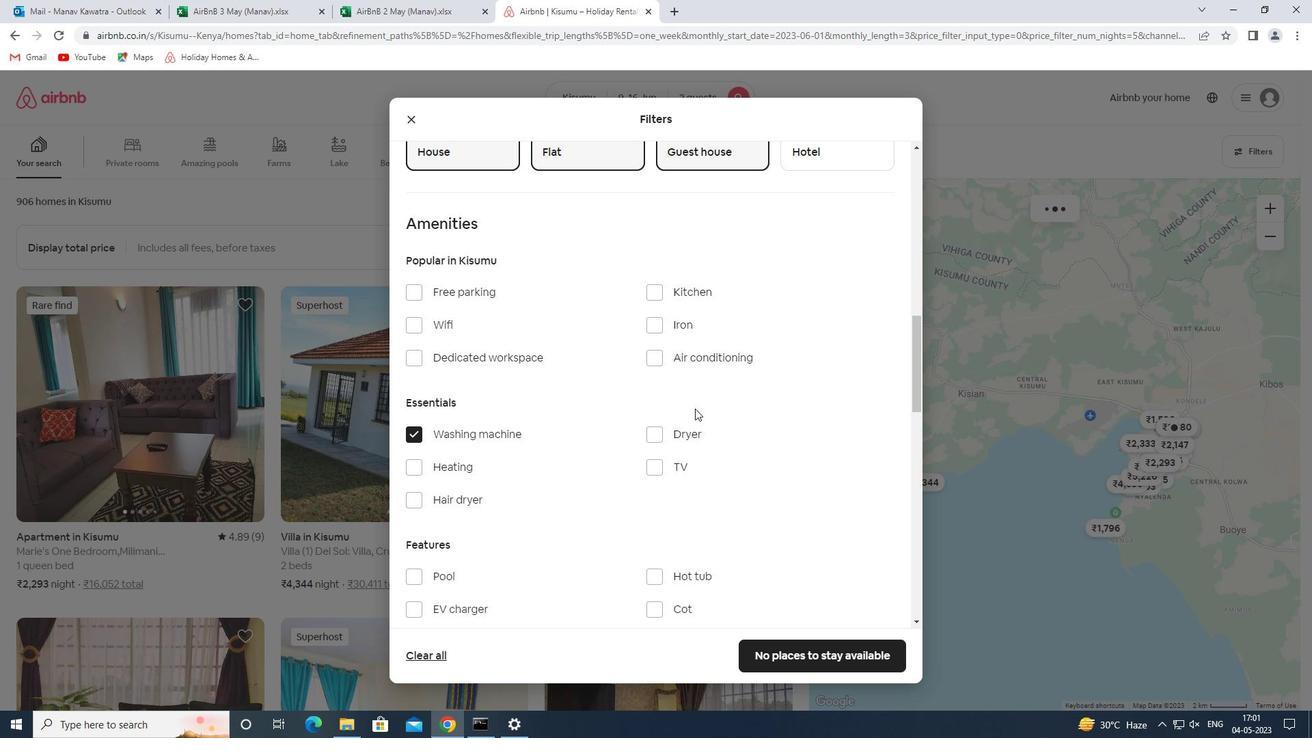 
Action: Mouse moved to (725, 405)
Screenshot: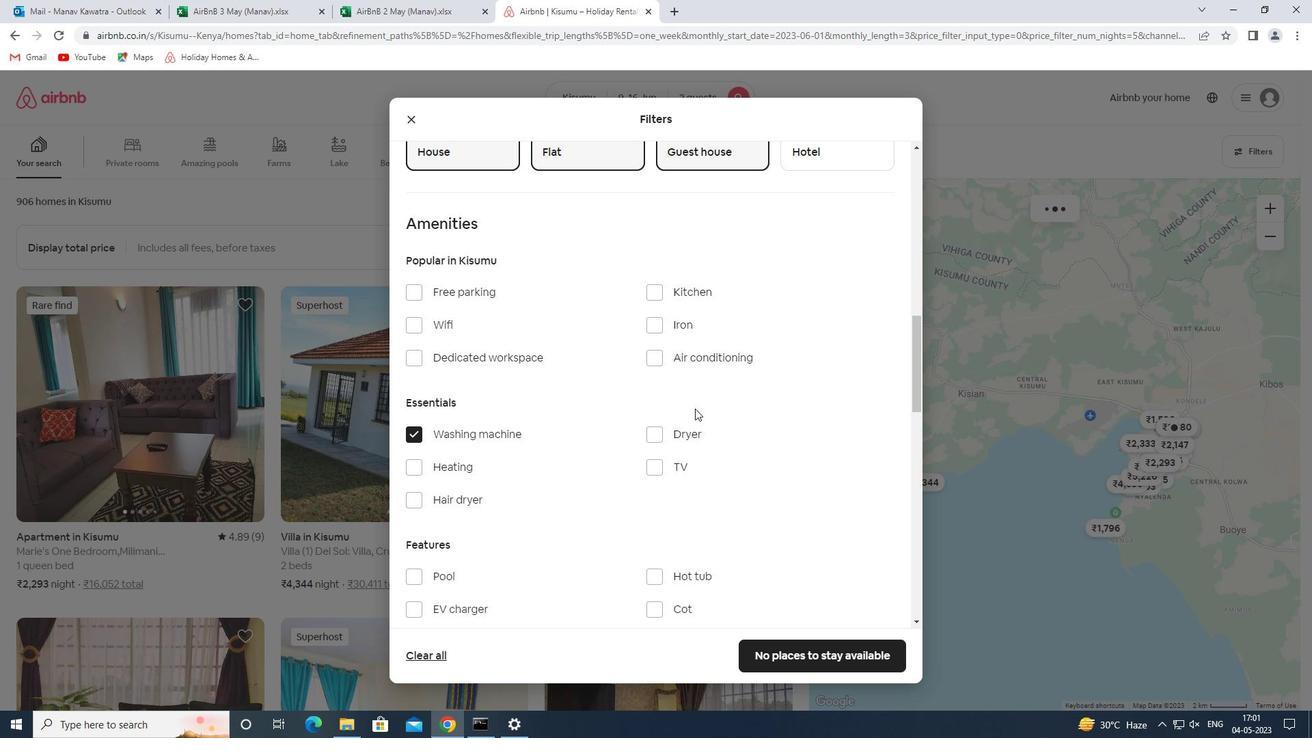 
Action: Mouse scrolled (725, 405) with delta (0, 0)
Screenshot: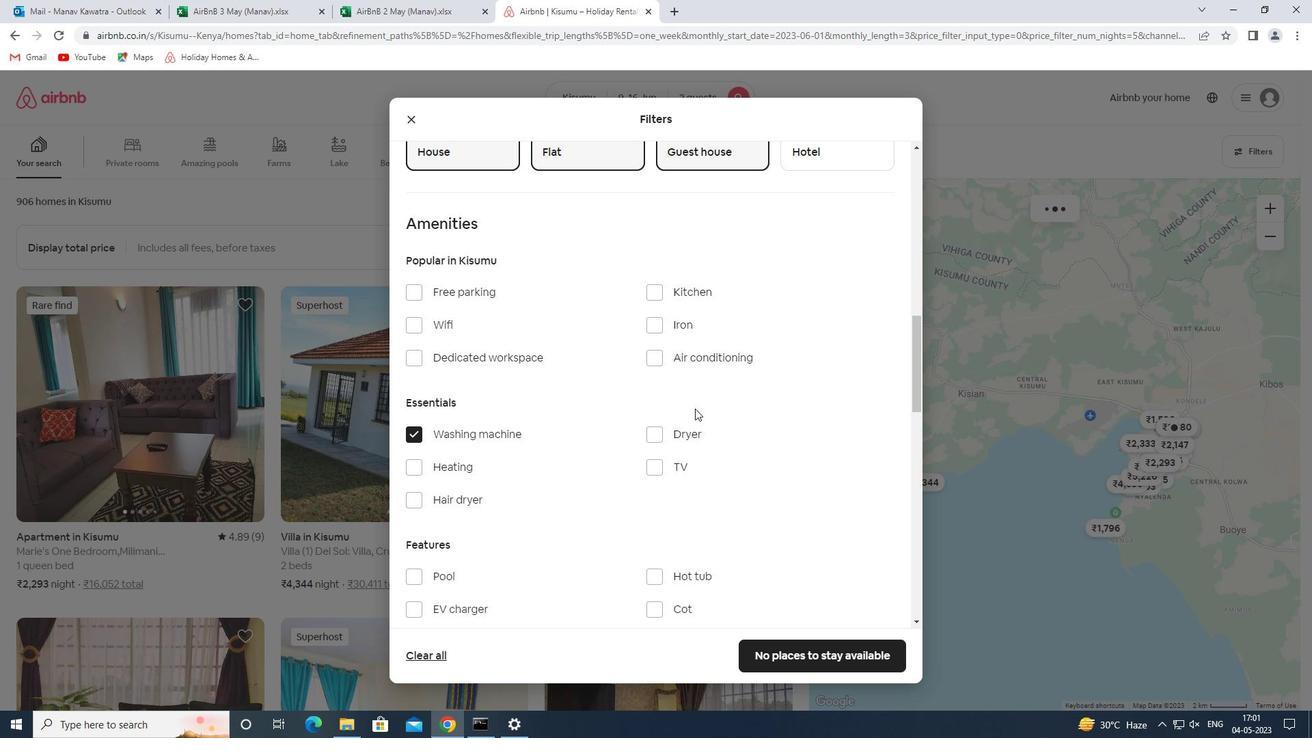
Action: Mouse scrolled (725, 405) with delta (0, 0)
Screenshot: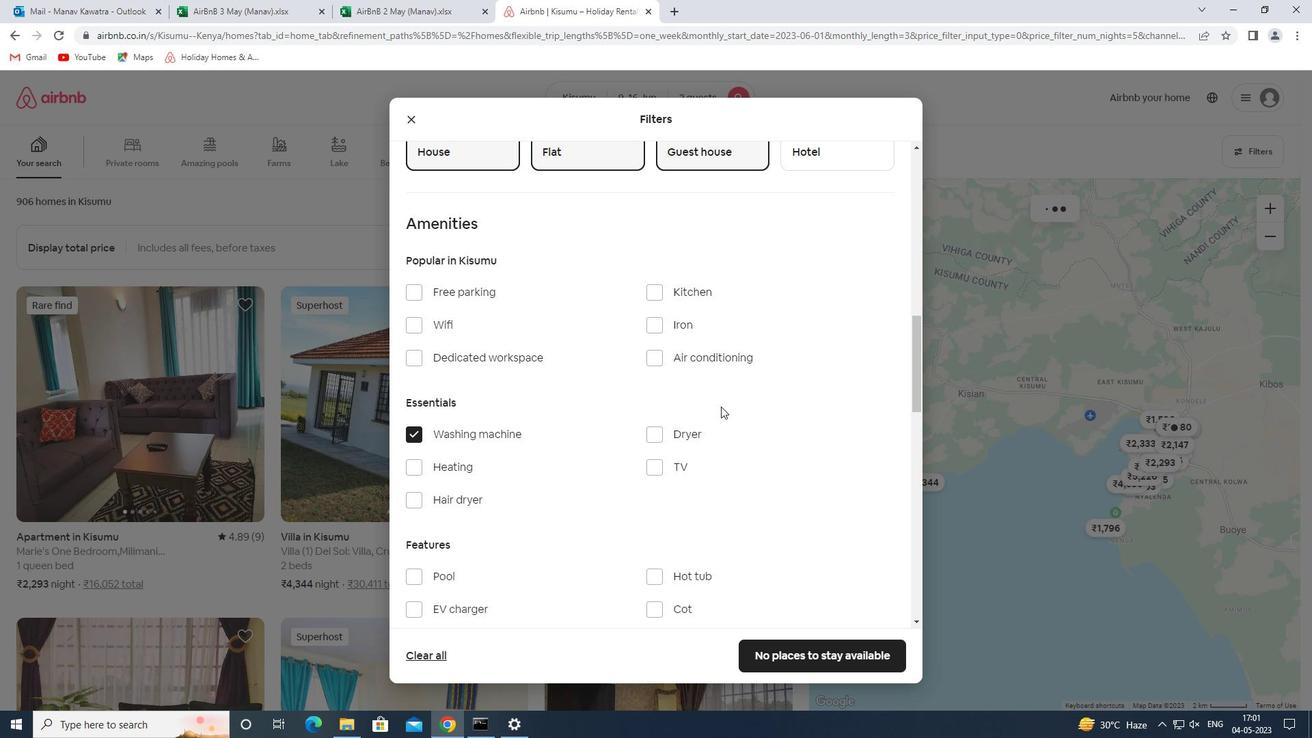 
Action: Mouse moved to (865, 492)
Screenshot: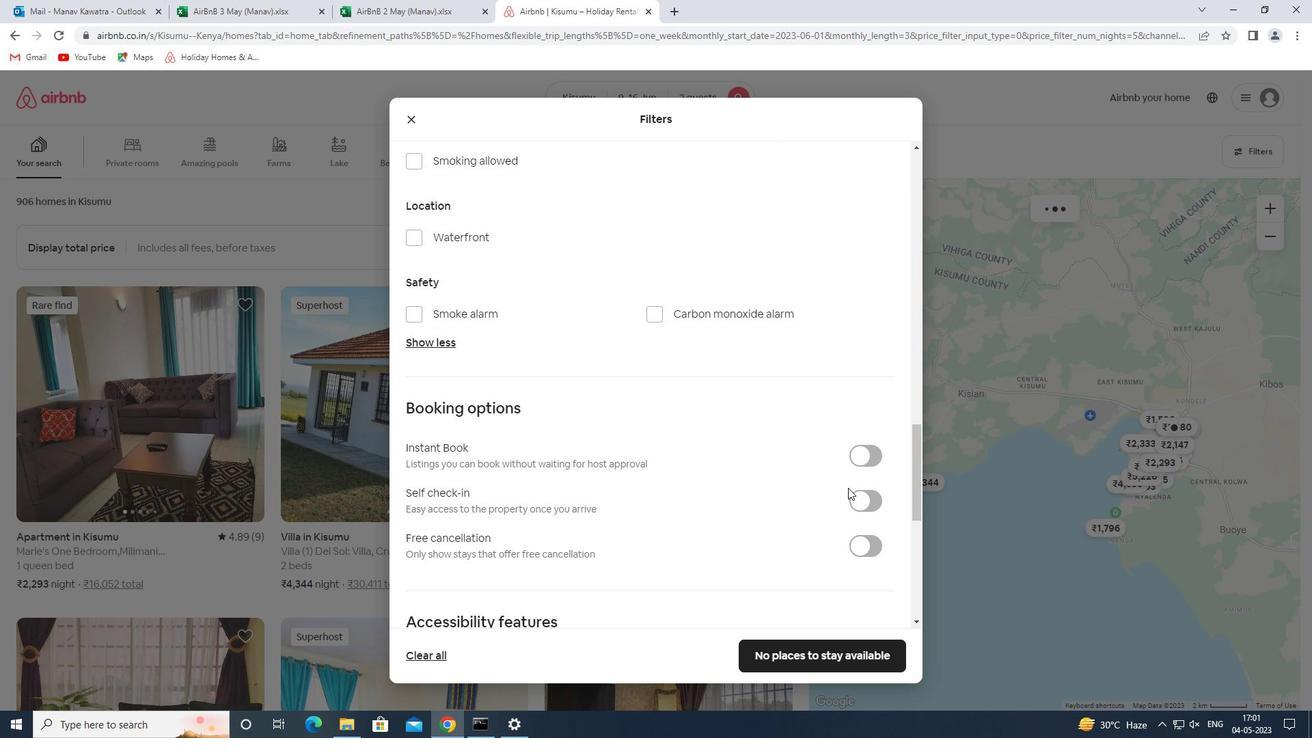 
Action: Mouse pressed left at (865, 492)
Screenshot: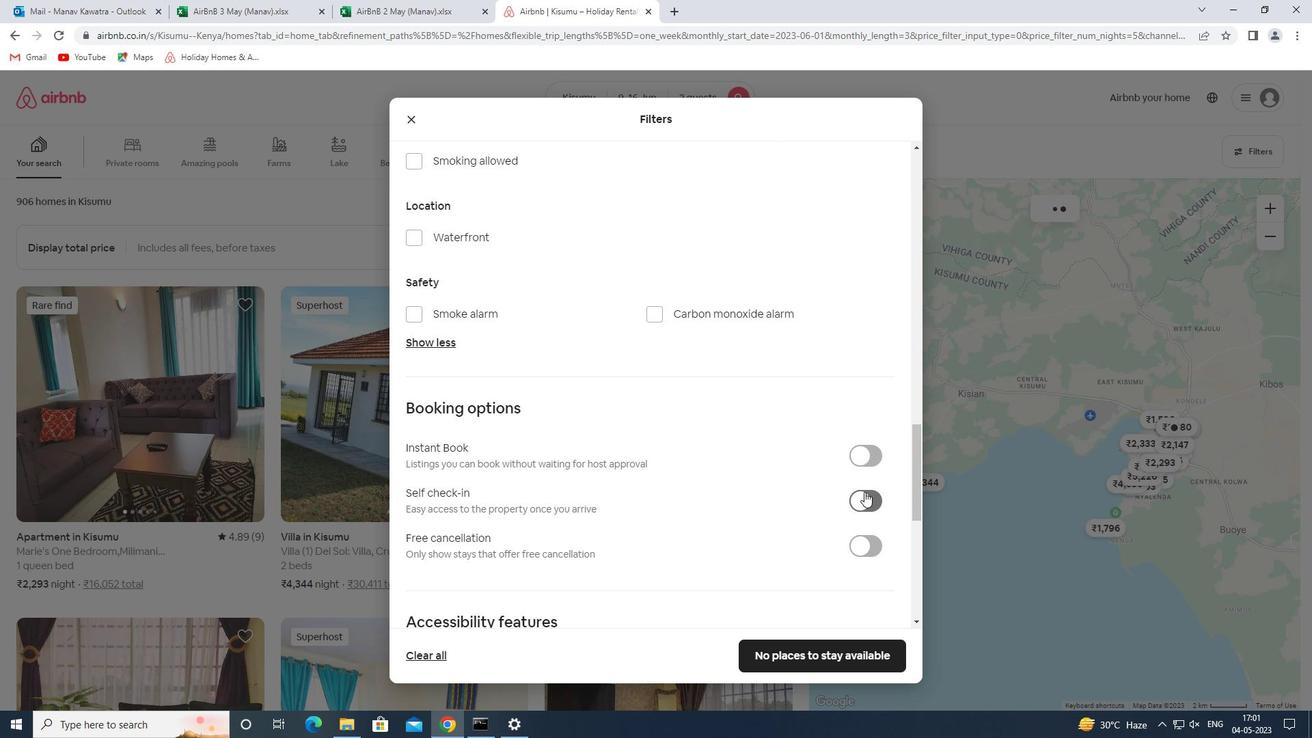 
Action: Mouse moved to (643, 445)
Screenshot: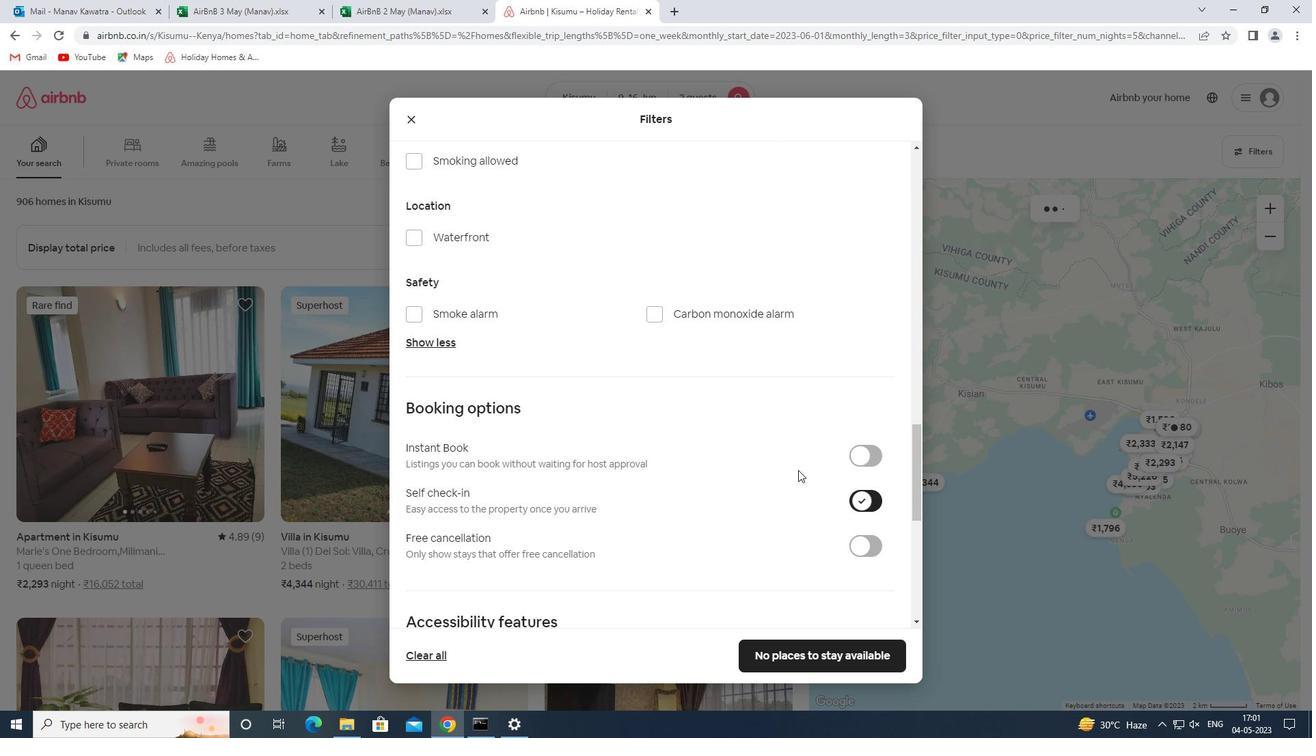 
Action: Mouse scrolled (643, 444) with delta (0, 0)
Screenshot: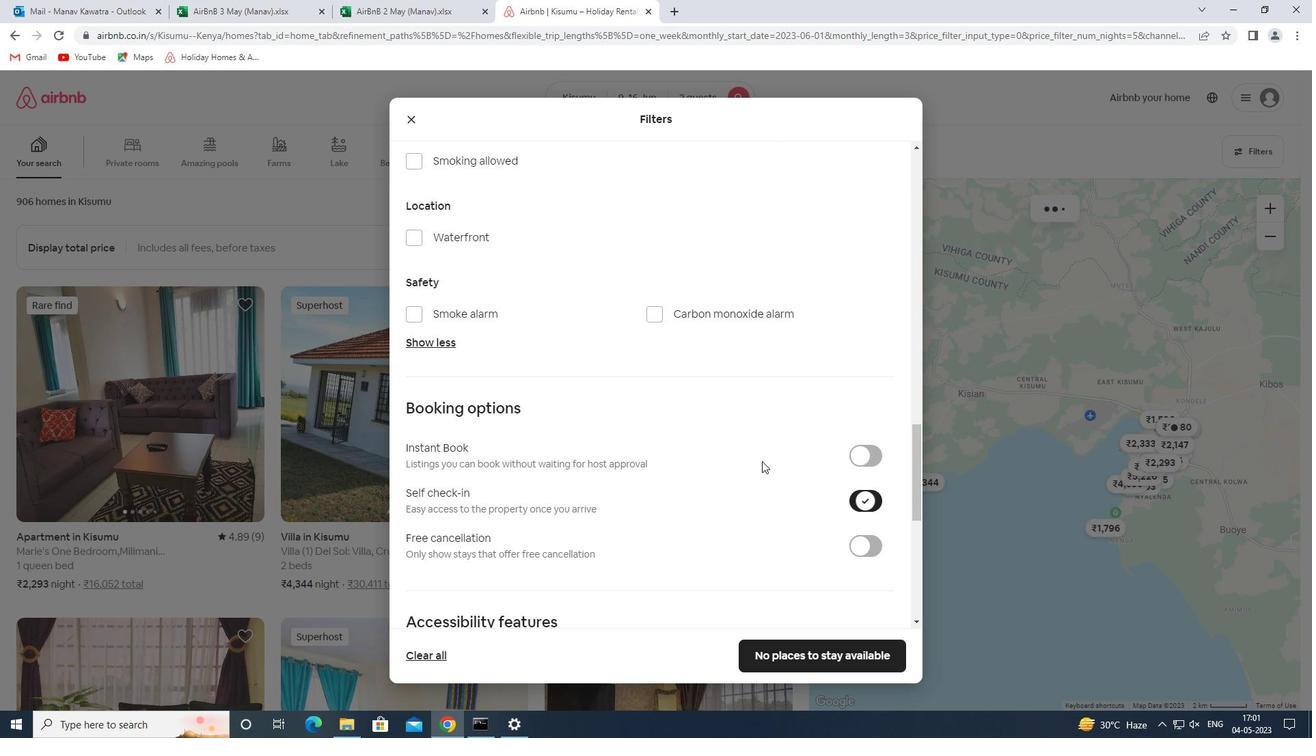 
Action: Mouse scrolled (643, 444) with delta (0, 0)
Screenshot: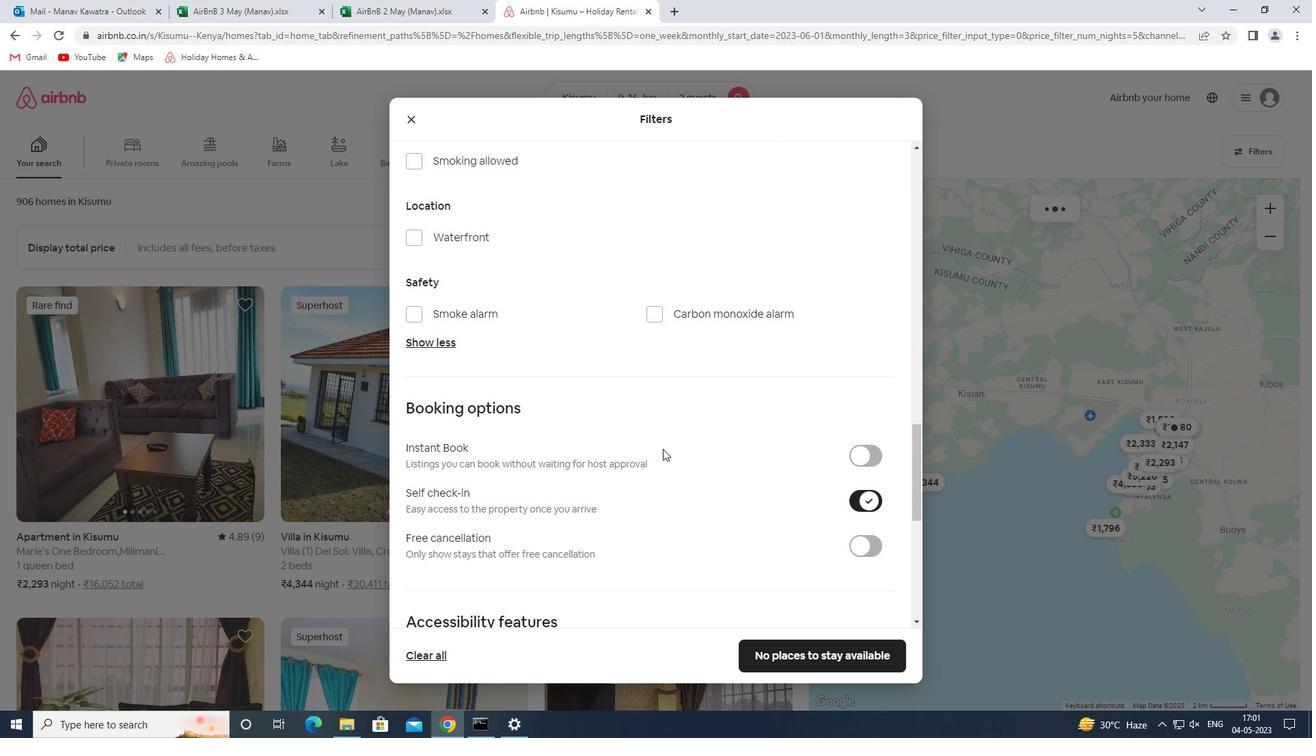 
Action: Mouse scrolled (643, 444) with delta (0, 0)
Screenshot: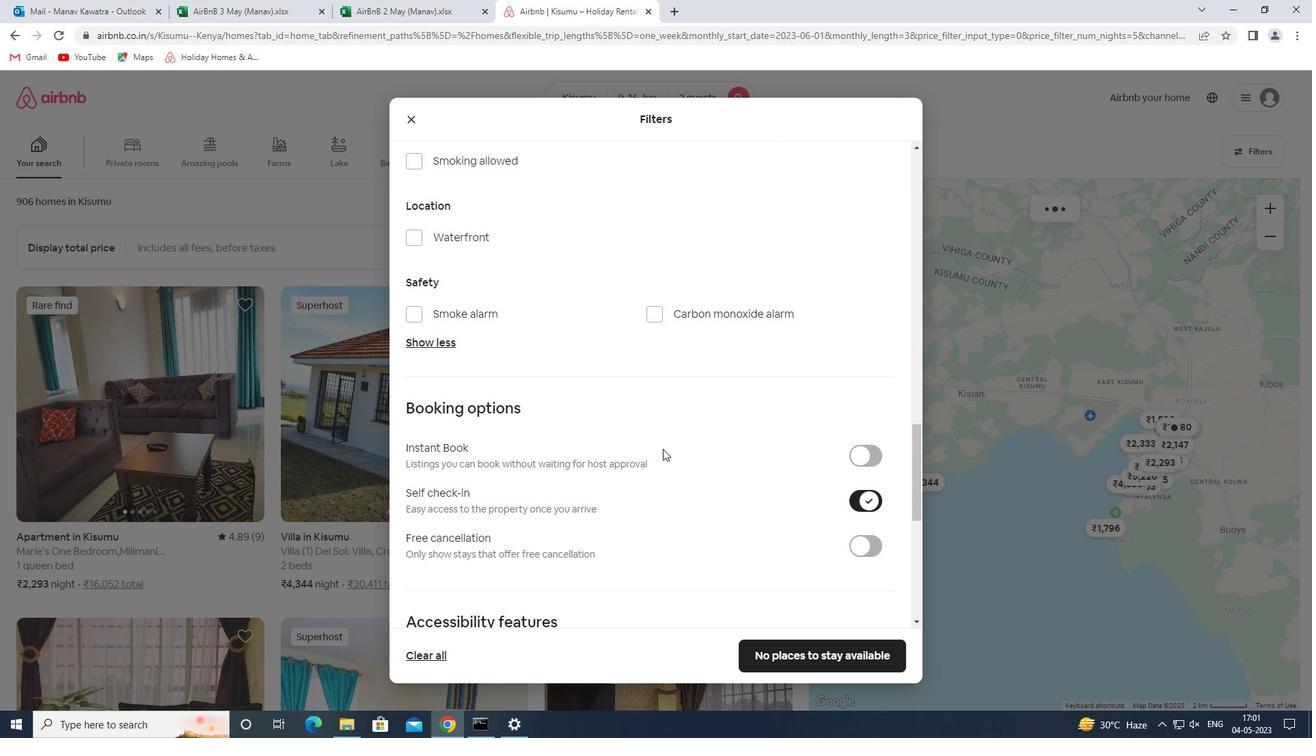 
Action: Mouse scrolled (643, 444) with delta (0, 0)
Screenshot: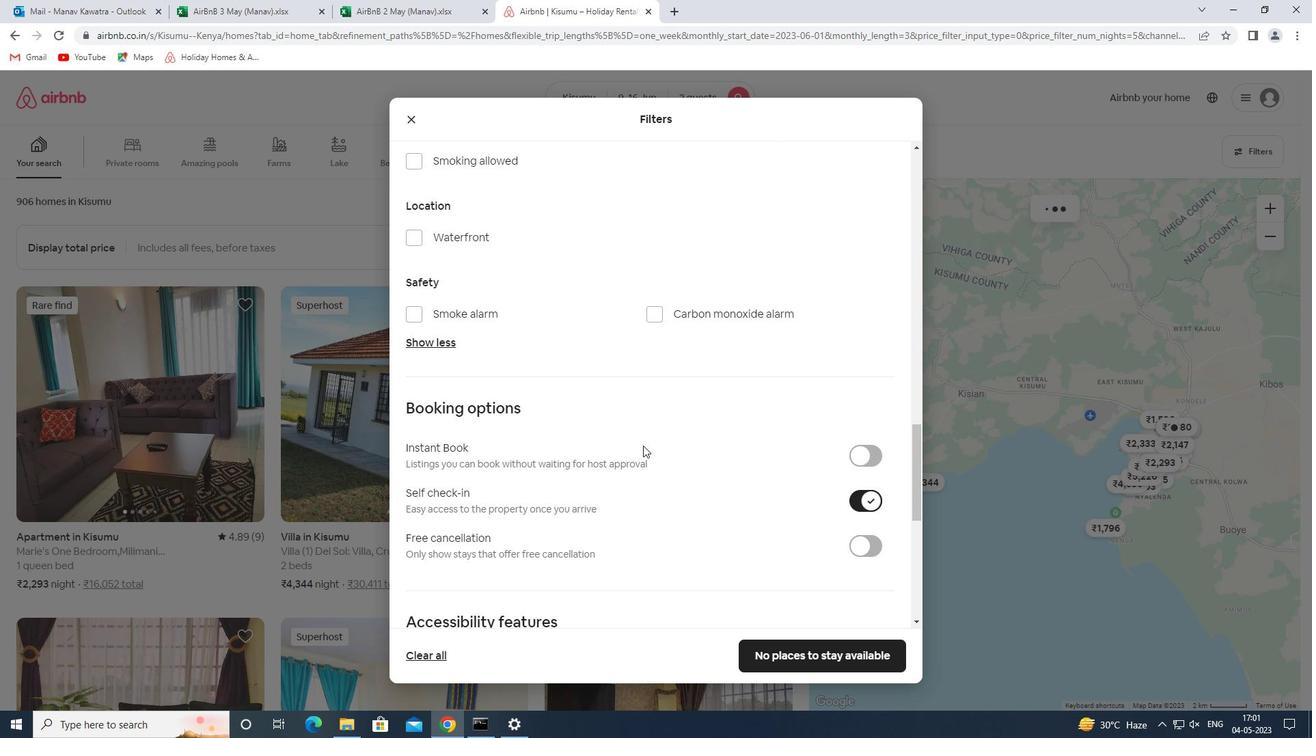 
Action: Mouse scrolled (643, 444) with delta (0, 0)
Screenshot: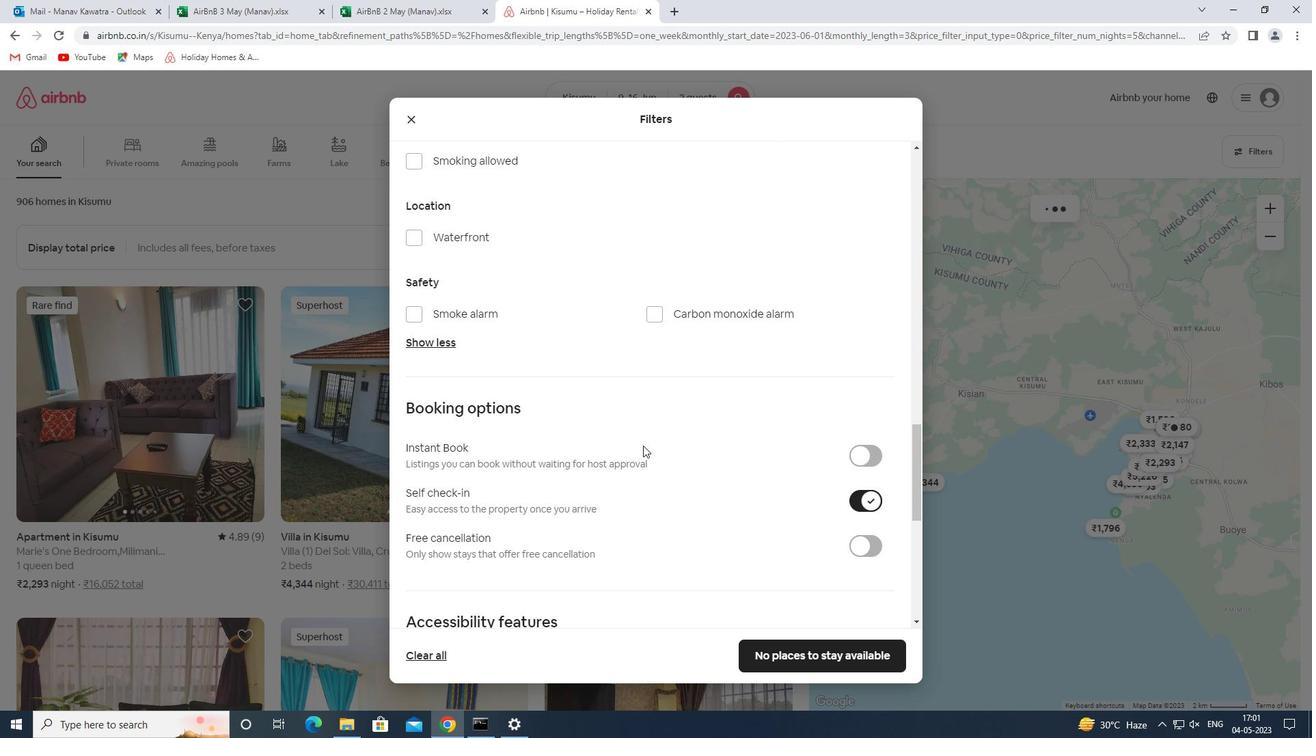 
Action: Mouse scrolled (643, 444) with delta (0, 0)
Screenshot: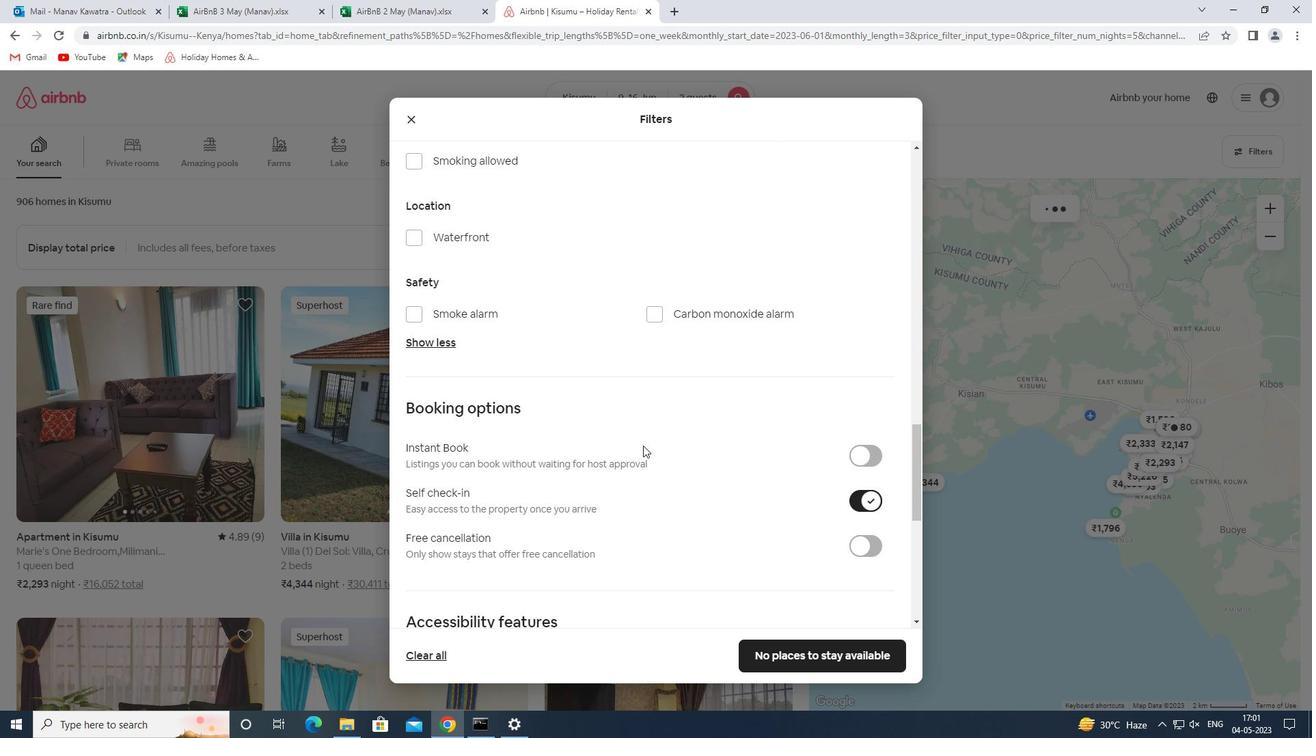 
Action: Mouse scrolled (643, 444) with delta (0, 0)
Screenshot: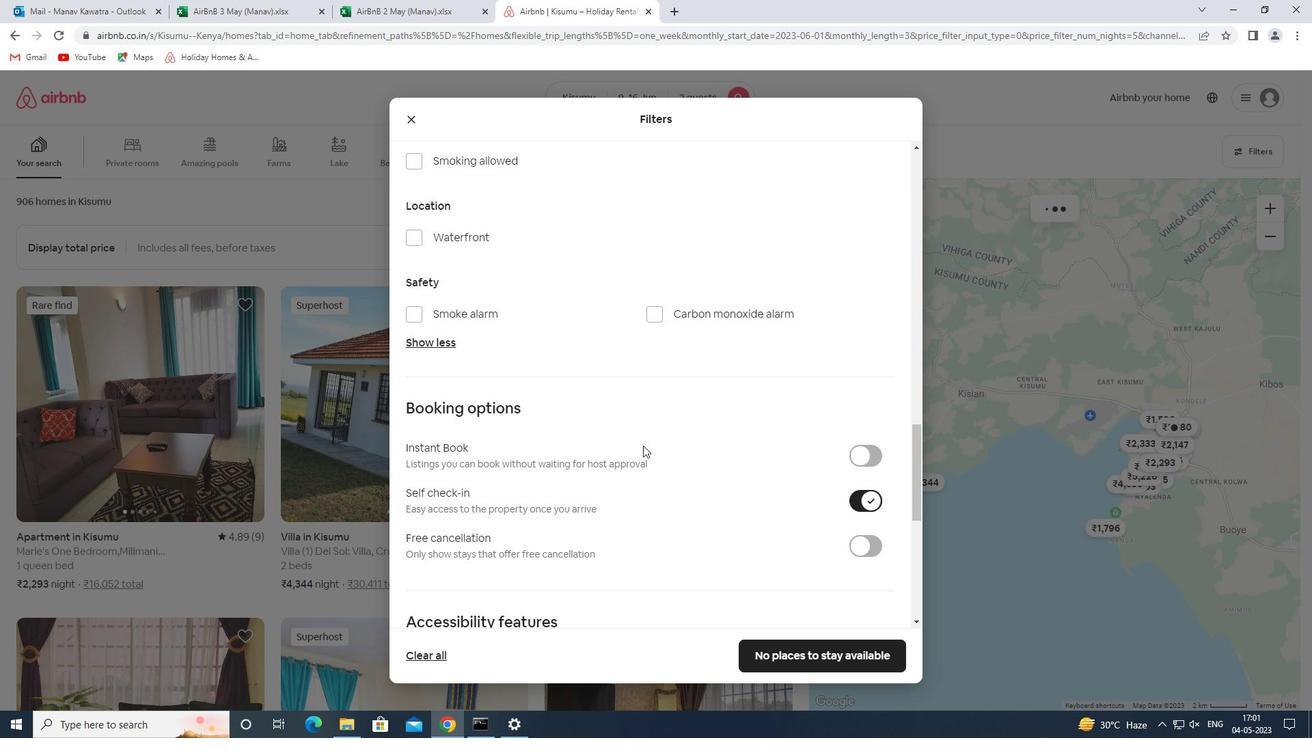 
Action: Mouse moved to (642, 445)
Screenshot: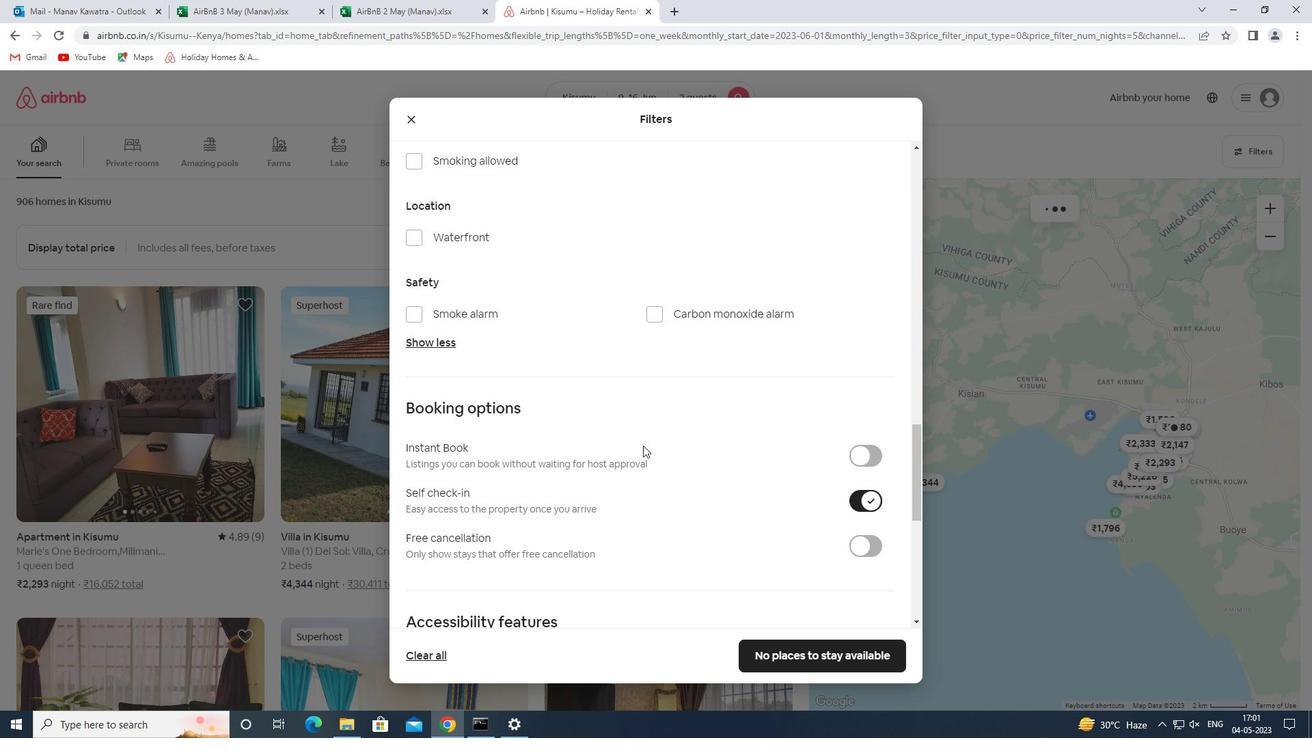 
Action: Mouse scrolled (642, 444) with delta (0, 0)
Screenshot: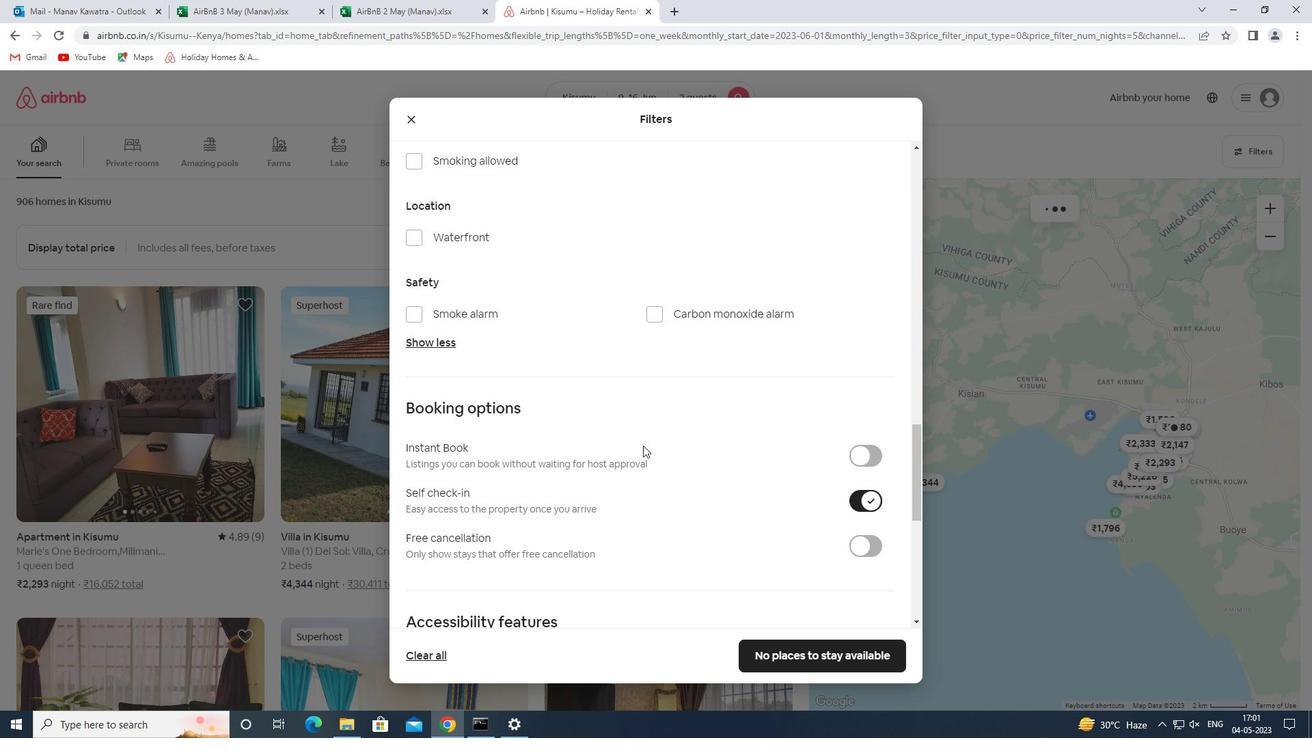 
Action: Mouse scrolled (642, 444) with delta (0, 0)
Screenshot: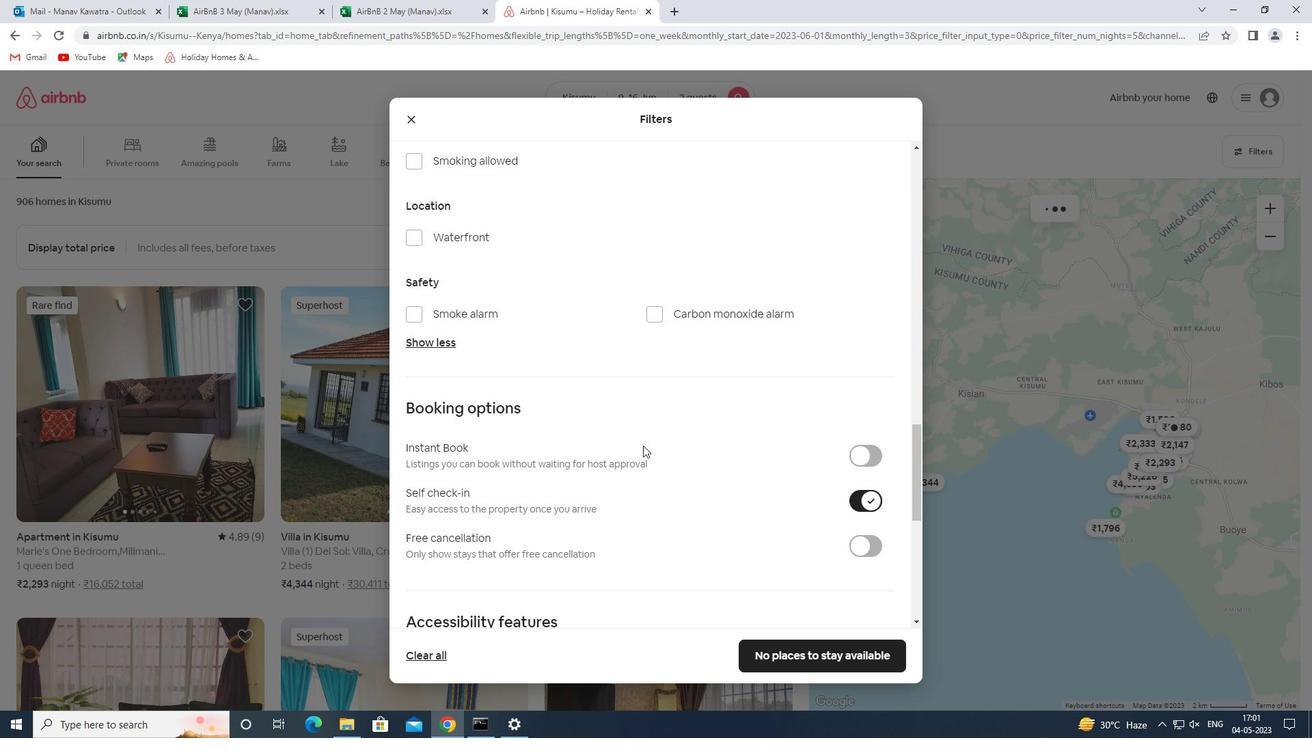 
Action: Mouse moved to (633, 449)
Screenshot: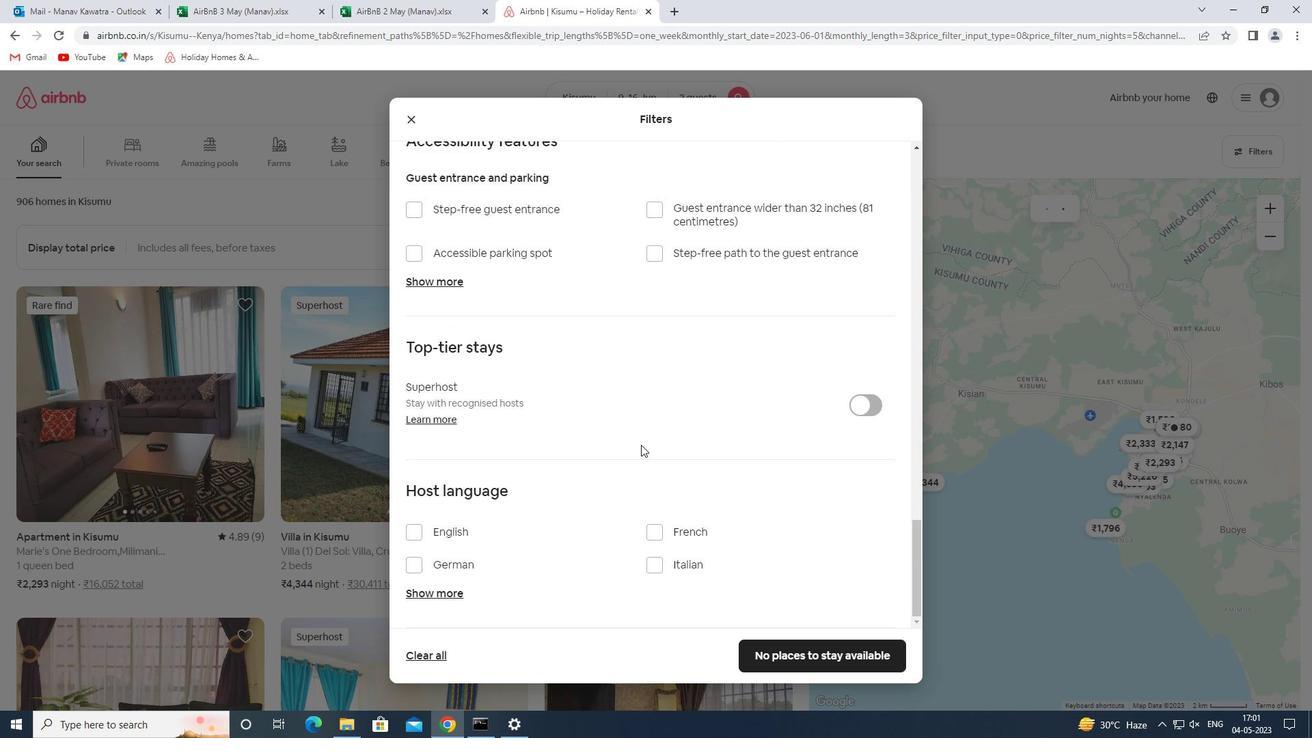 
Action: Mouse scrolled (633, 448) with delta (0, 0)
Screenshot: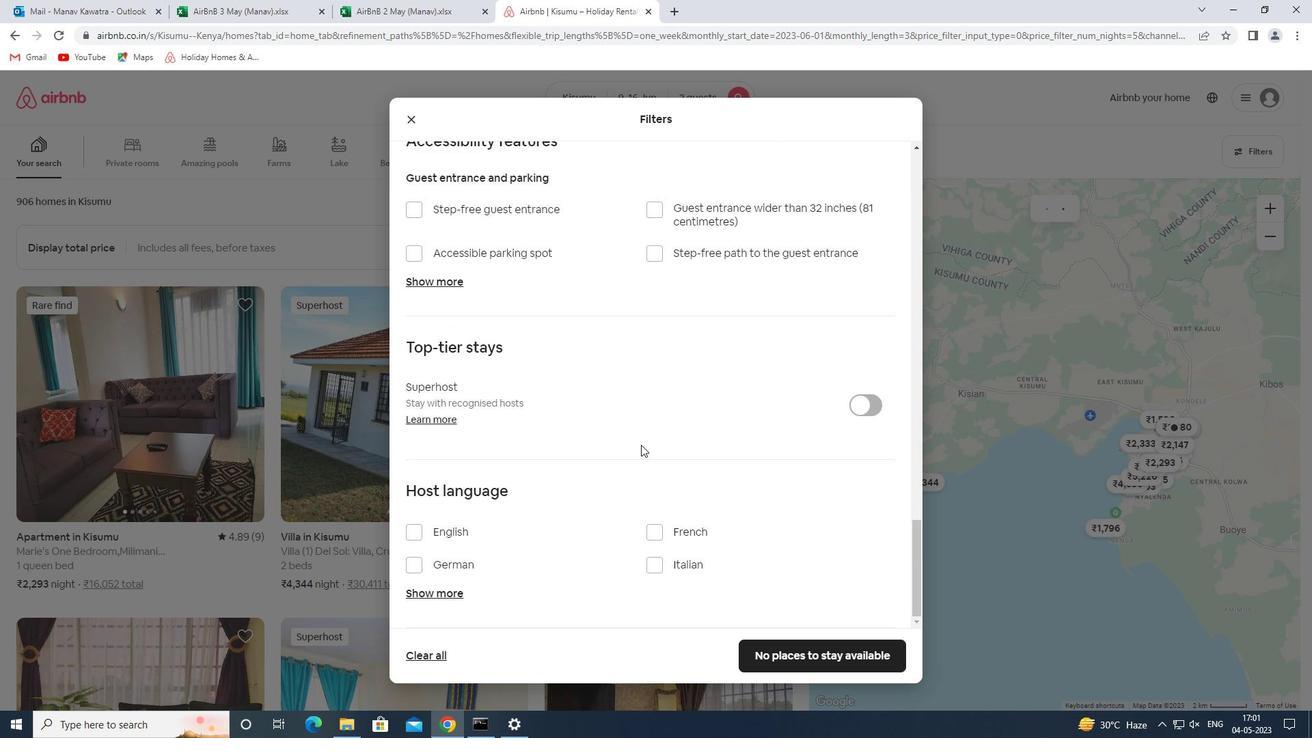 
Action: Mouse moved to (630, 450)
Screenshot: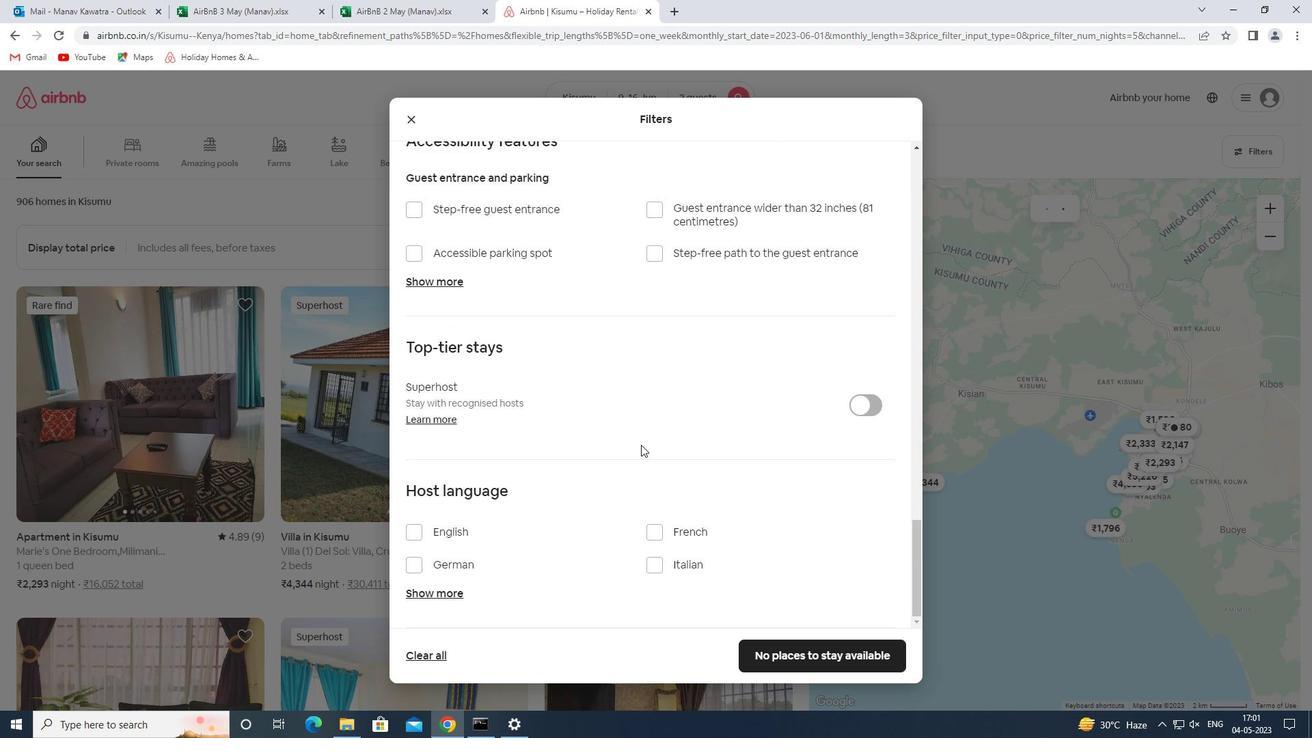 
Action: Mouse scrolled (630, 449) with delta (0, 0)
Screenshot: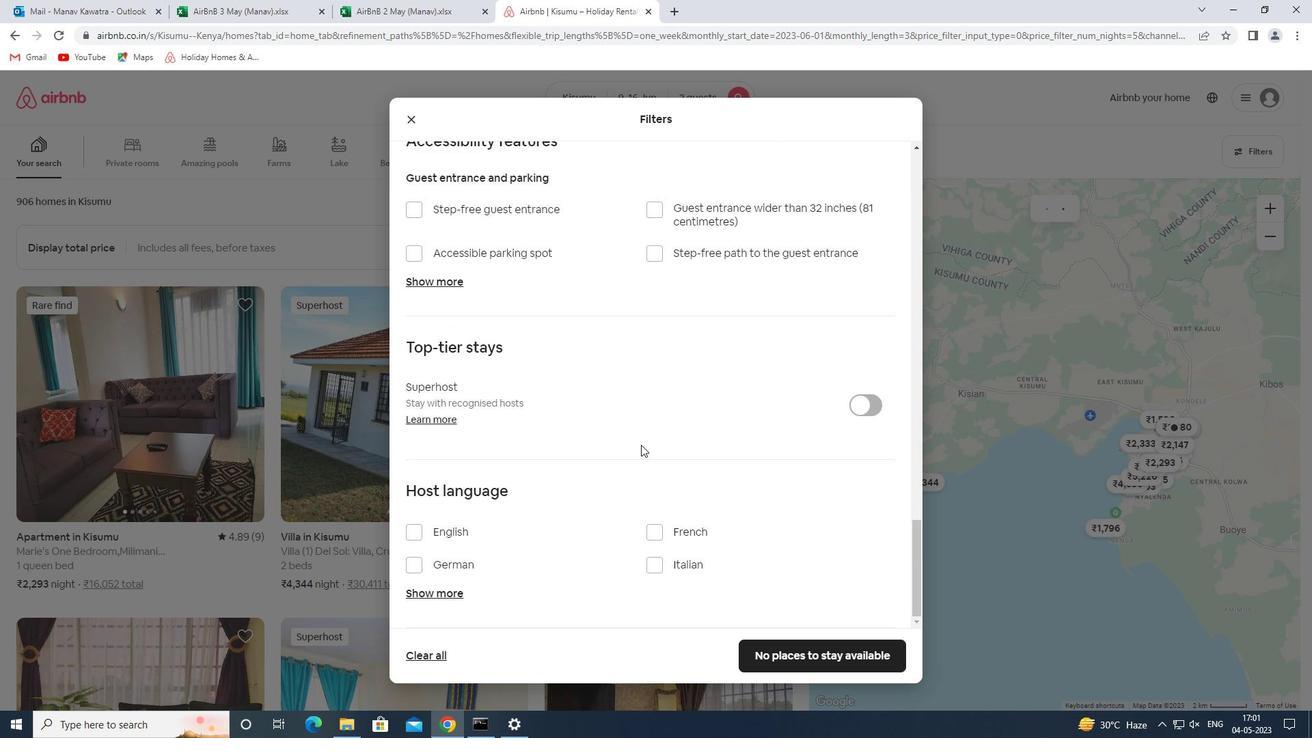 
Action: Mouse moved to (630, 451)
Screenshot: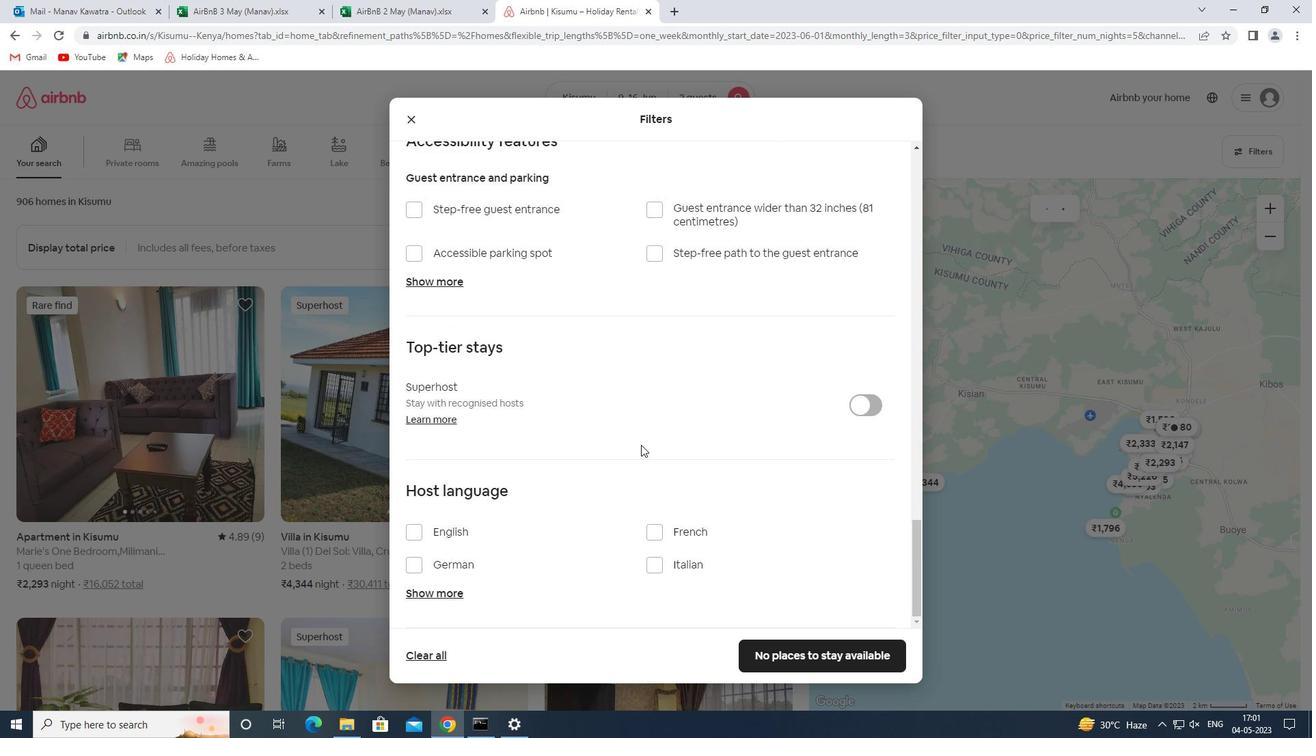 
Action: Mouse scrolled (630, 450) with delta (0, 0)
Screenshot: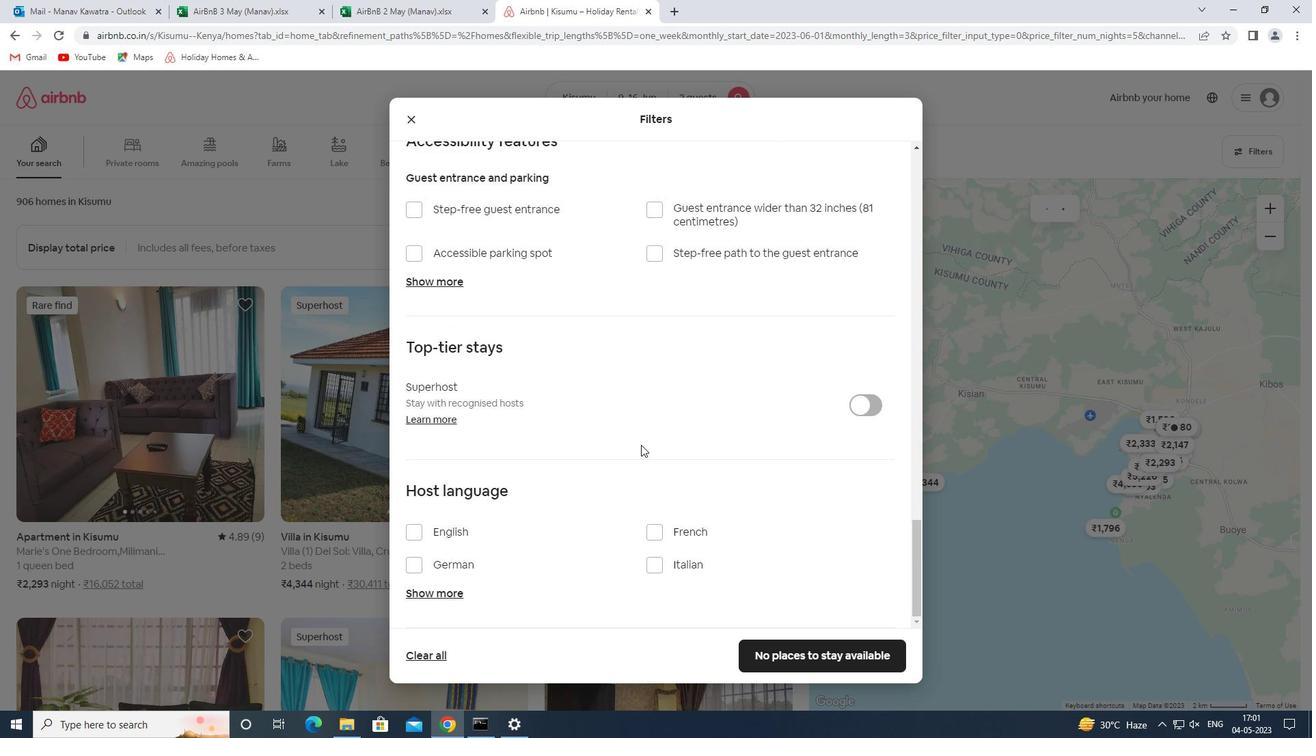 
Action: Mouse moved to (628, 451)
Screenshot: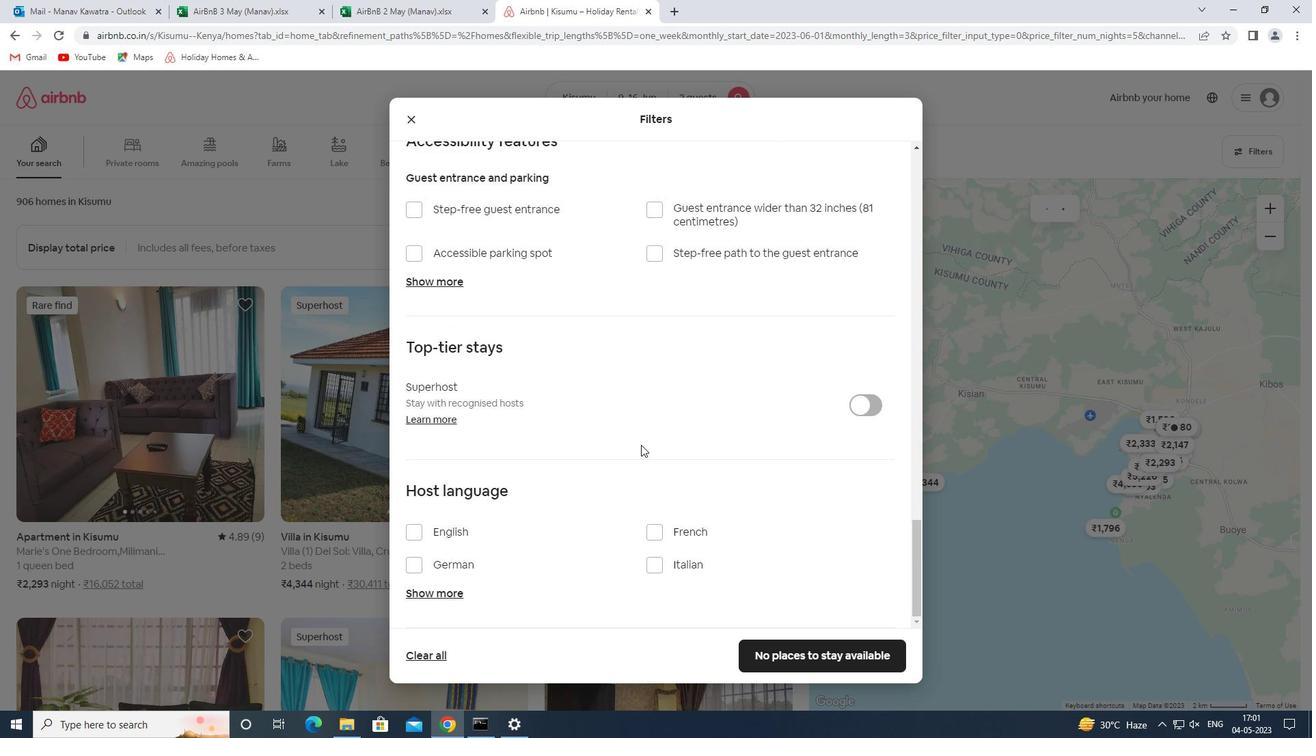 
Action: Mouse scrolled (628, 451) with delta (0, 0)
Screenshot: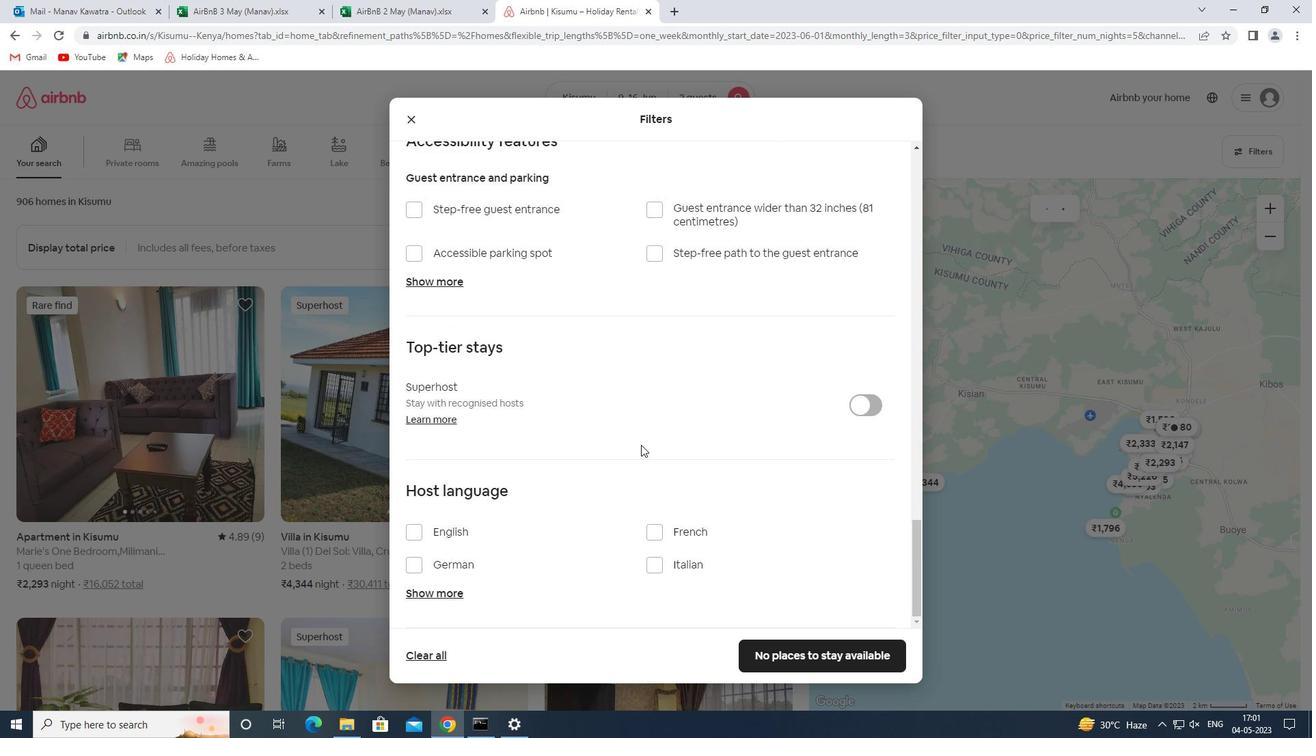 
Action: Mouse moved to (626, 451)
Screenshot: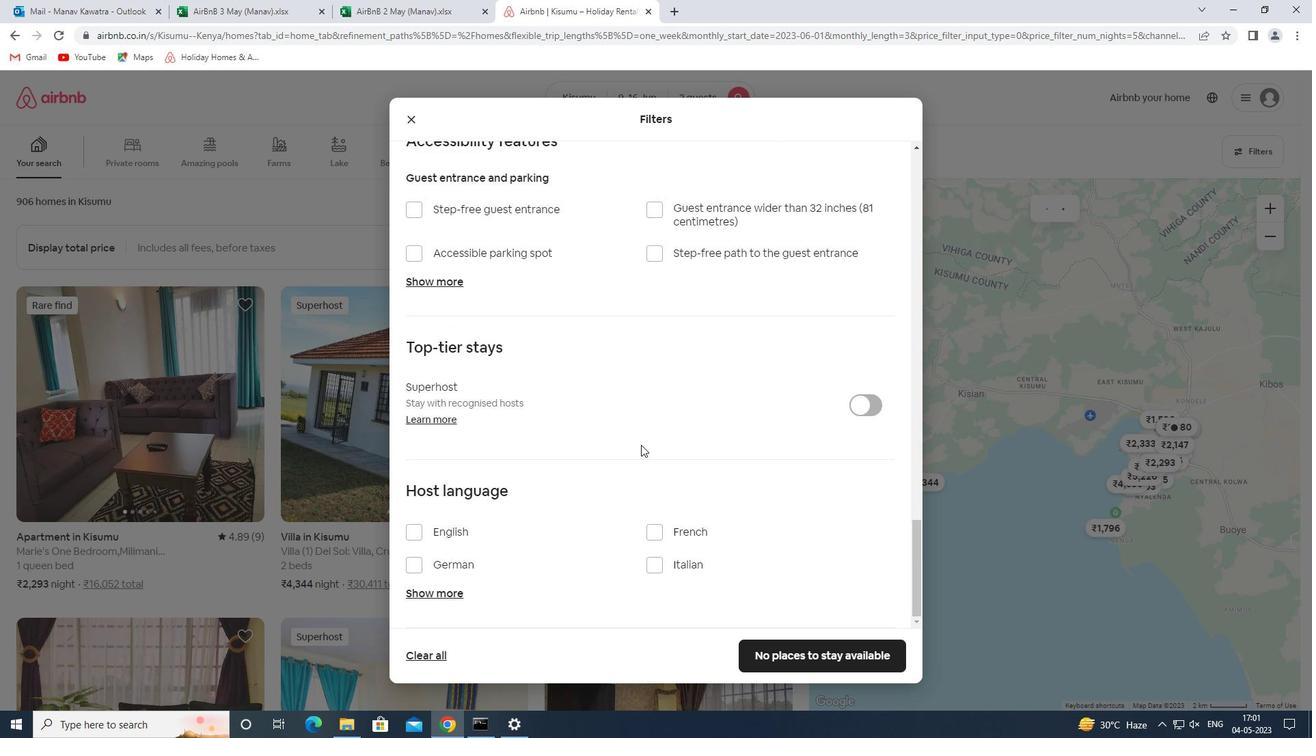 
Action: Mouse scrolled (626, 451) with delta (0, 0)
Screenshot: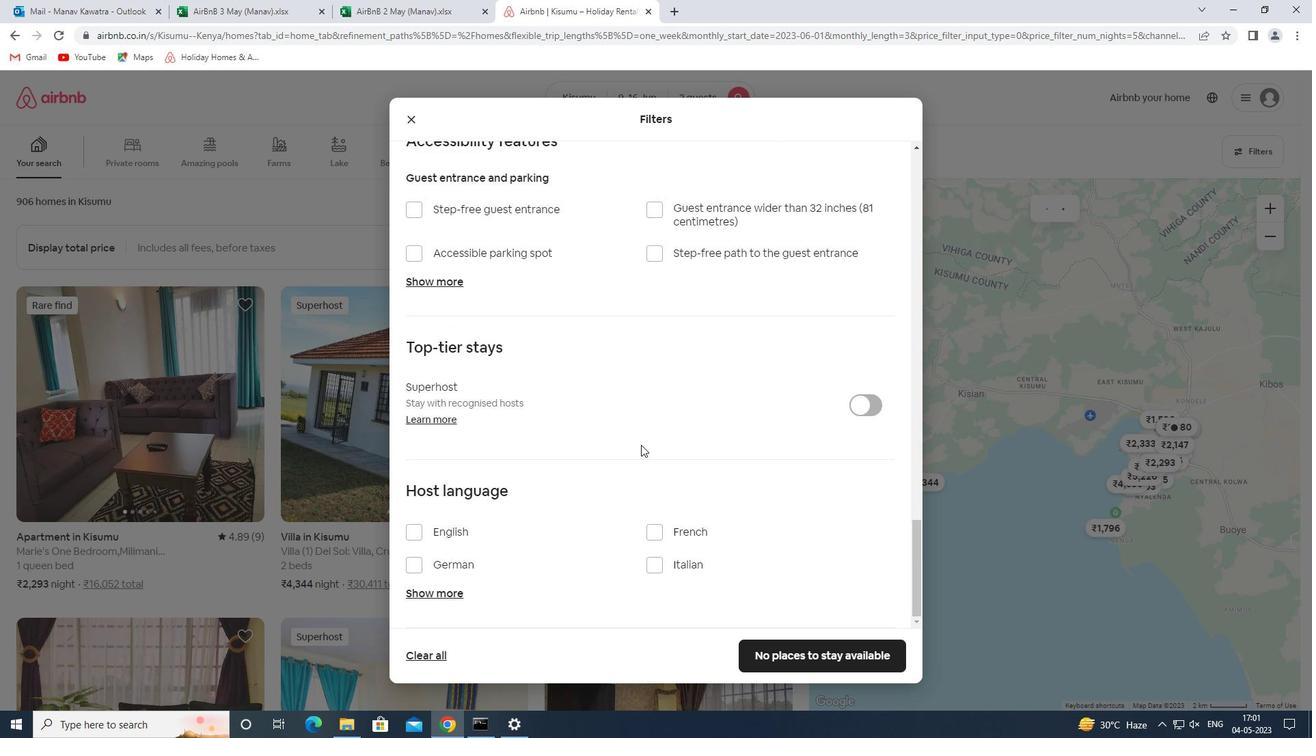
Action: Mouse moved to (624, 451)
Screenshot: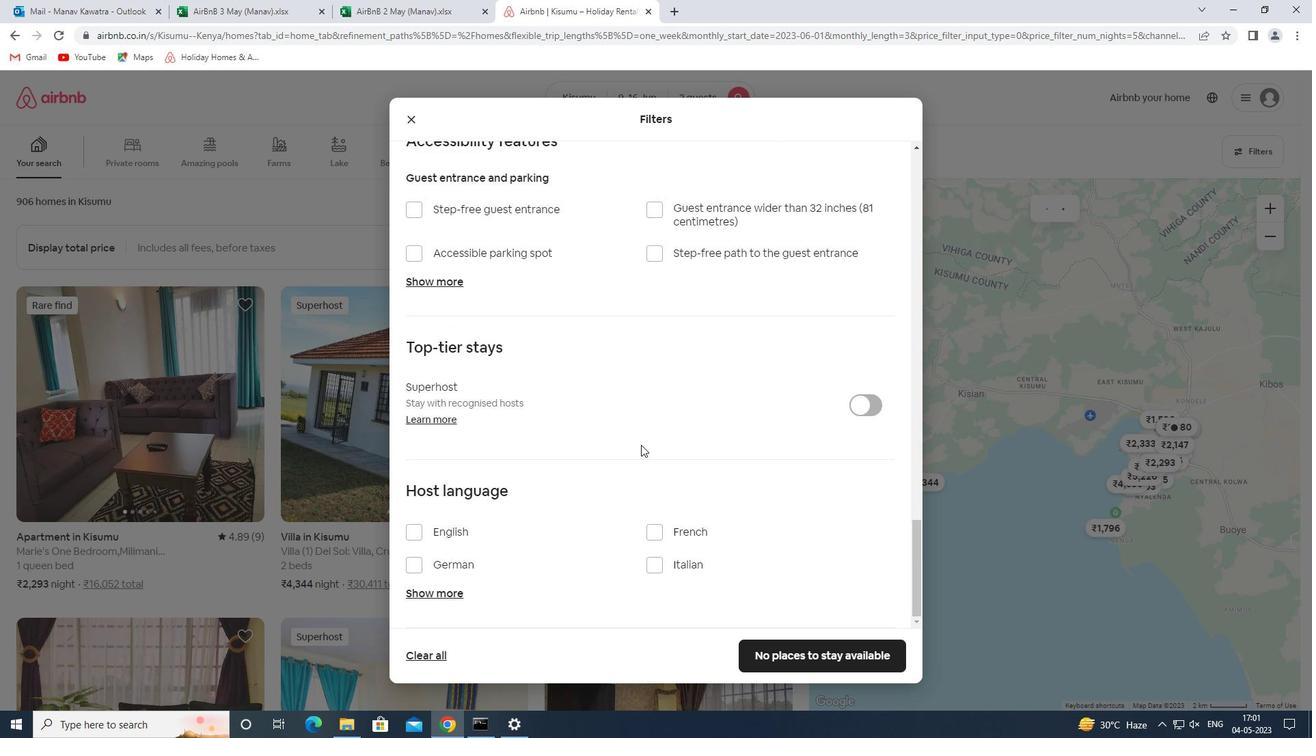 
Action: Mouse scrolled (624, 451) with delta (0, 0)
Screenshot: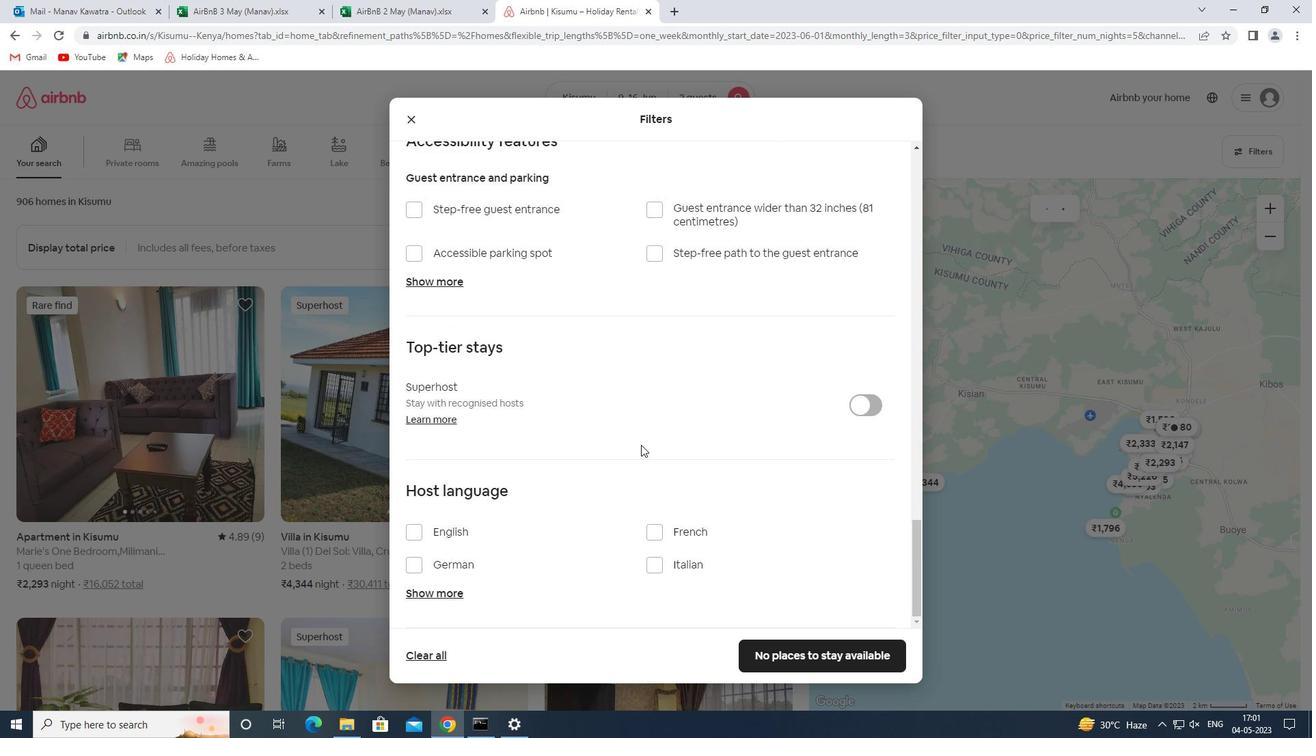 
Action: Mouse moved to (623, 451)
Screenshot: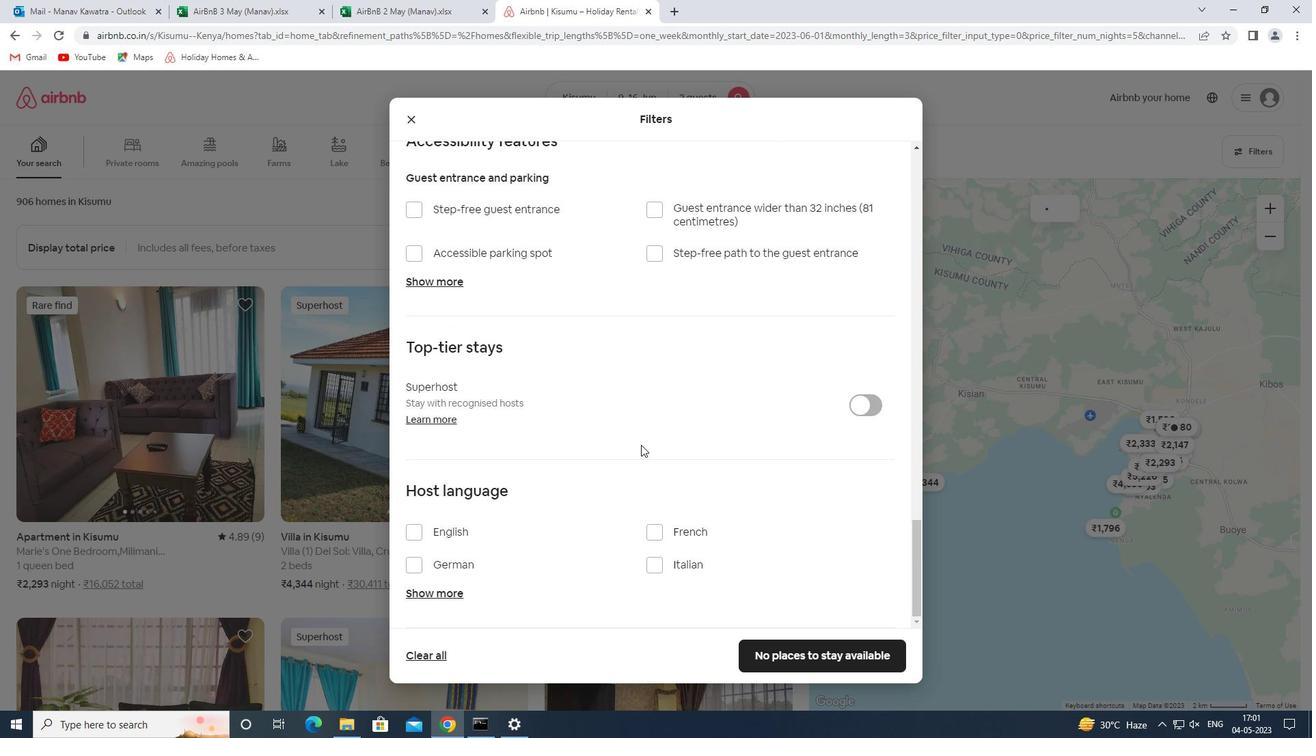 
Action: Mouse scrolled (623, 451) with delta (0, 0)
Screenshot: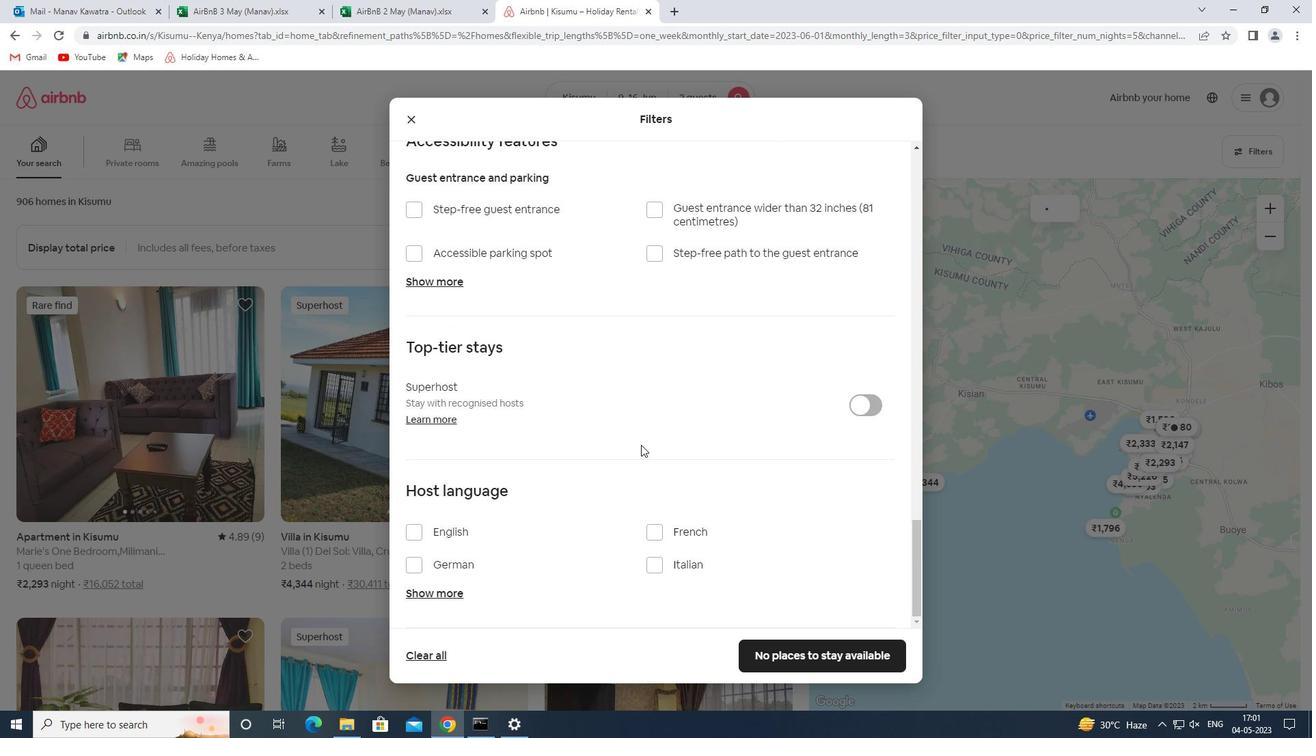 
Action: Mouse moved to (468, 531)
Screenshot: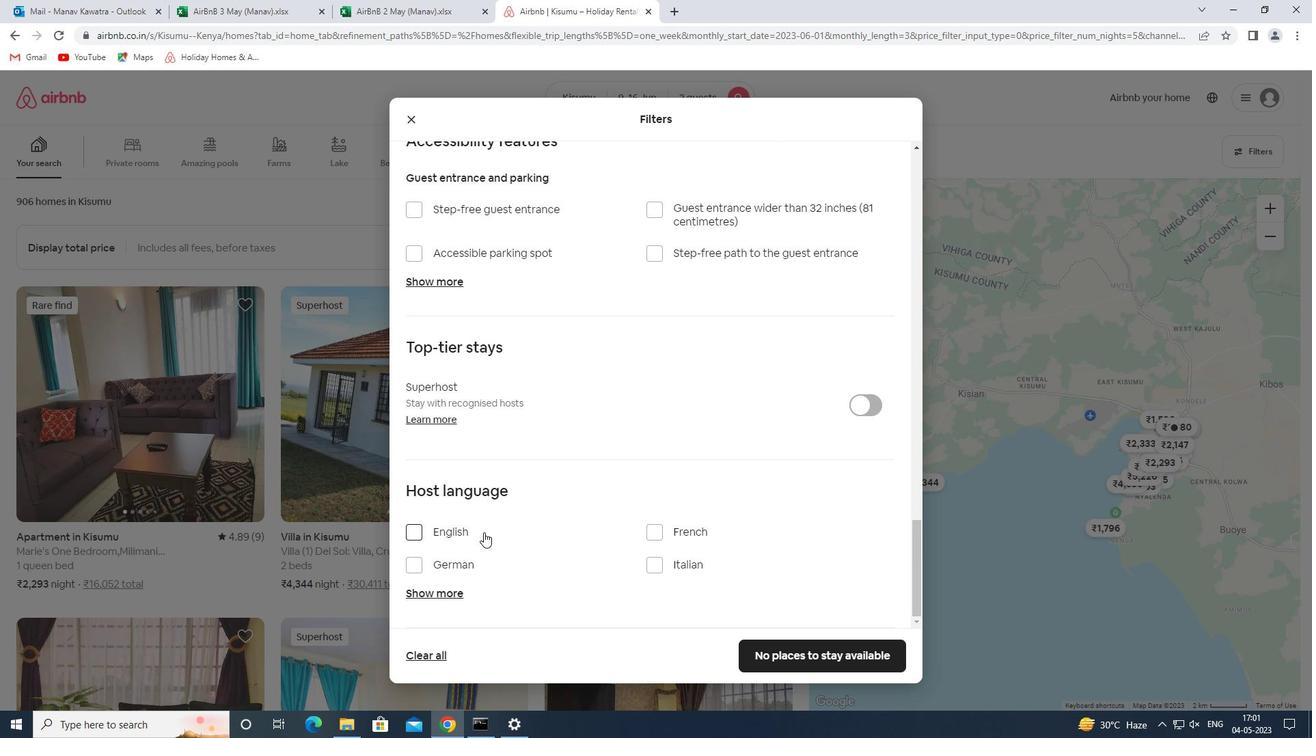
Action: Mouse pressed left at (468, 531)
Screenshot: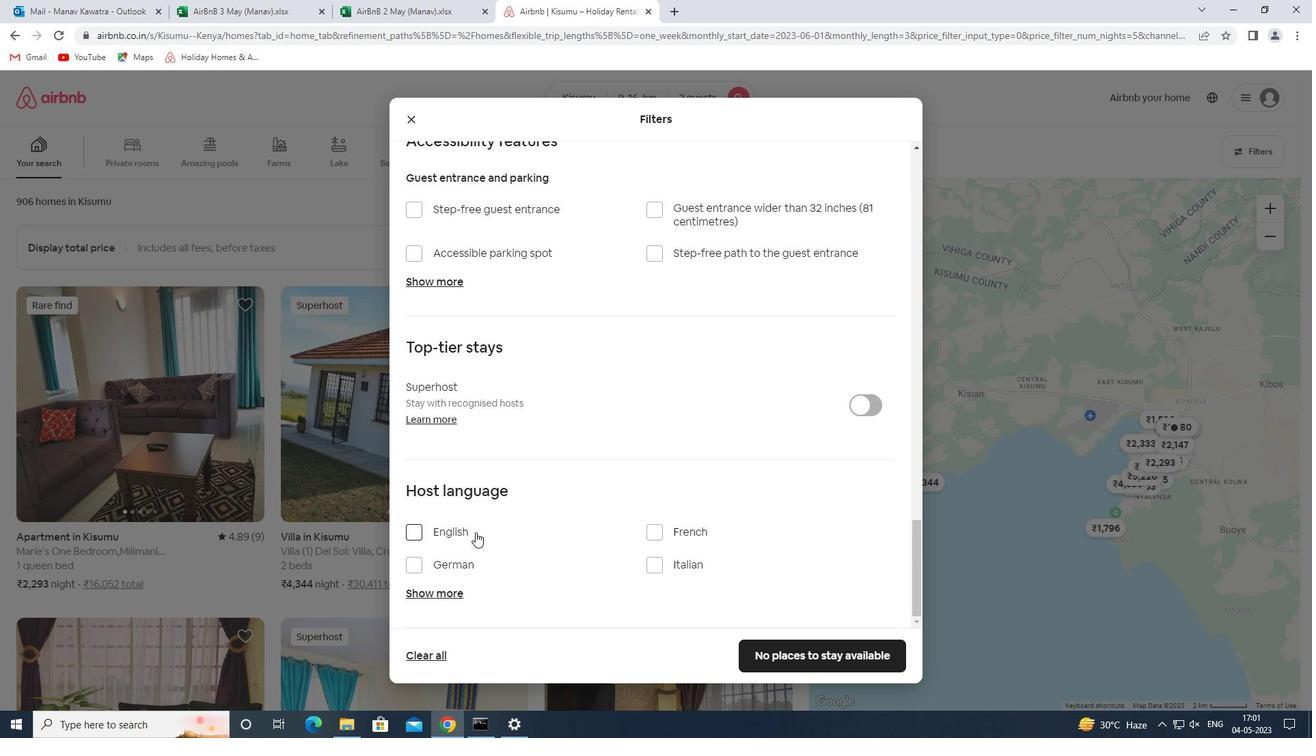 
Action: Mouse moved to (772, 655)
Screenshot: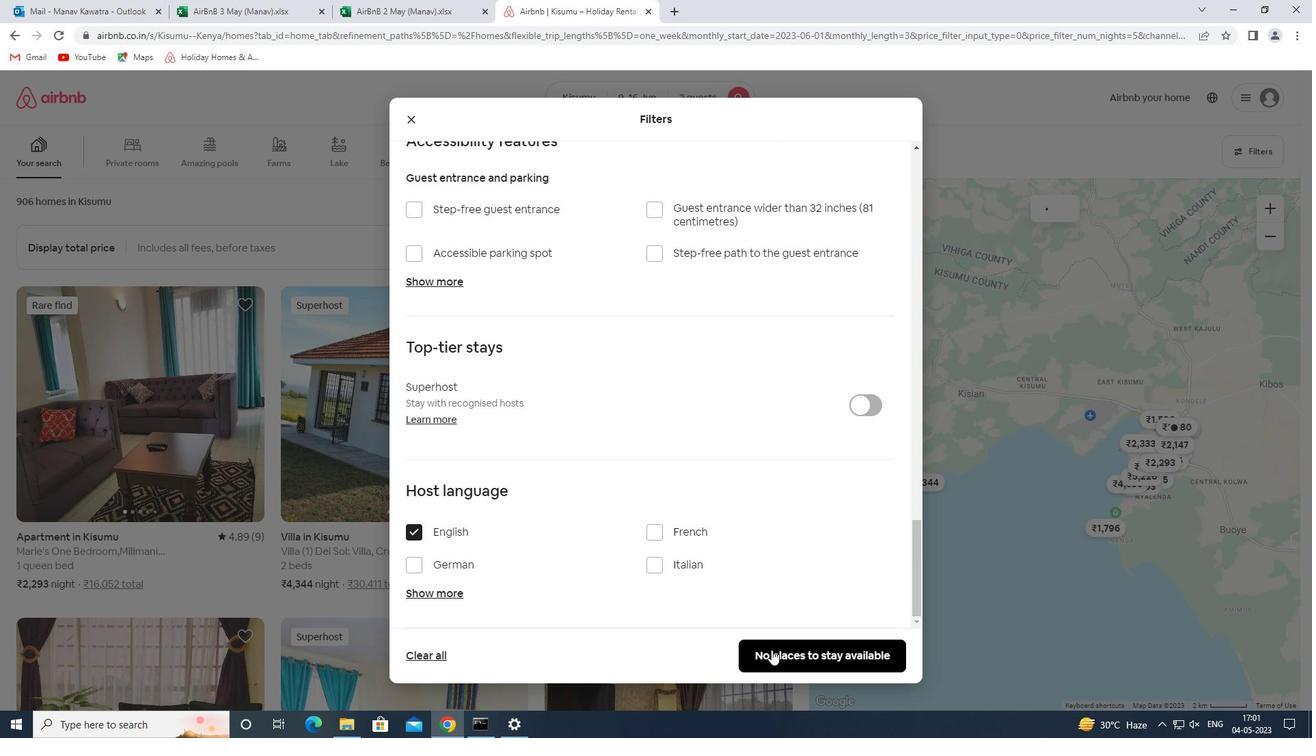 
Action: Mouse pressed left at (772, 655)
Screenshot: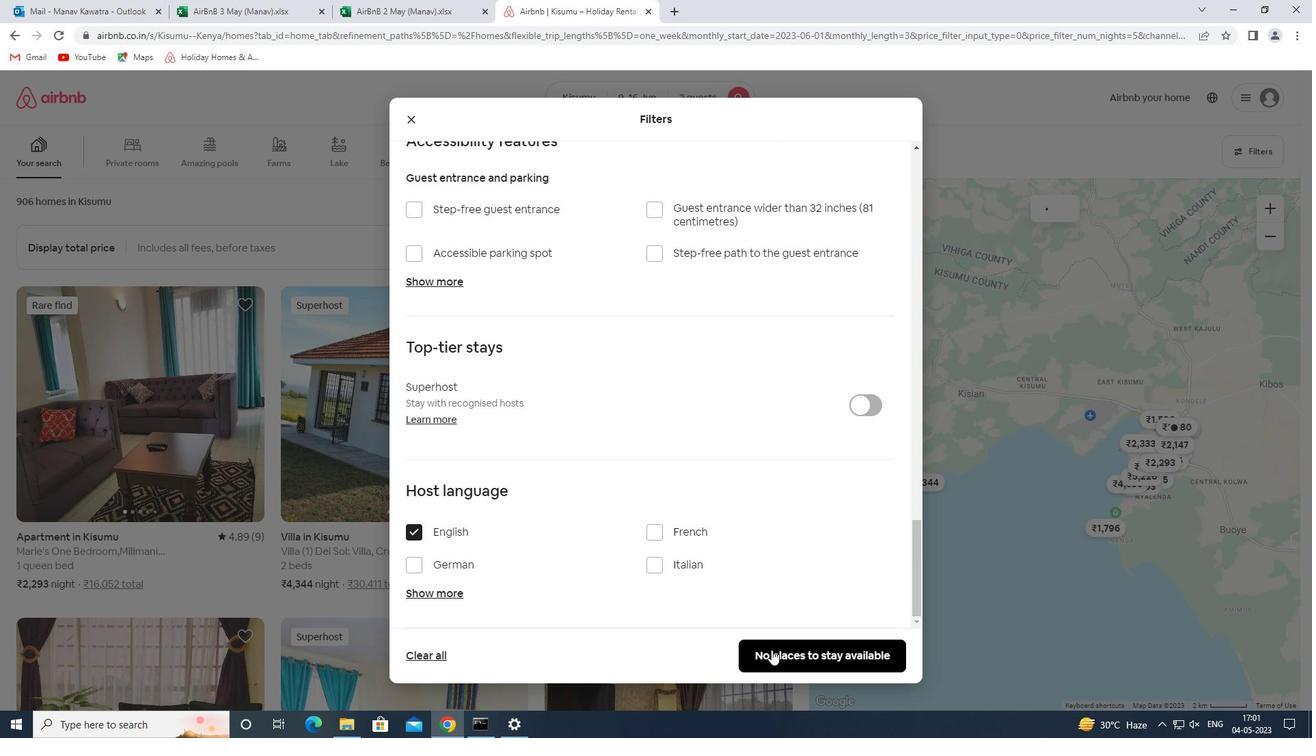 
Action: Mouse moved to (769, 649)
Screenshot: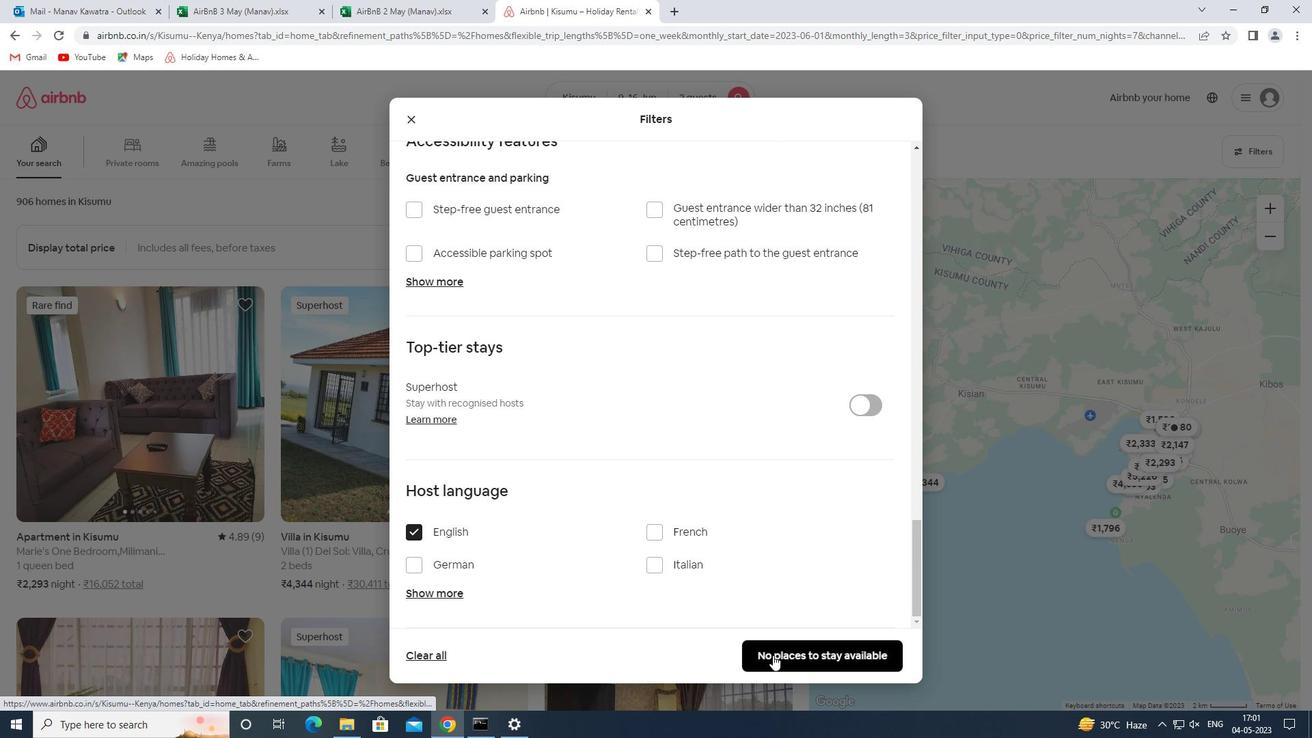 
